 Task: Send an email with the signature Julia Brown with the subject Request for feedback on a website redesign and the message I am writing to confirm the details of the project kickoff meeting. from softage.2@softage.net to softage.7@softage.net with an attached image file Pinterest_board_cover.jpg and move the email from Sent Items to the folder Cloud computing
Action: Mouse moved to (930, 598)
Screenshot: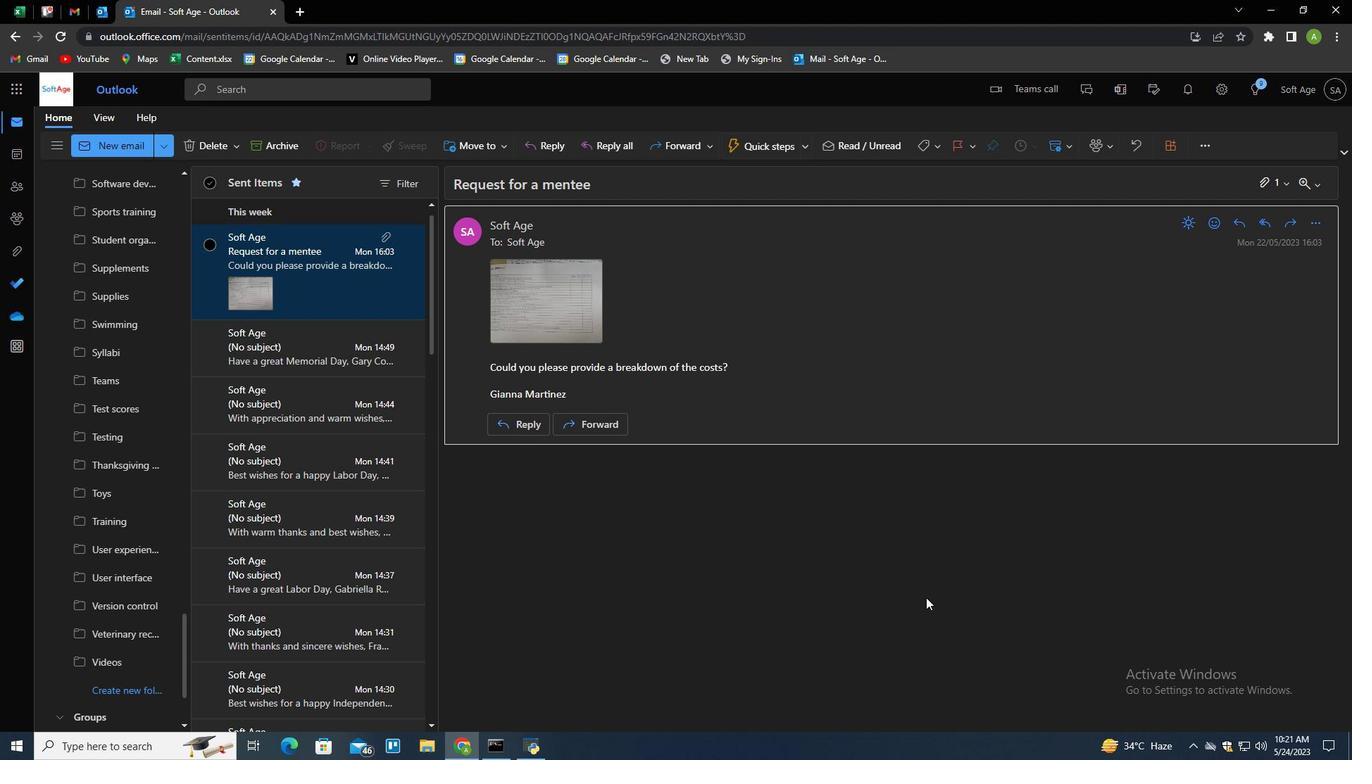 
Action: Mouse pressed left at (930, 598)
Screenshot: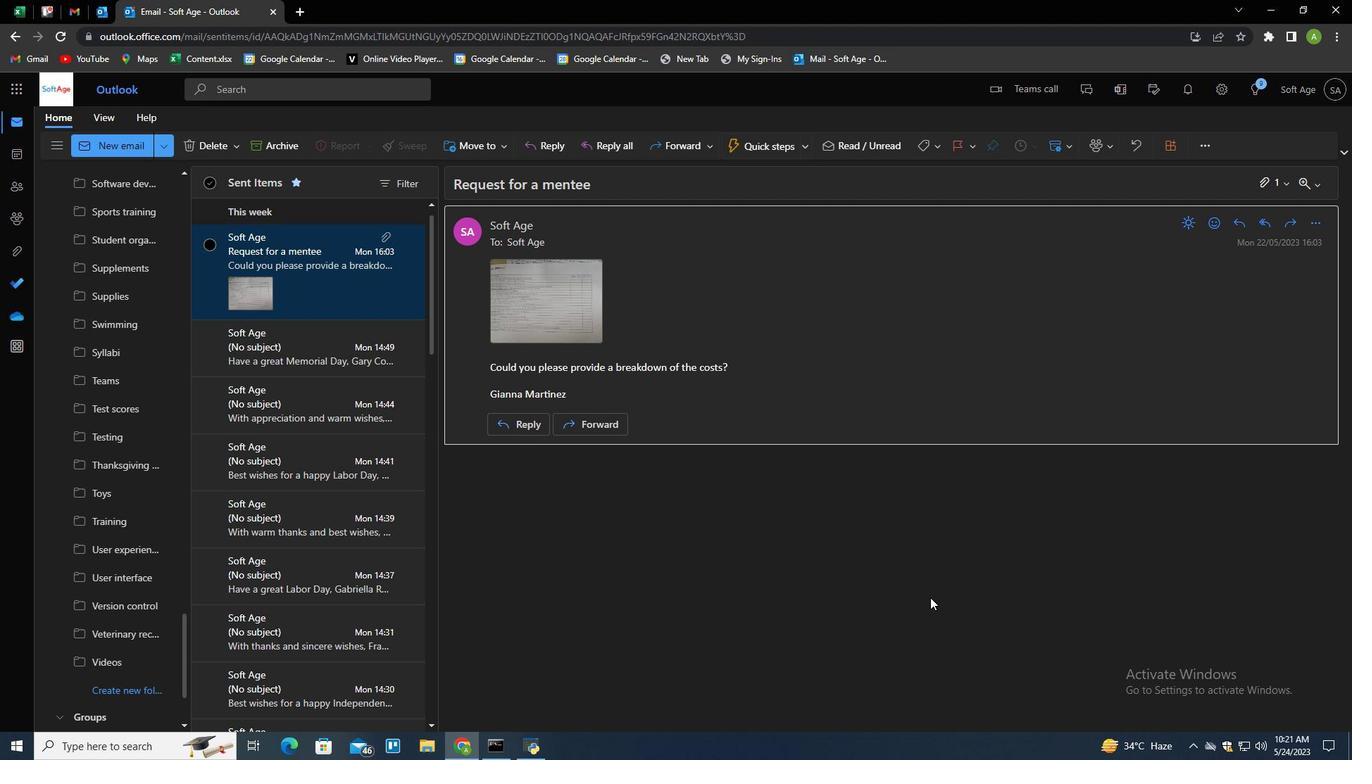 
Action: Key pressed n
Screenshot: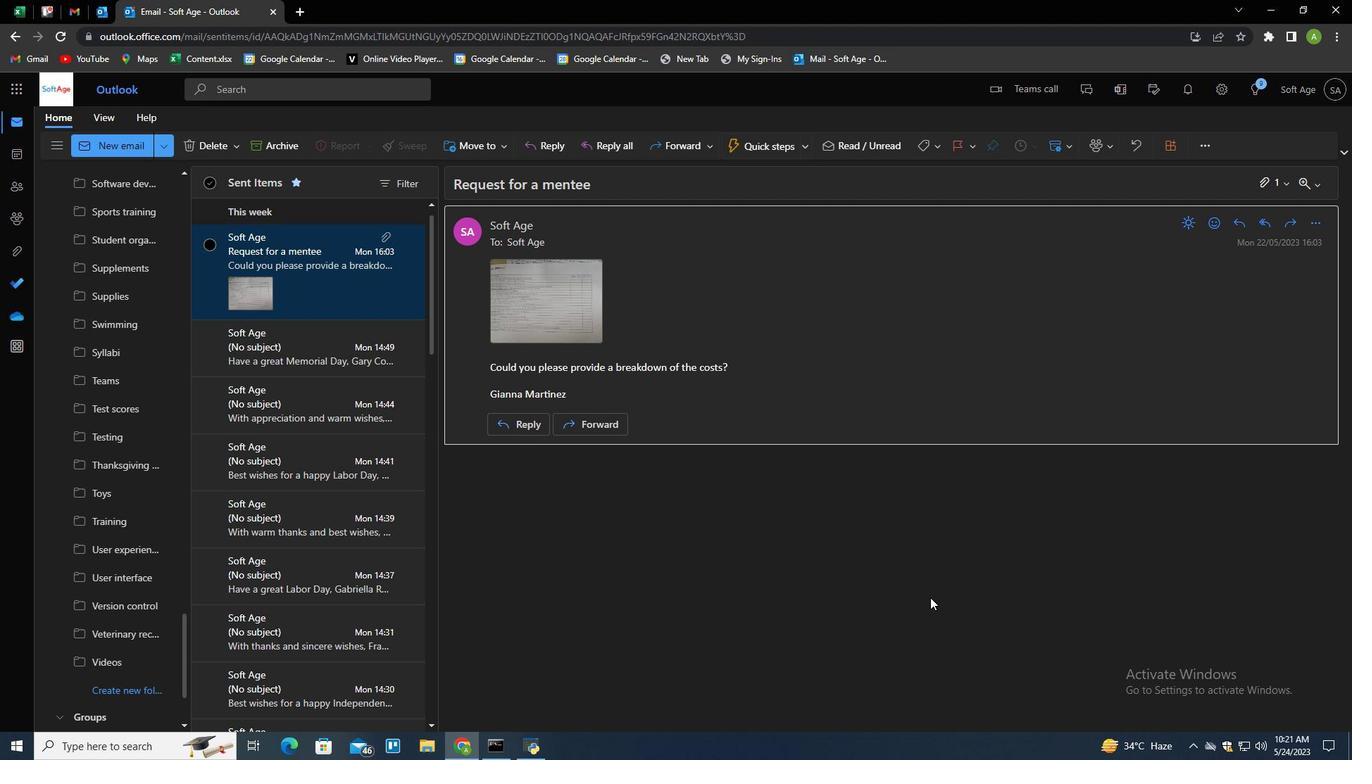 
Action: Mouse moved to (943, 149)
Screenshot: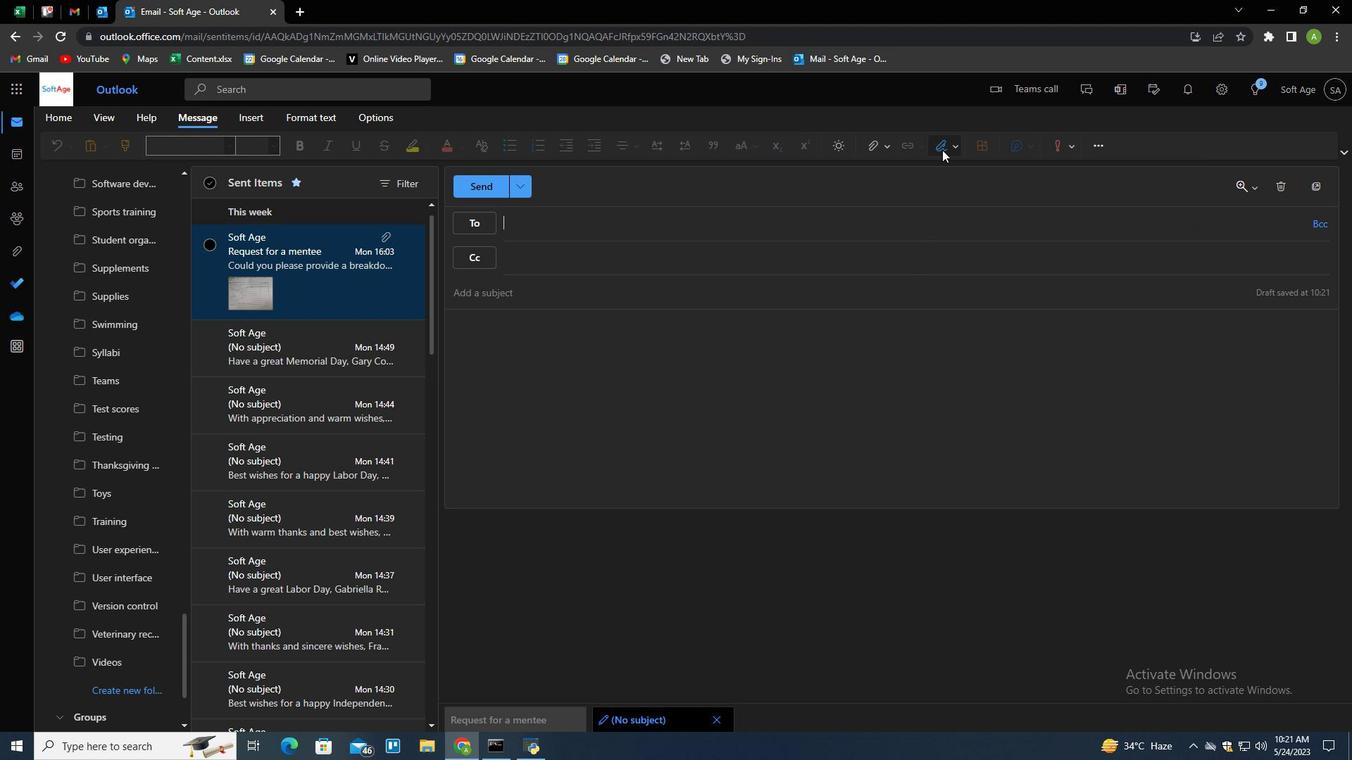 
Action: Mouse pressed left at (943, 149)
Screenshot: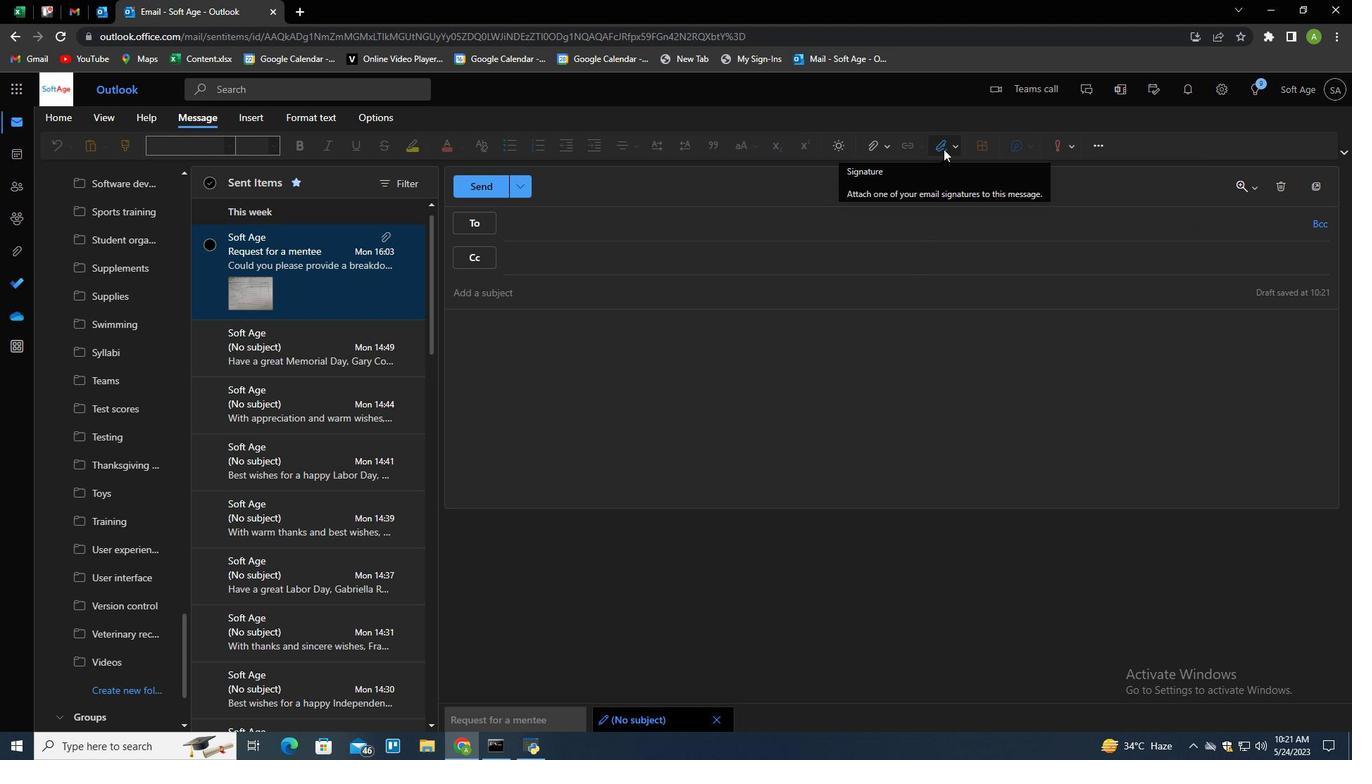 
Action: Mouse moved to (927, 195)
Screenshot: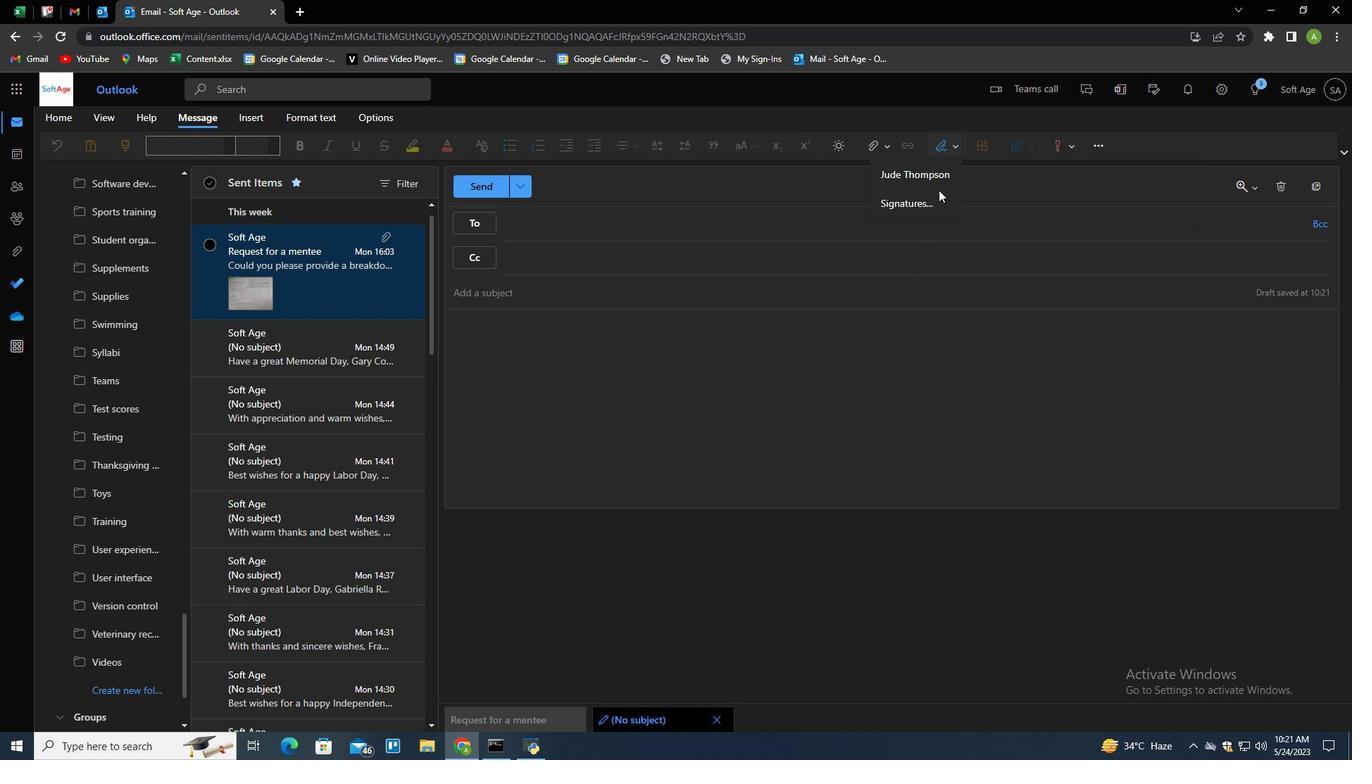
Action: Mouse pressed left at (927, 195)
Screenshot: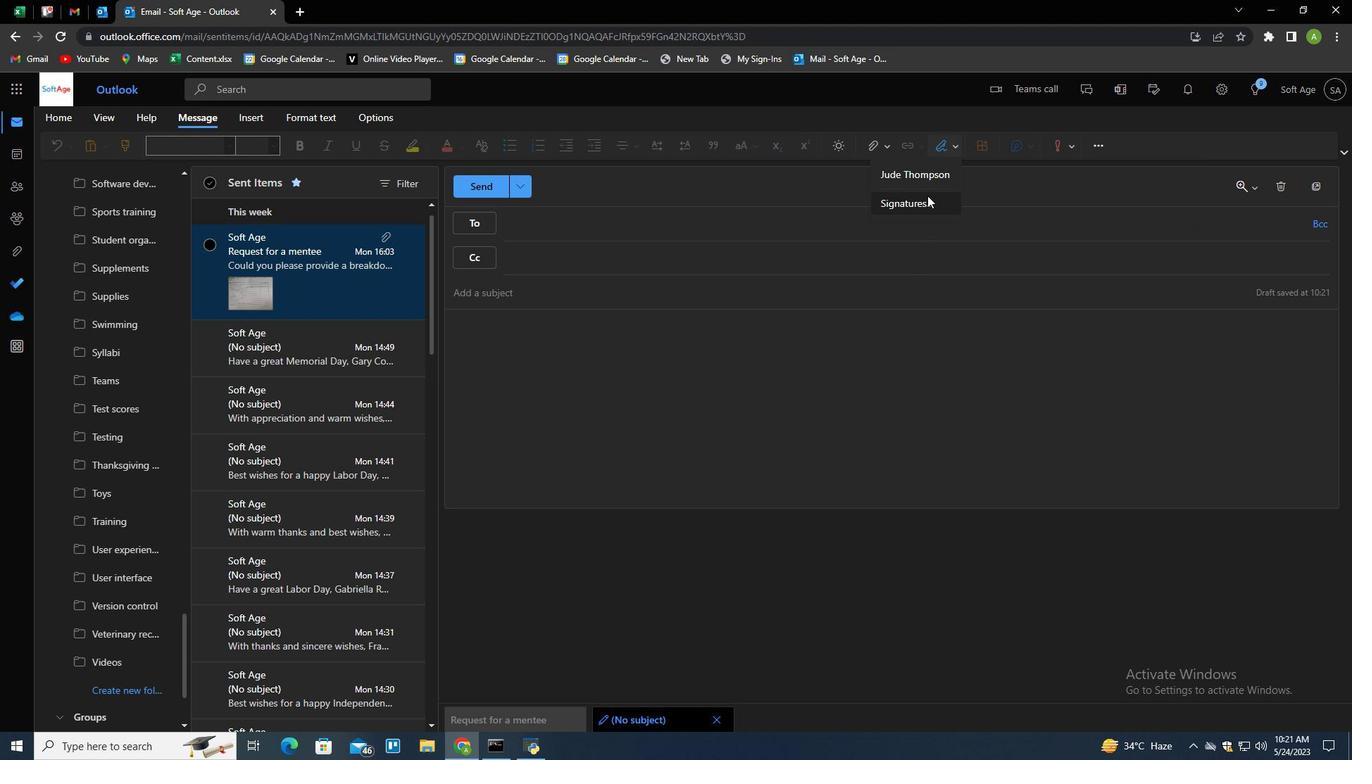 
Action: Mouse moved to (958, 252)
Screenshot: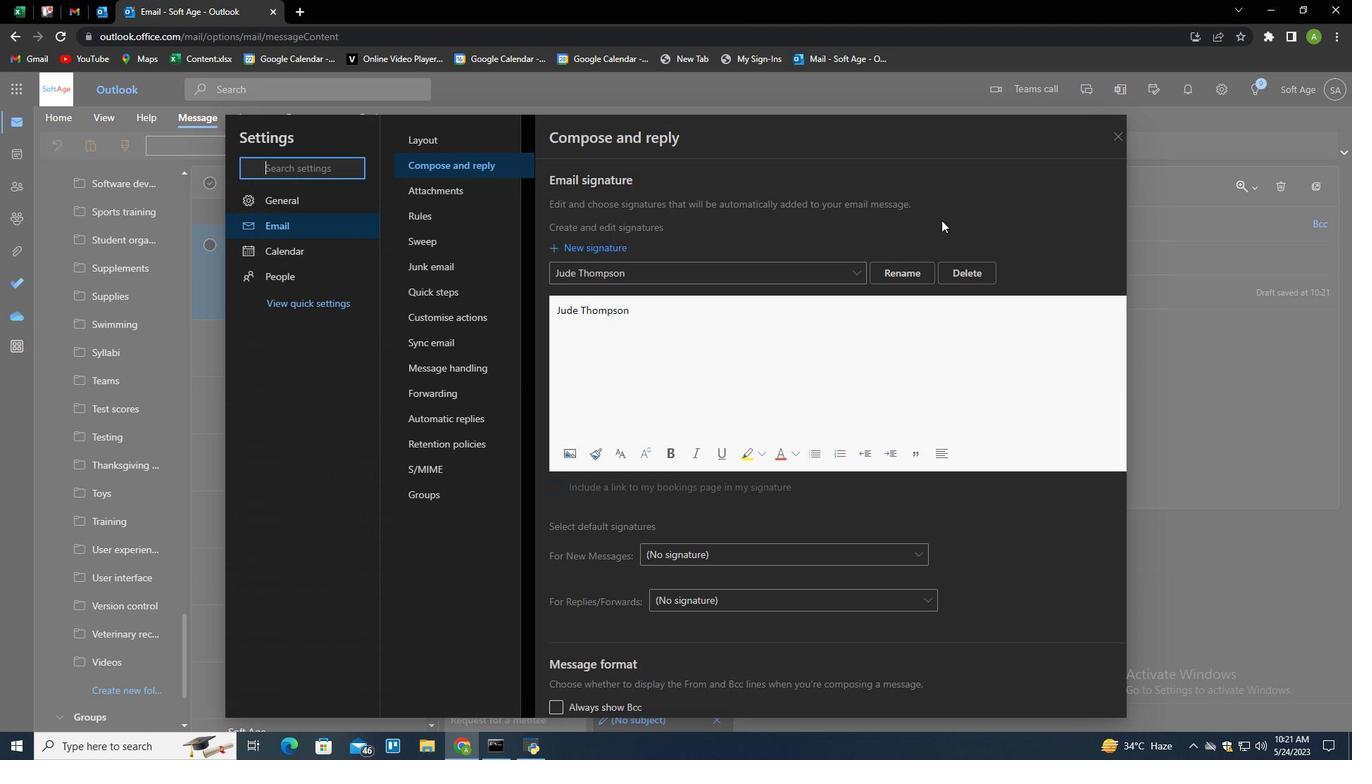 
Action: Mouse pressed left at (958, 252)
Screenshot: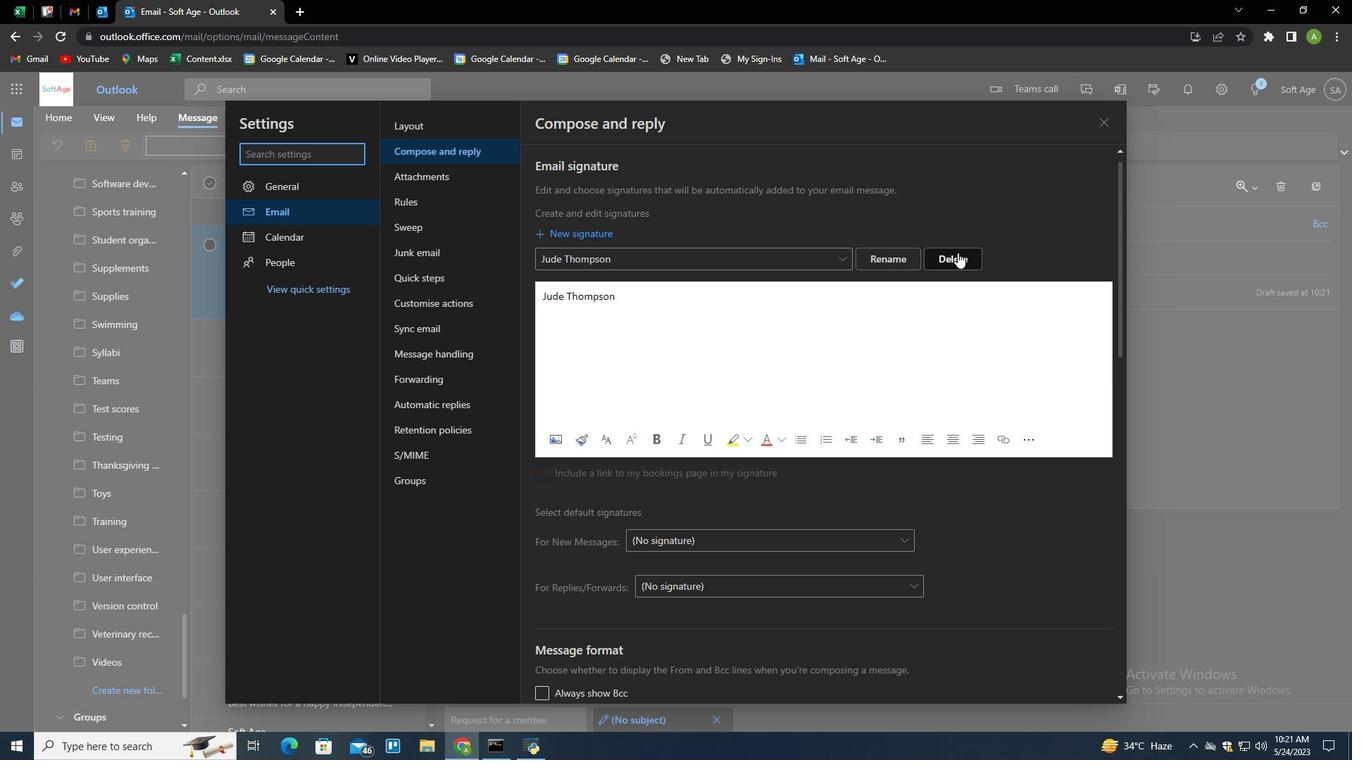 
Action: Mouse moved to (958, 252)
Screenshot: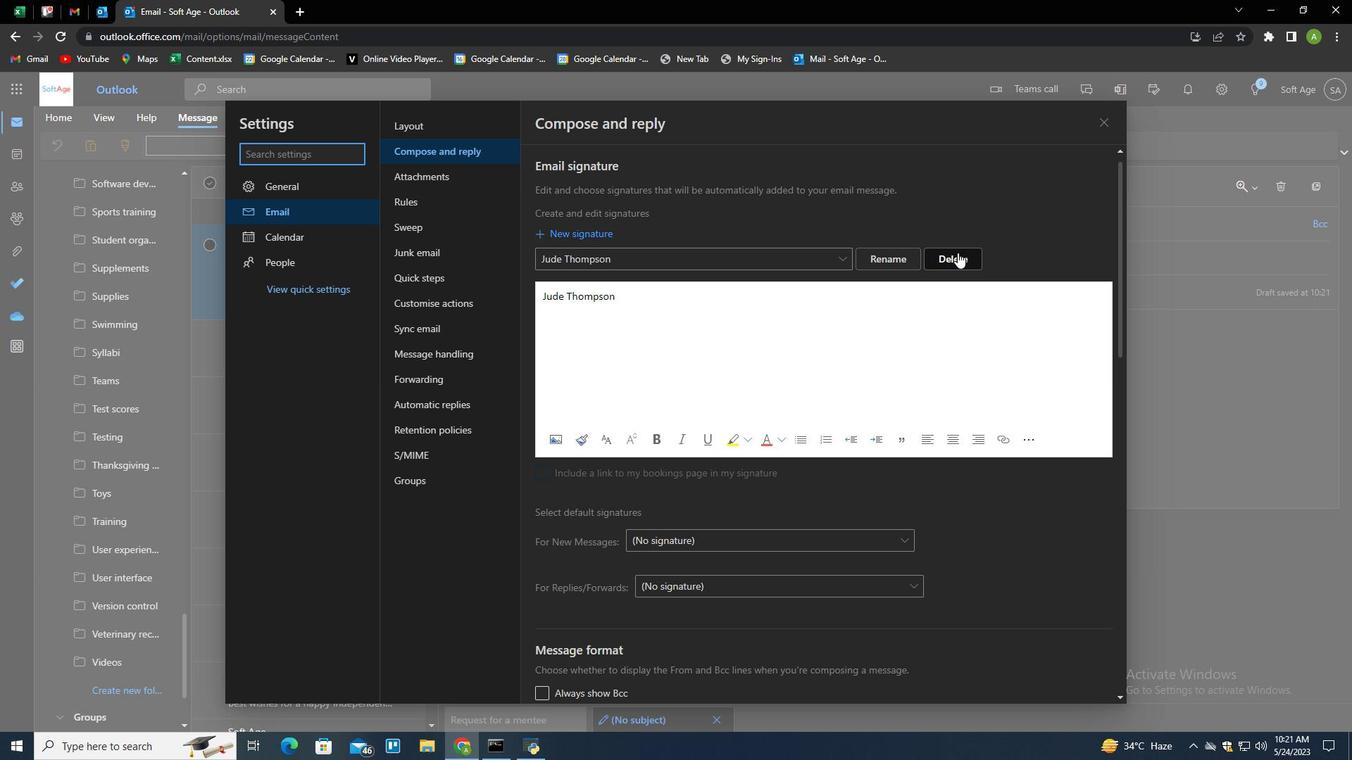 
Action: Mouse pressed left at (958, 252)
Screenshot: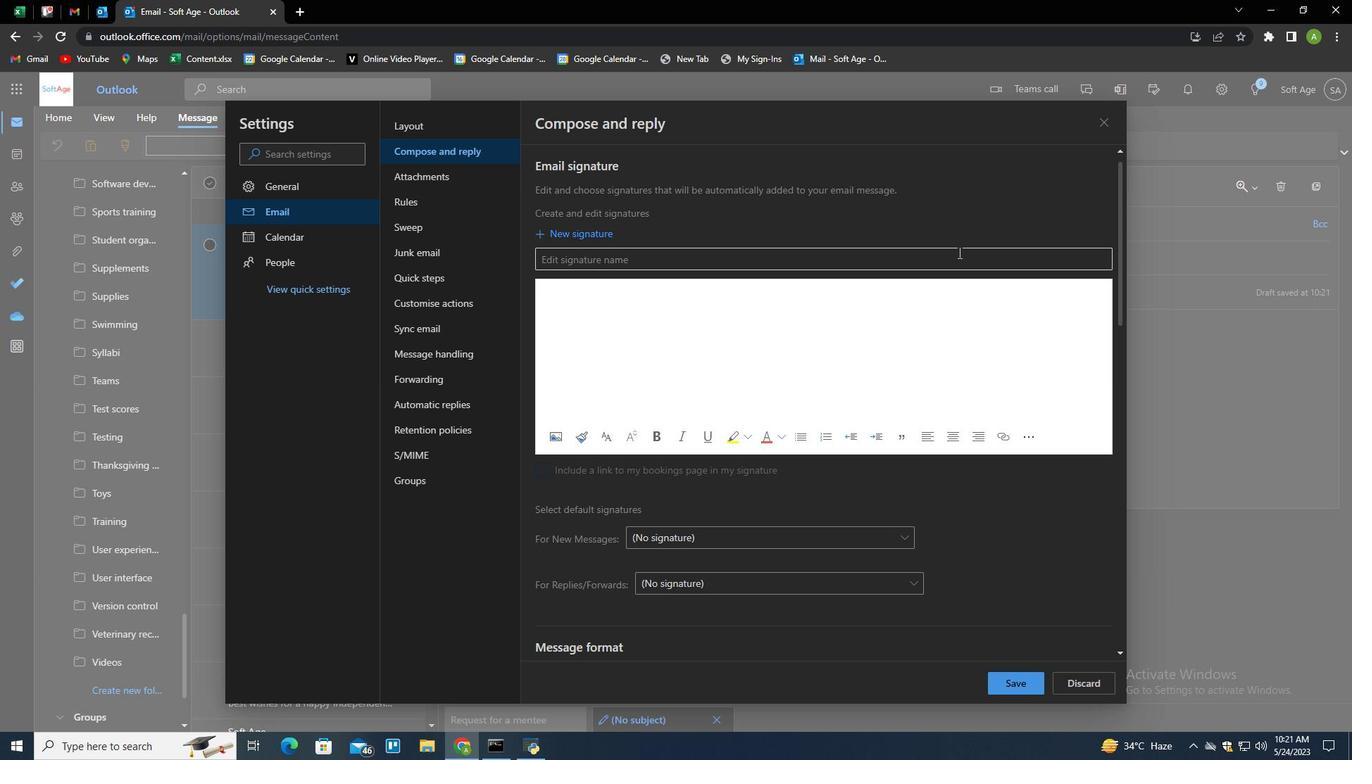 
Action: Key pressed <Key.shift>Julia<Key.space><Key.shift>Broq<Key.backspace>wn<Key.tab><Key.shift>Julis<Key.backspace>a<Key.space><Key.shift>Brown
Screenshot: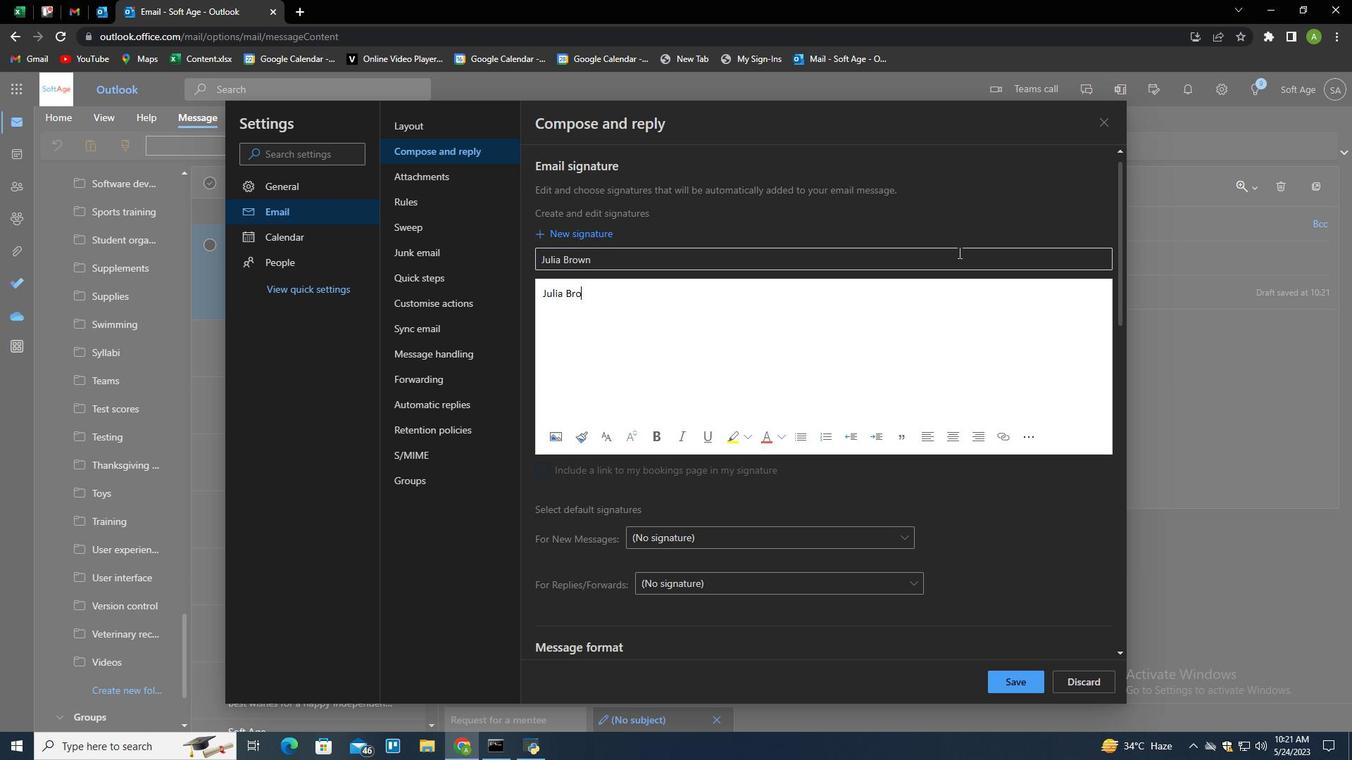 
Action: Mouse moved to (1008, 689)
Screenshot: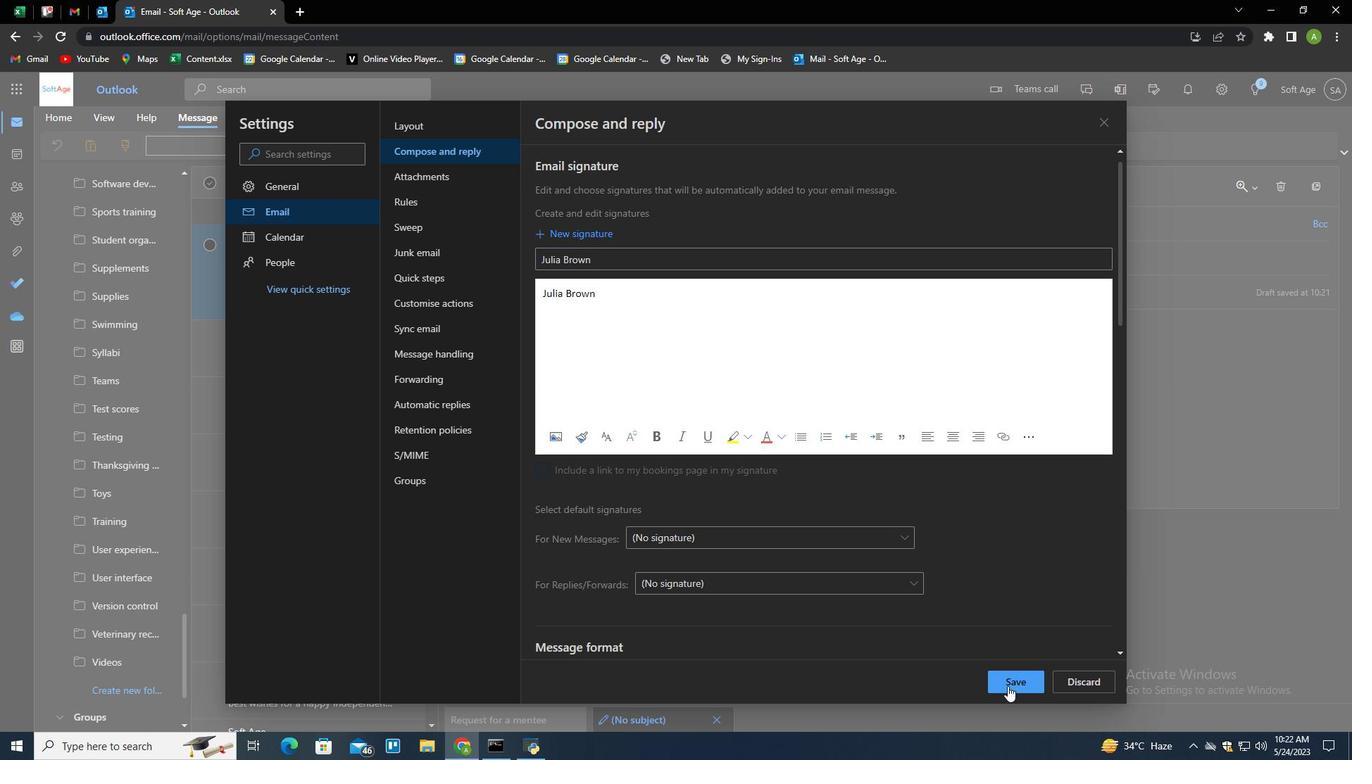 
Action: Mouse pressed left at (1008, 689)
Screenshot: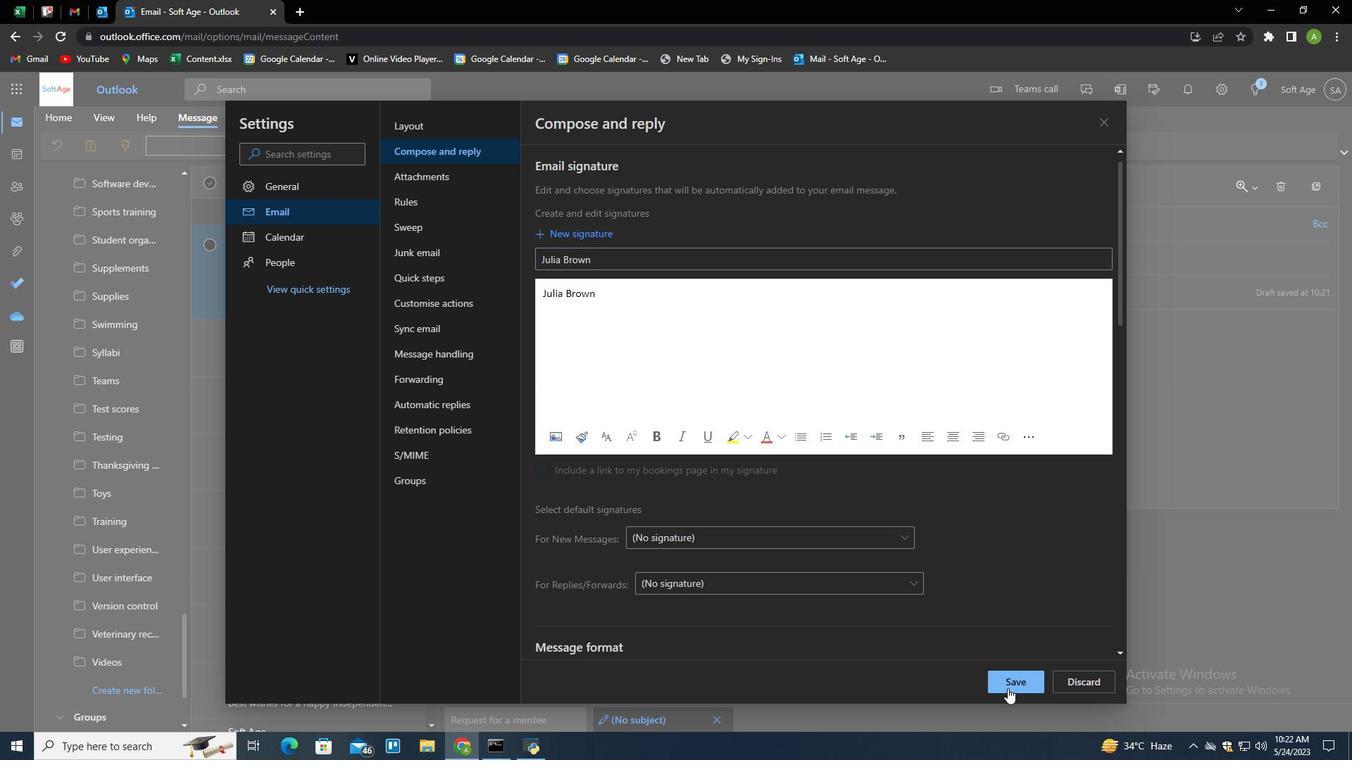 
Action: Mouse moved to (1179, 460)
Screenshot: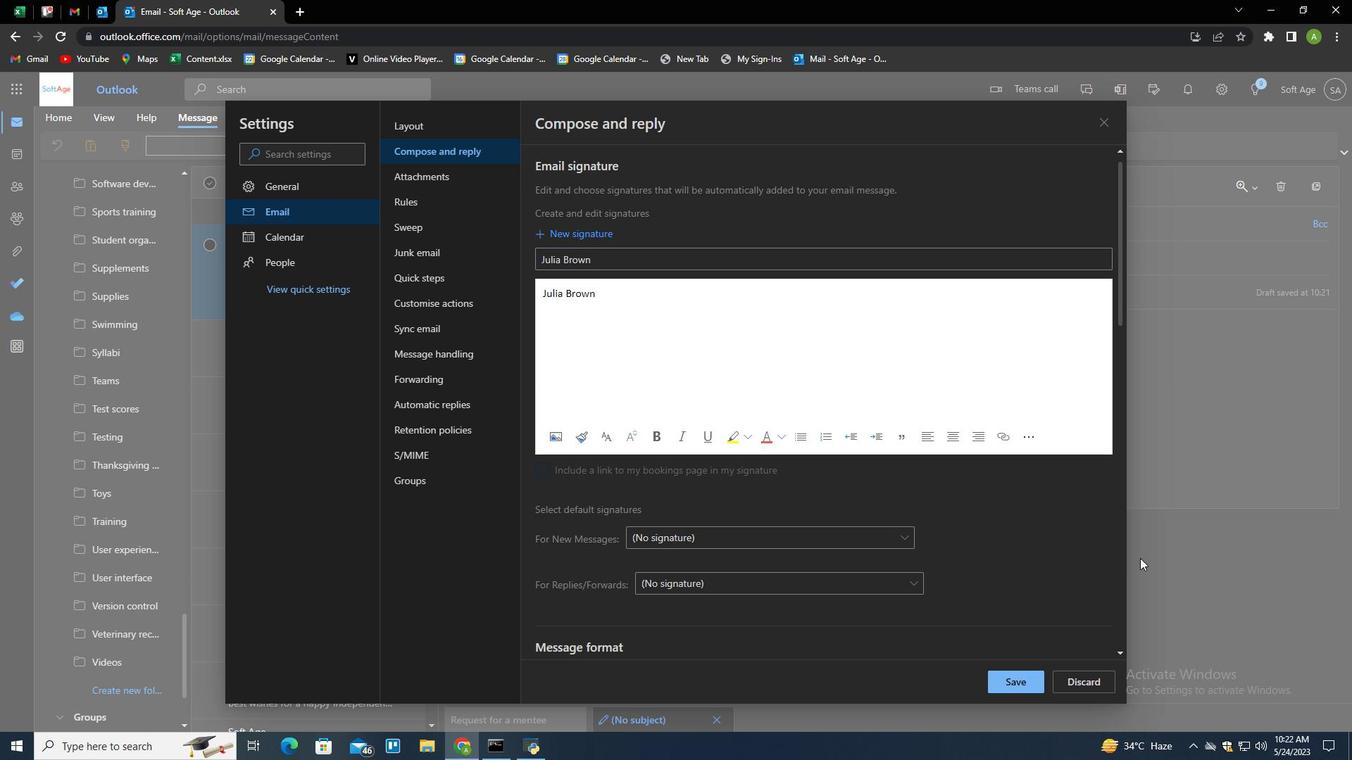 
Action: Mouse pressed left at (1179, 460)
Screenshot: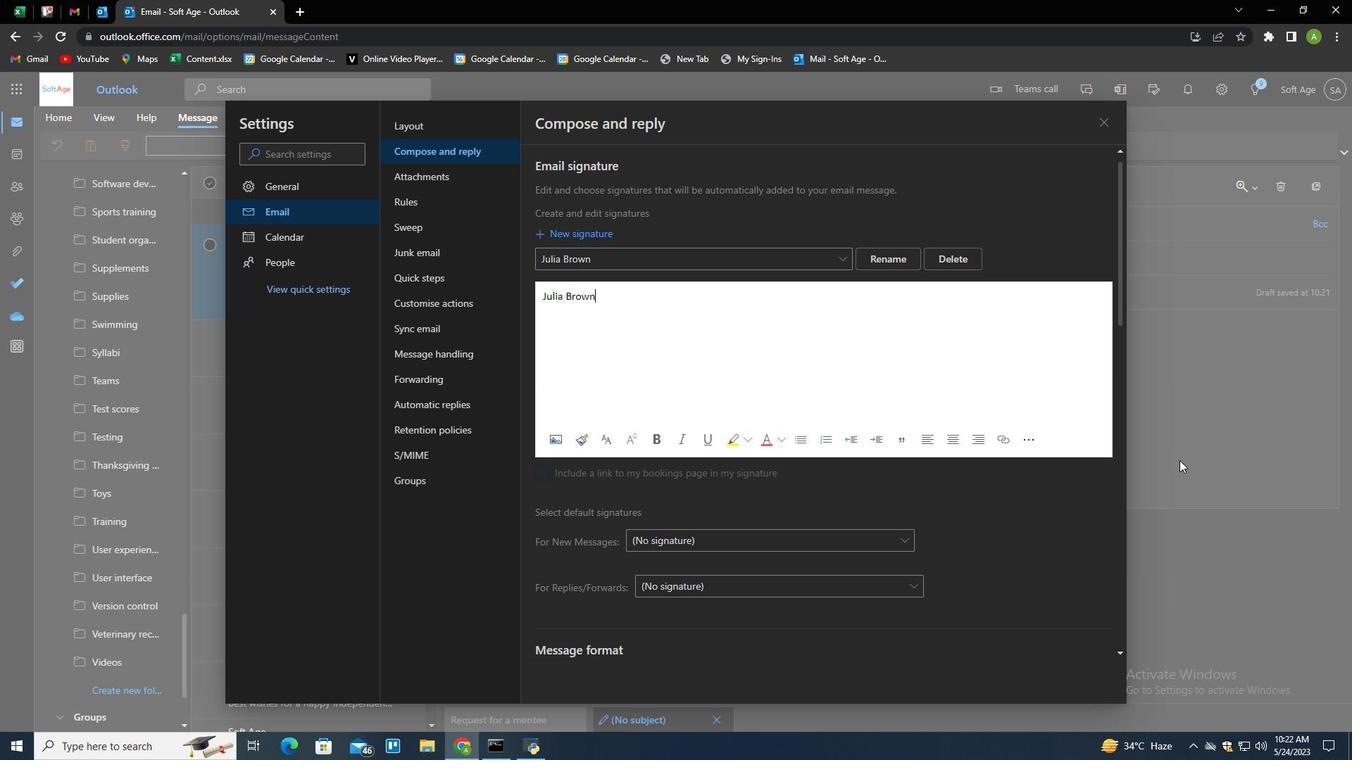 
Action: Mouse moved to (941, 153)
Screenshot: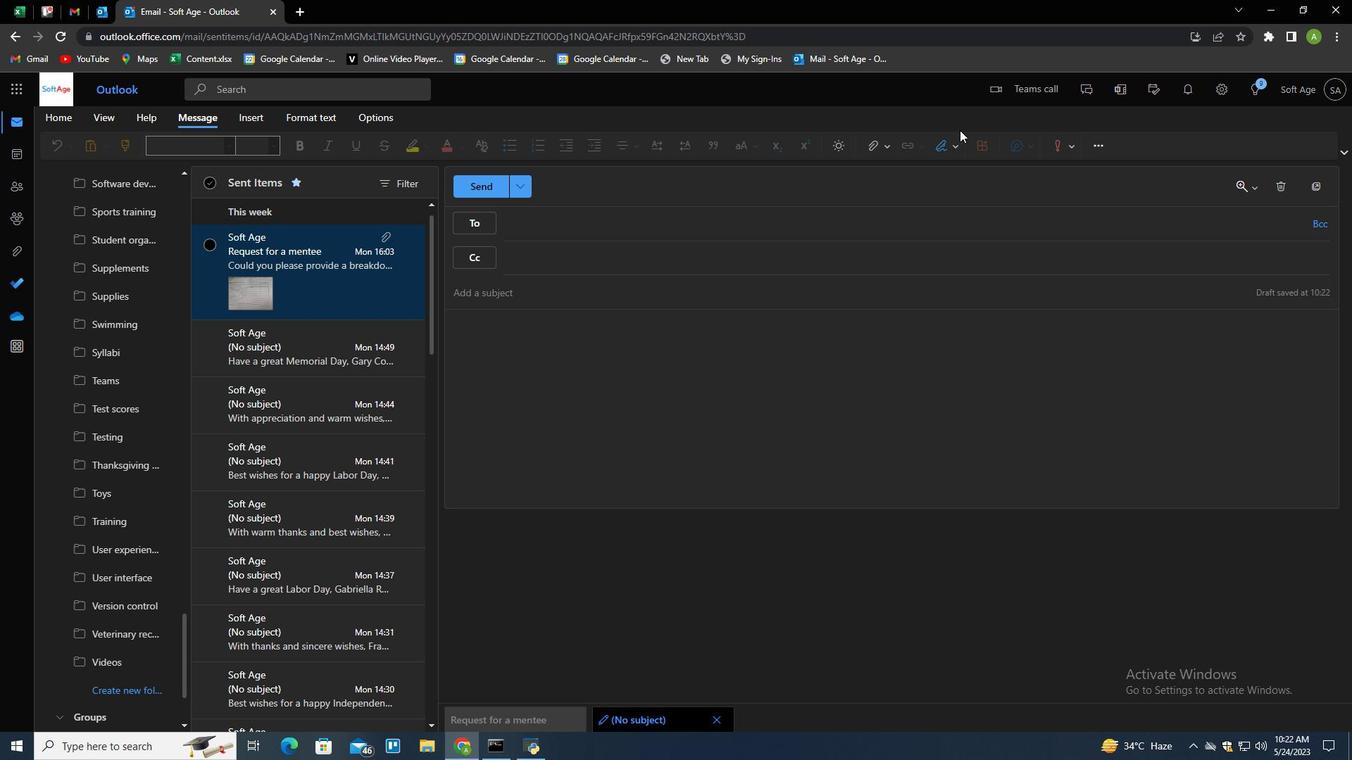 
Action: Mouse pressed left at (941, 153)
Screenshot: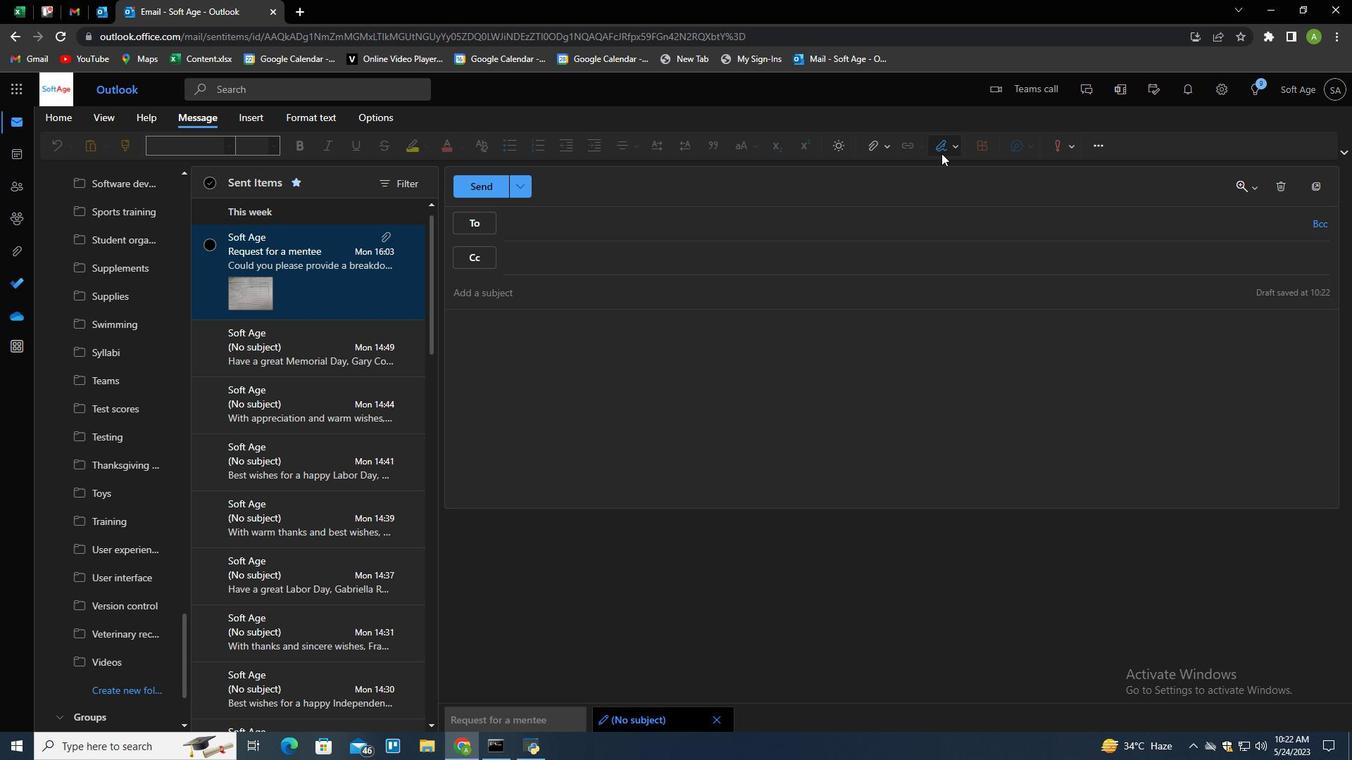 
Action: Mouse moved to (928, 178)
Screenshot: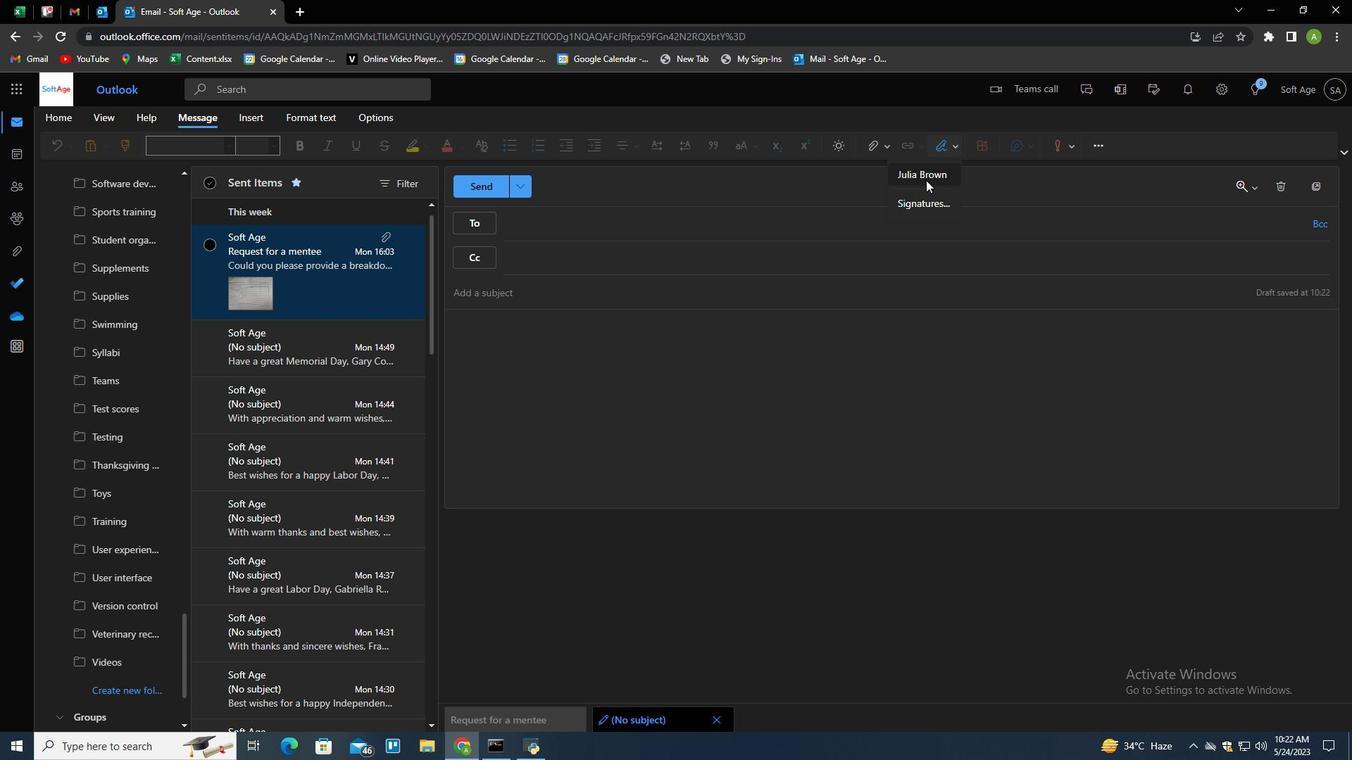 
Action: Mouse pressed left at (928, 178)
Screenshot: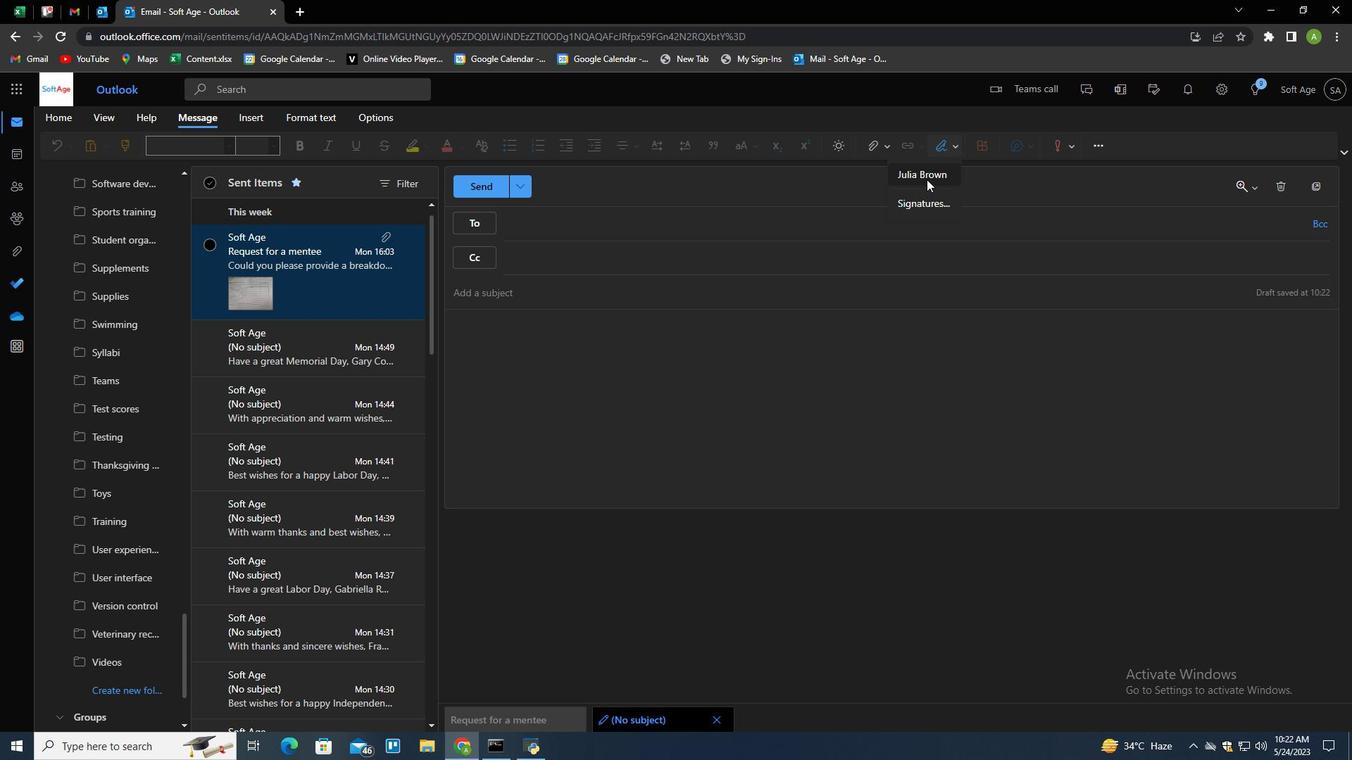
Action: Mouse moved to (581, 292)
Screenshot: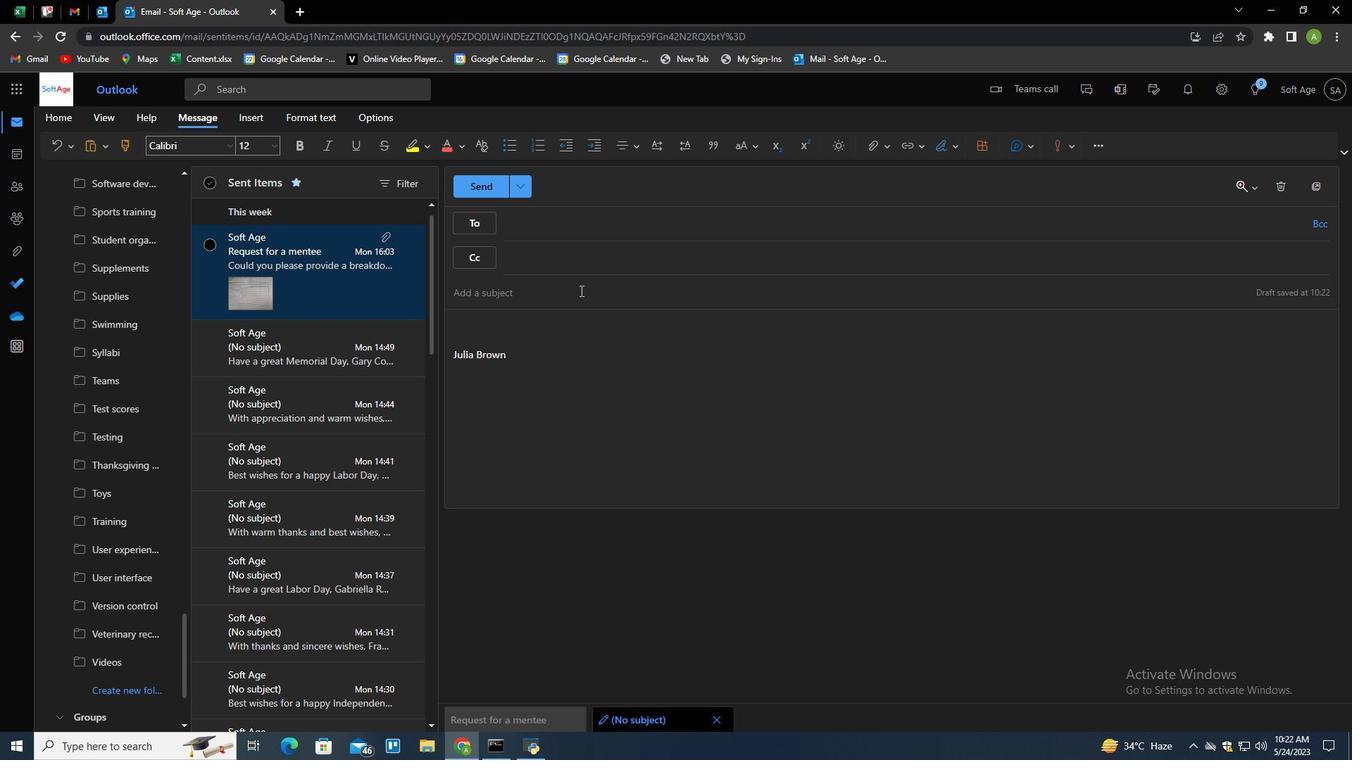 
Action: Mouse pressed left at (581, 292)
Screenshot: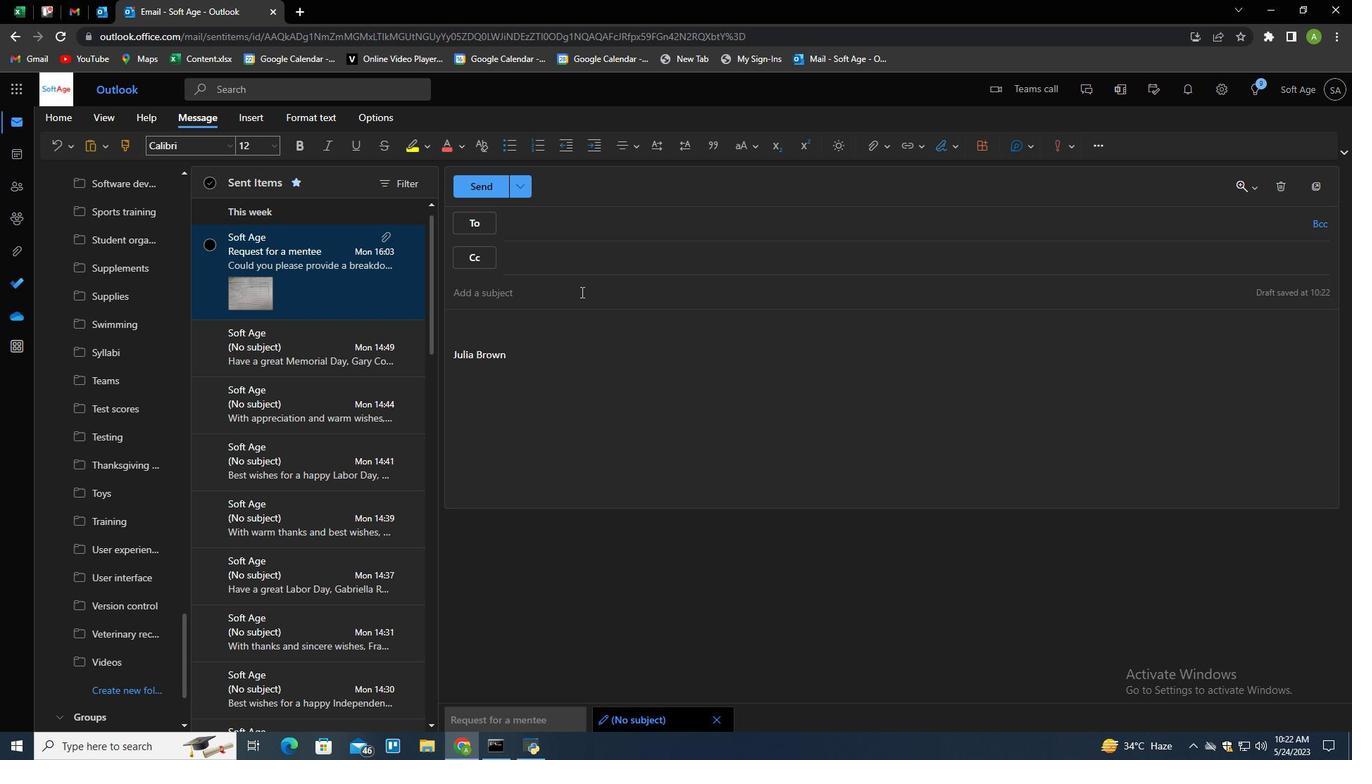 
Action: Key pressed <Key.shift>Reuest<Key.space><Key.backspace><Key.backspace><Key.backspace><Key.backspace><Key.backspace>quest<Key.space>for<Key.space>feedback<Key.space>on<Key.space>a<Key.space>website<Key.space>redesign<Key.tab><Key.shift>I<Key.space>am<Key.space>writing<Key.space>to<Key.space>confirm<Key.space>the<Key.space>details<Key.space>of<Key.space>the<Key.space>project<Key.space>kickoff<Key.space>m<Key.backspace><Key.backspace><Key.space>meeting.
Screenshot: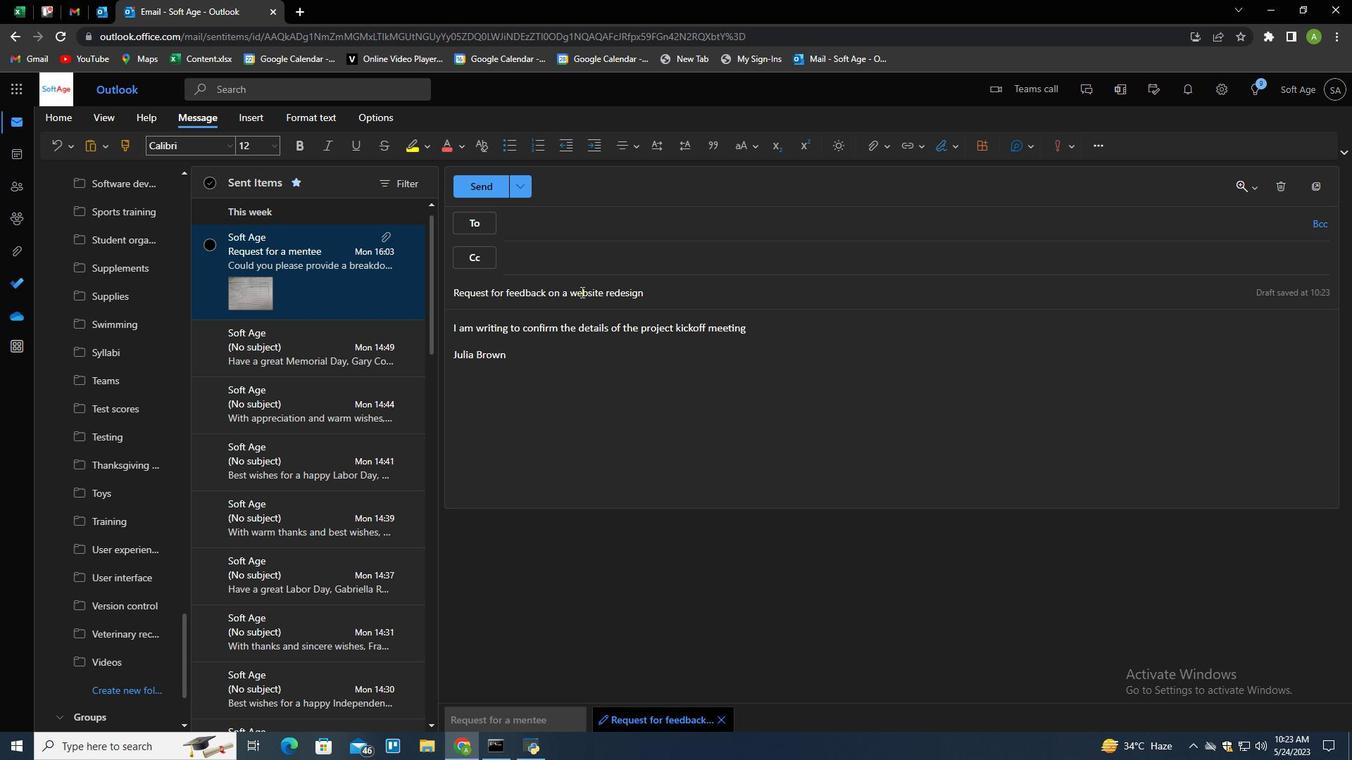 
Action: Mouse moved to (603, 226)
Screenshot: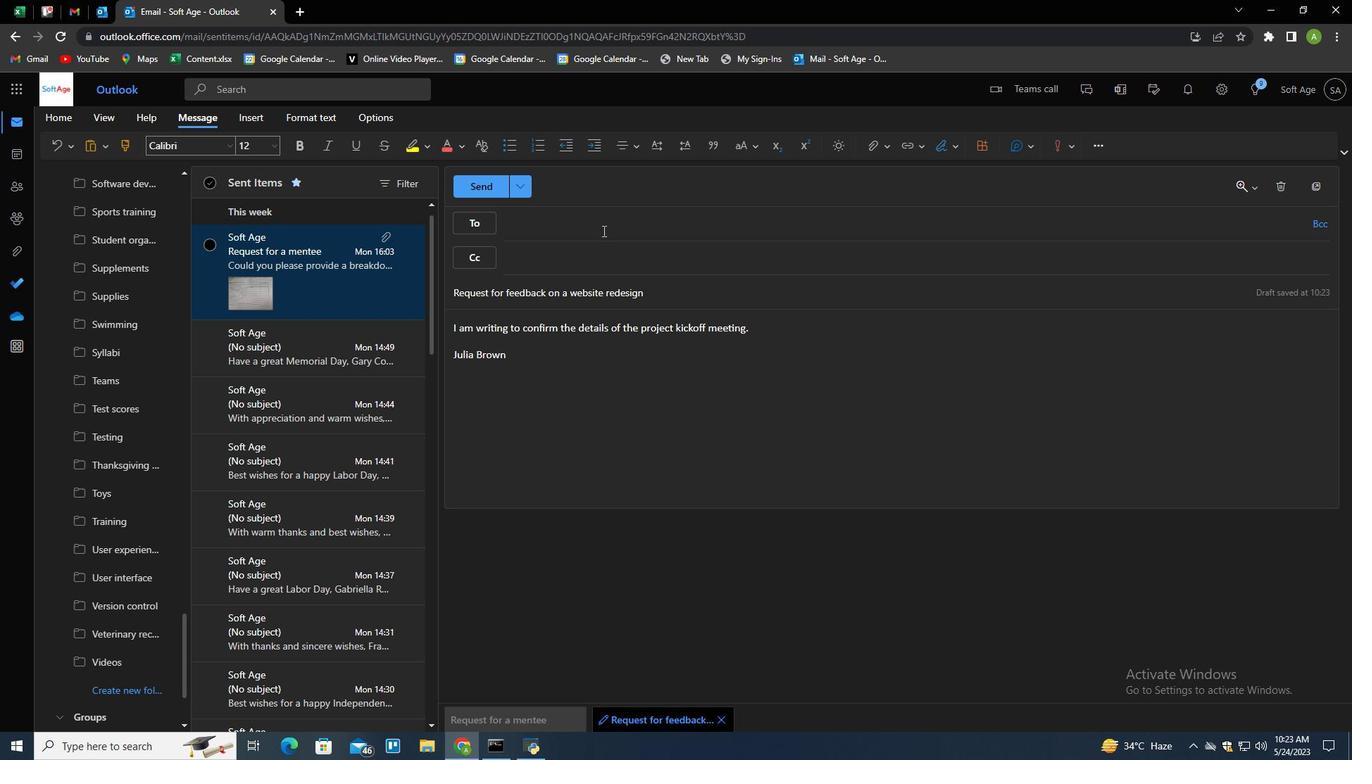 
Action: Mouse pressed left at (603, 226)
Screenshot: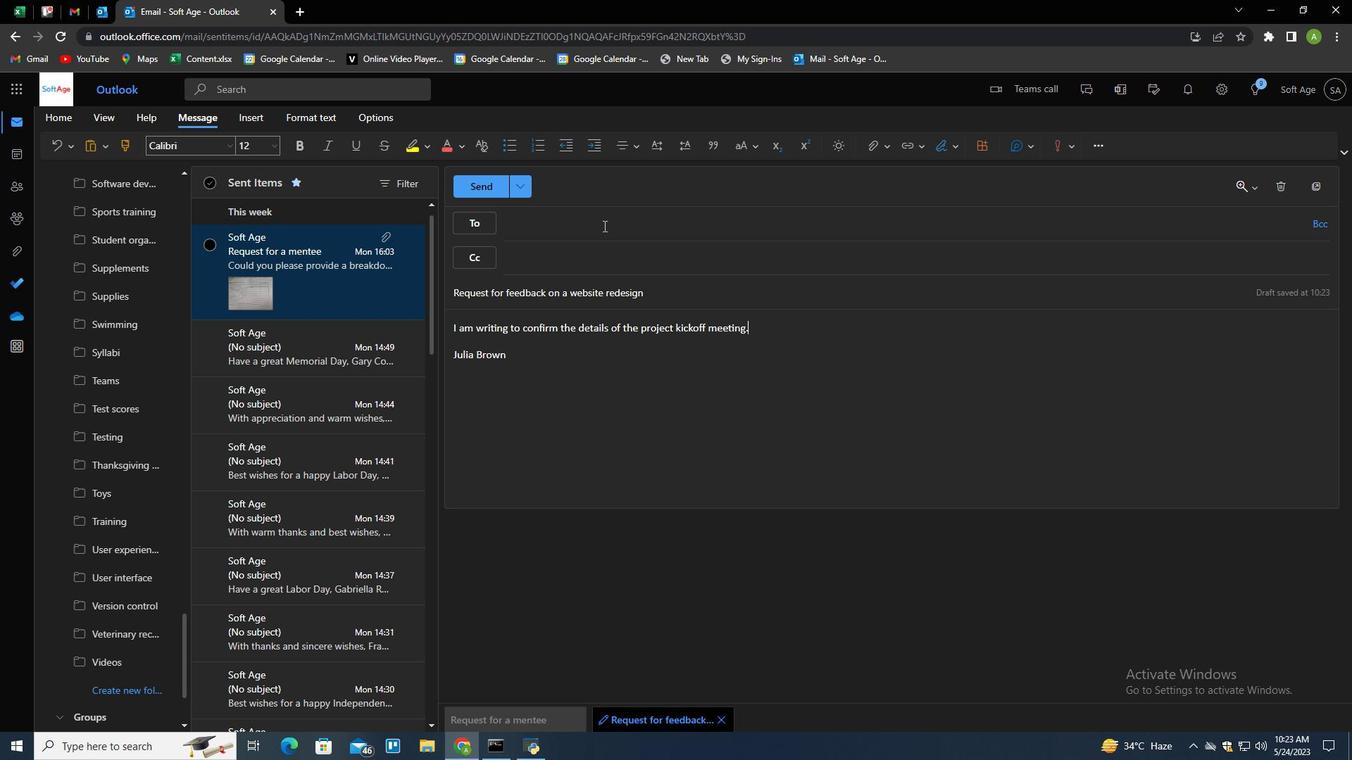 
Action: Mouse moved to (603, 225)
Screenshot: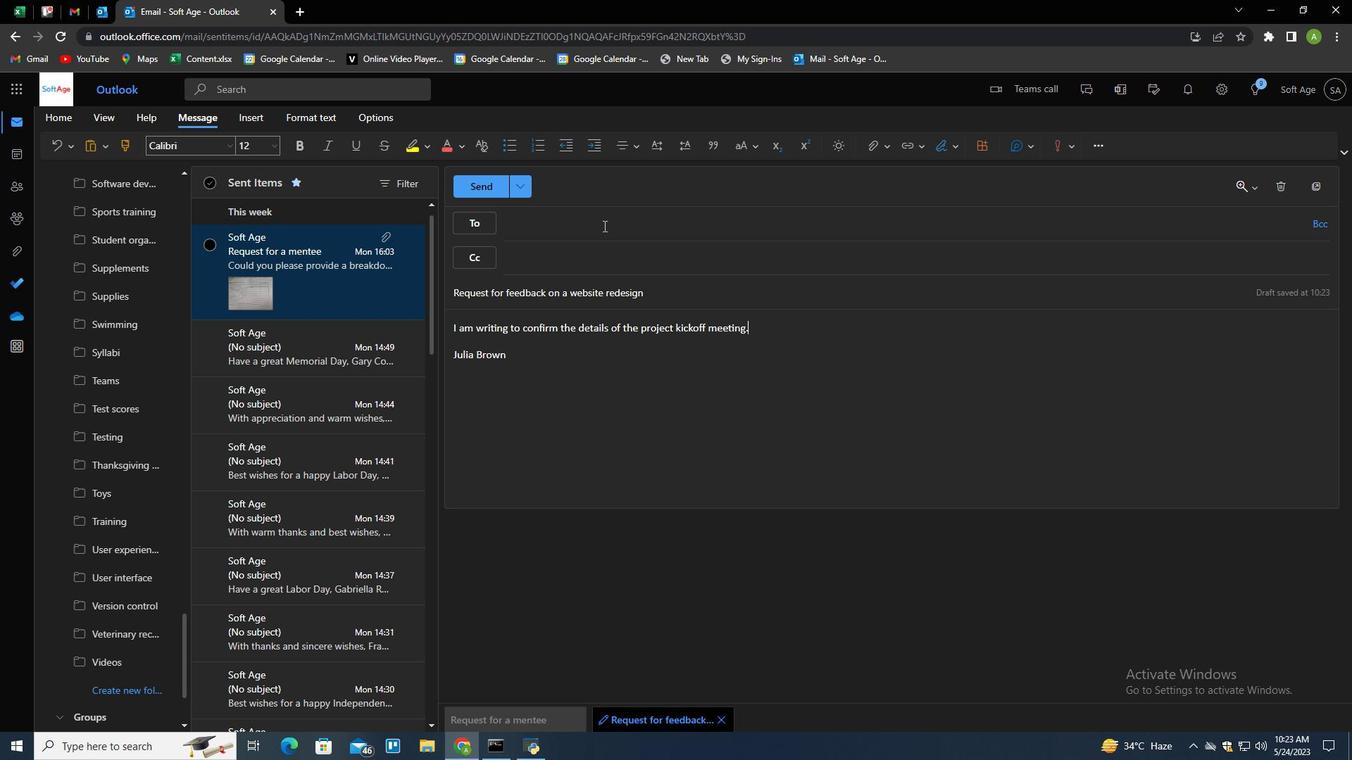 
Action: Key pressed softage.7softage.net<Key.left><Key.left><Key.left><Key.left><Key.left><Key.left><Key.left><Key.left><Key.left><Key.left><Key.left><Key.shift>@<Key.down><Key.up><Key.enter>
Screenshot: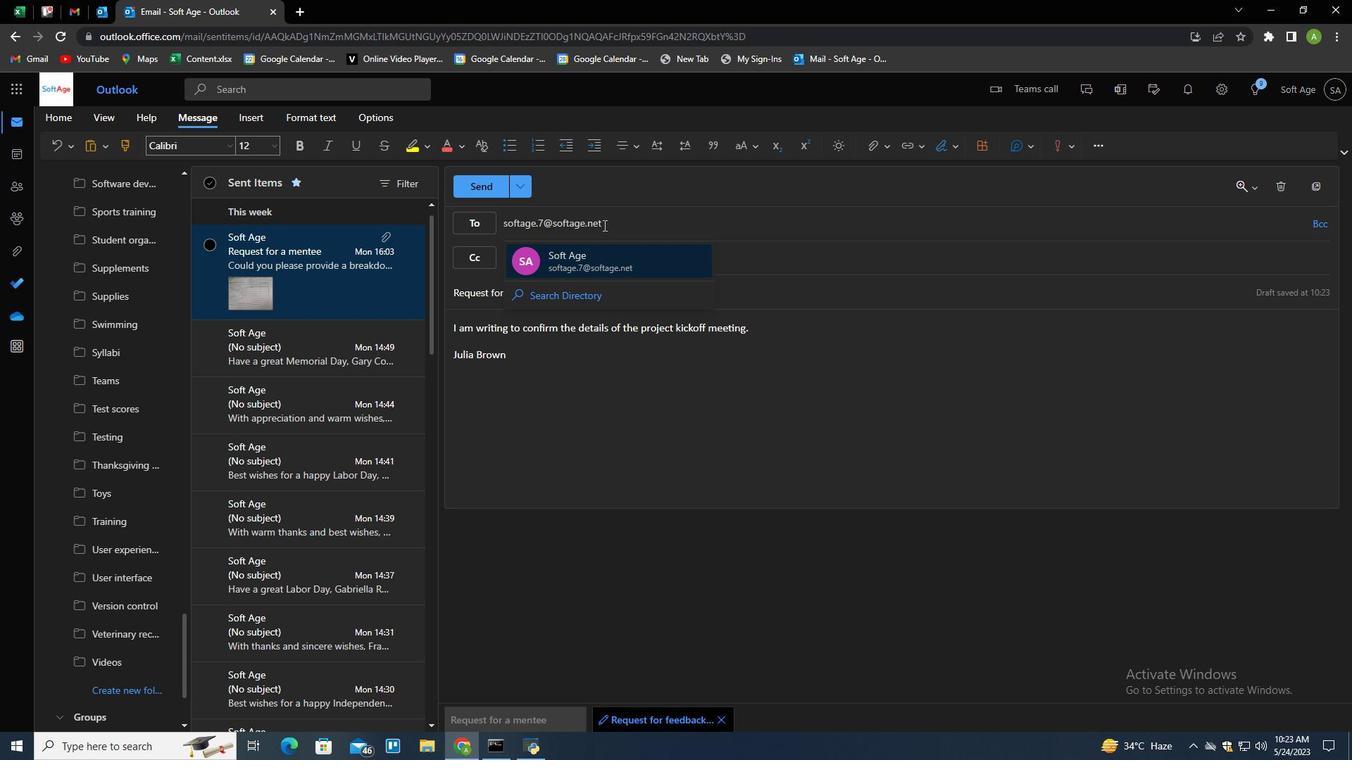
Action: Mouse moved to (675, 358)
Screenshot: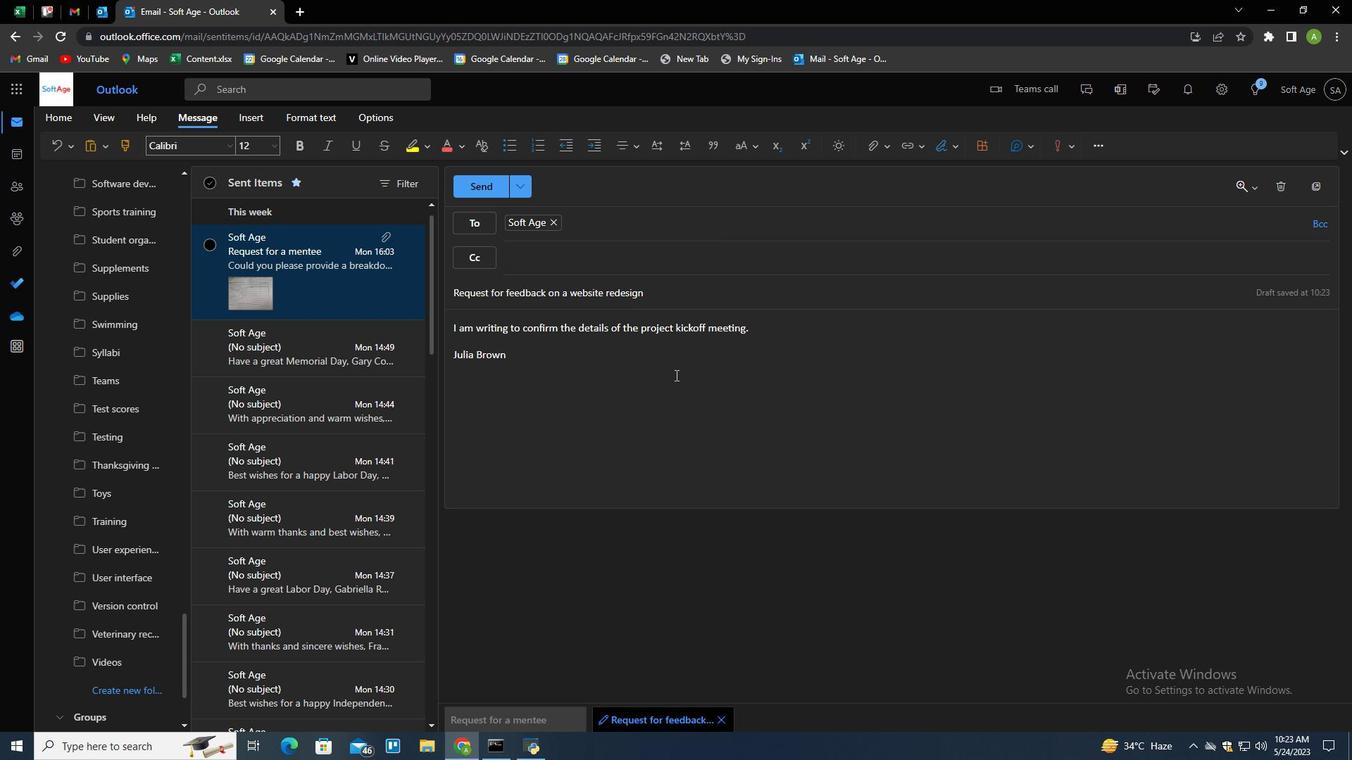 
Action: Mouse pressed left at (675, 358)
Screenshot: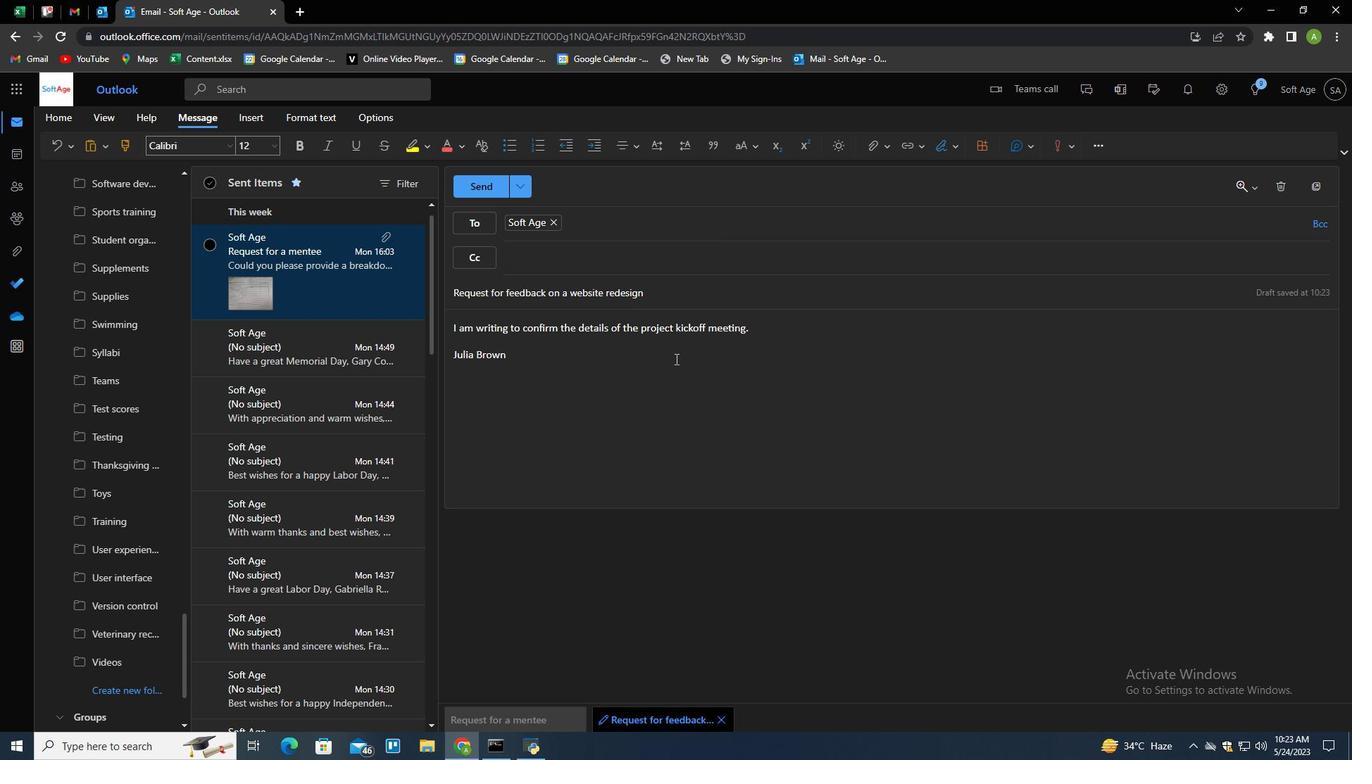 
Action: Mouse moved to (889, 143)
Screenshot: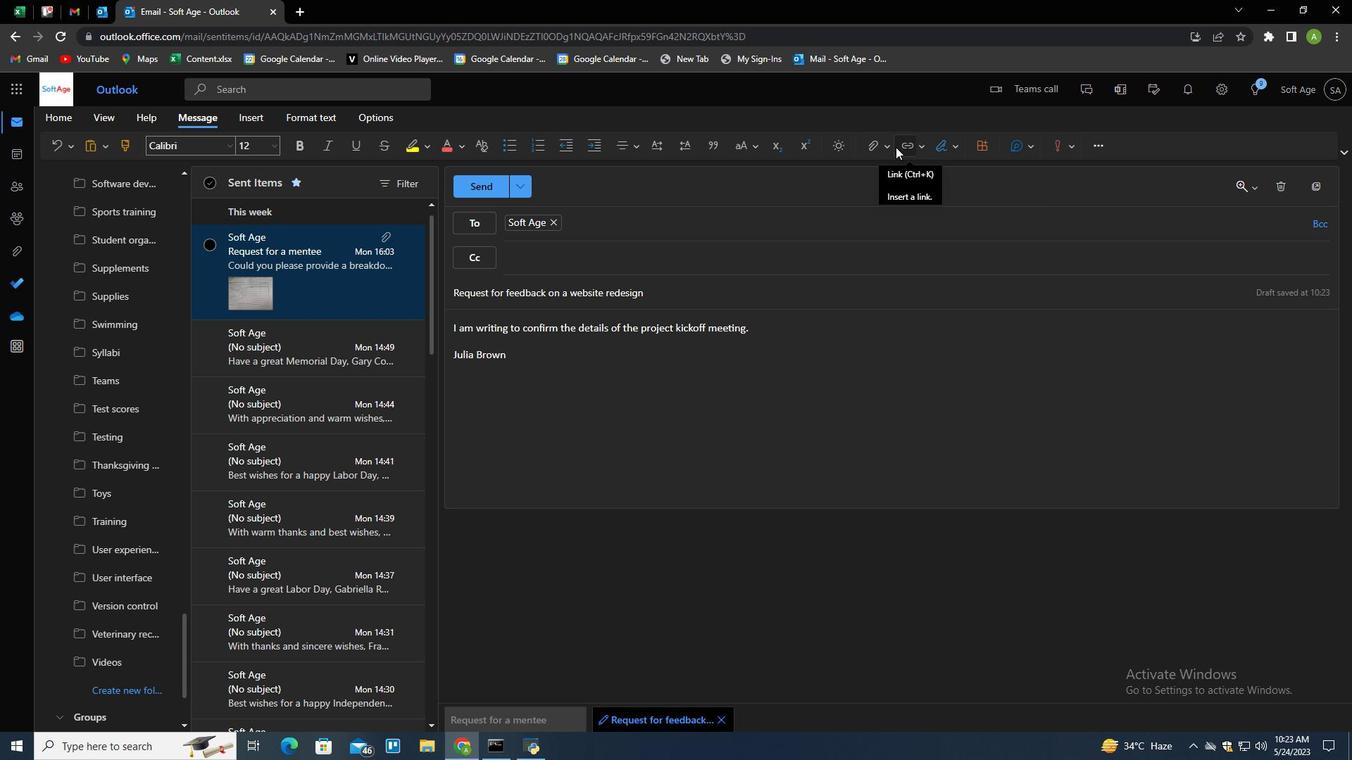 
Action: Mouse pressed left at (889, 143)
Screenshot: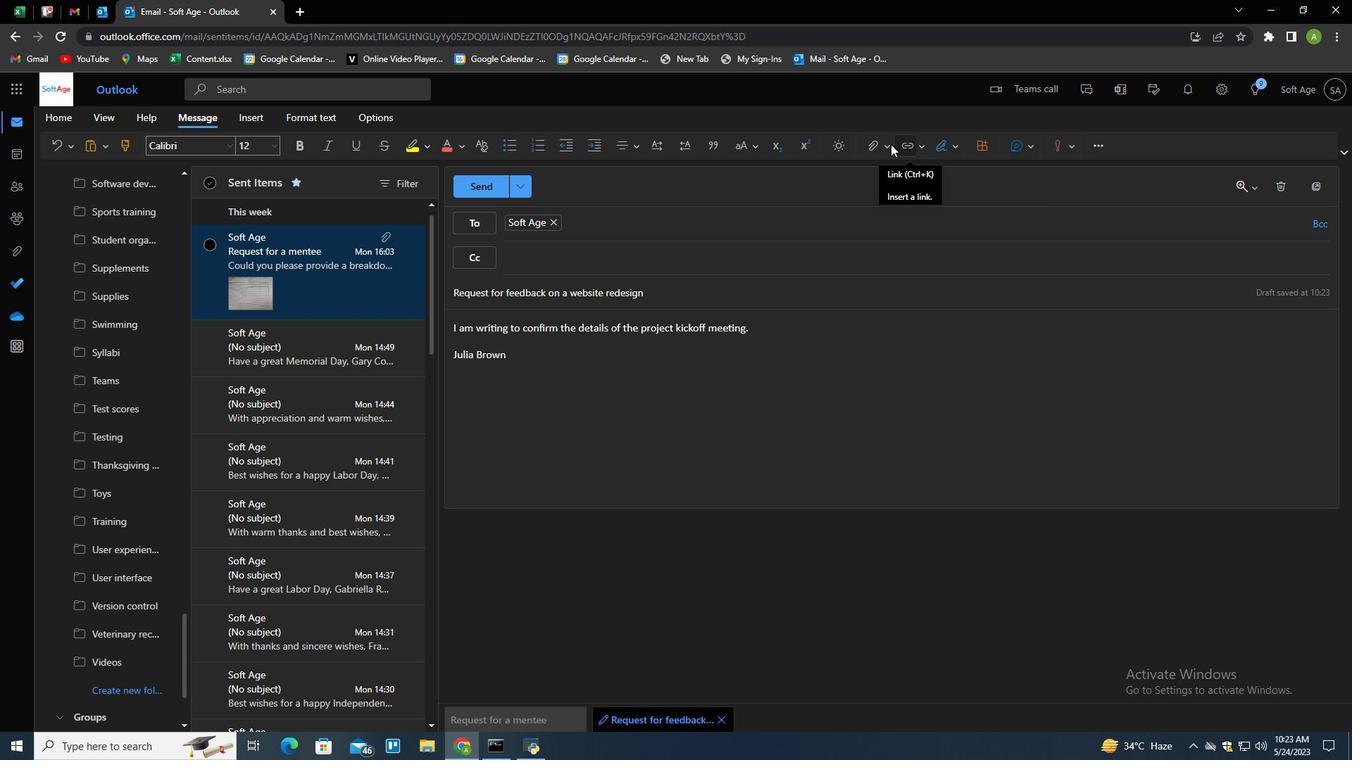 
Action: Mouse moved to (824, 169)
Screenshot: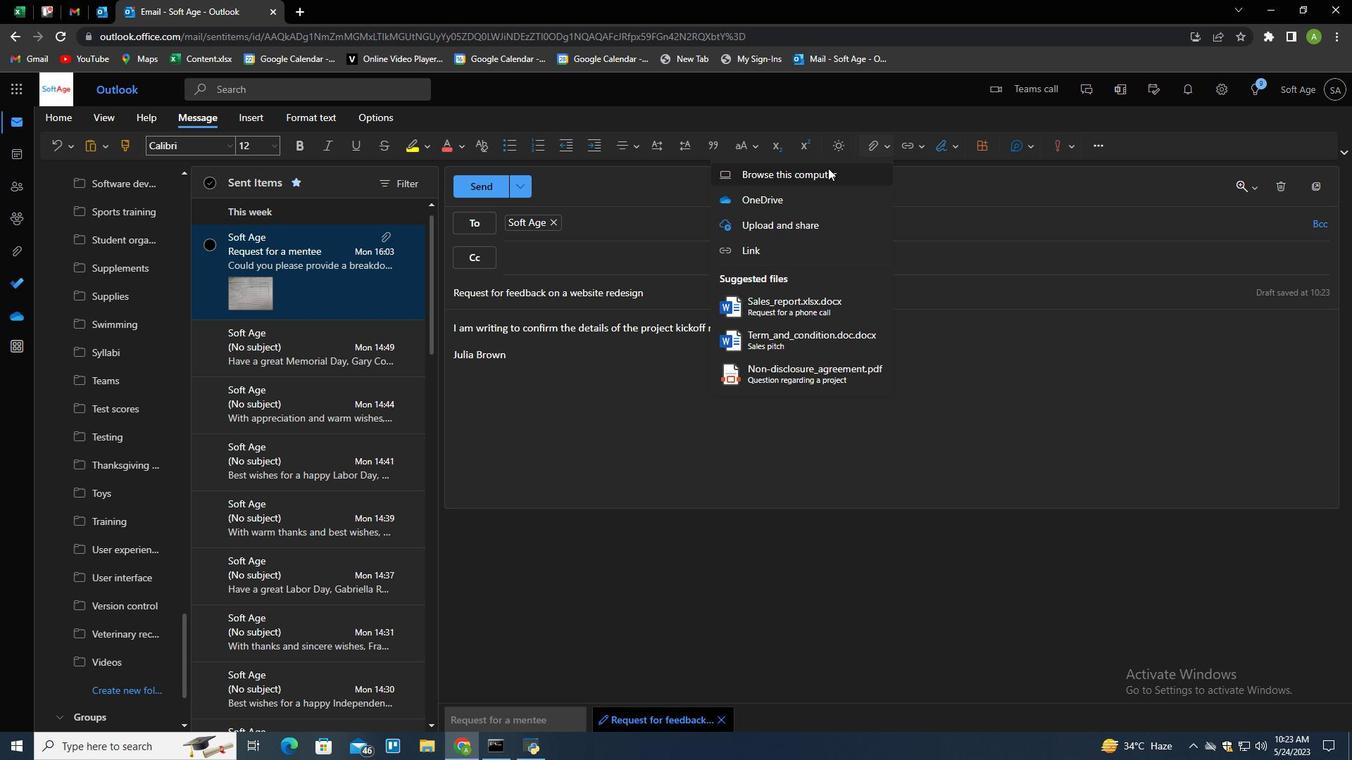 
Action: Mouse pressed left at (824, 169)
Screenshot: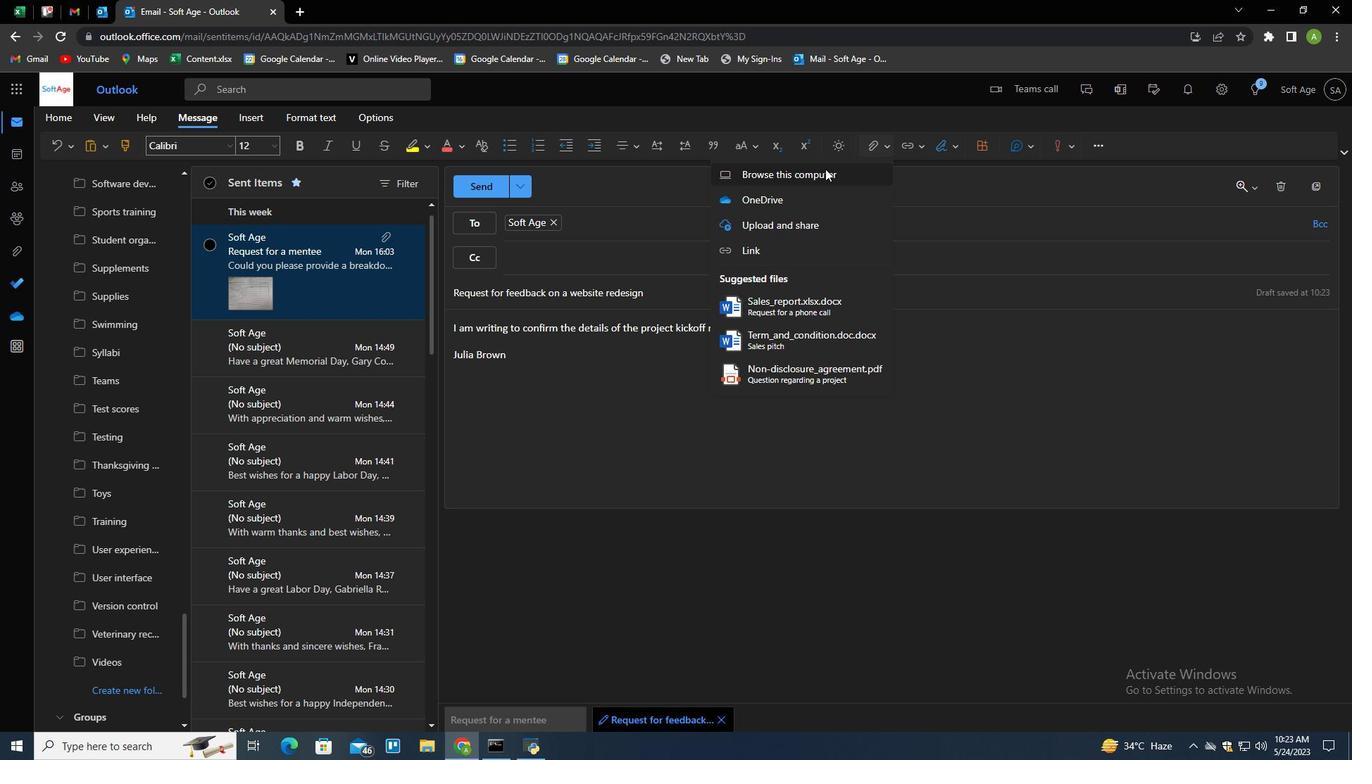 
Action: Mouse moved to (291, 121)
Screenshot: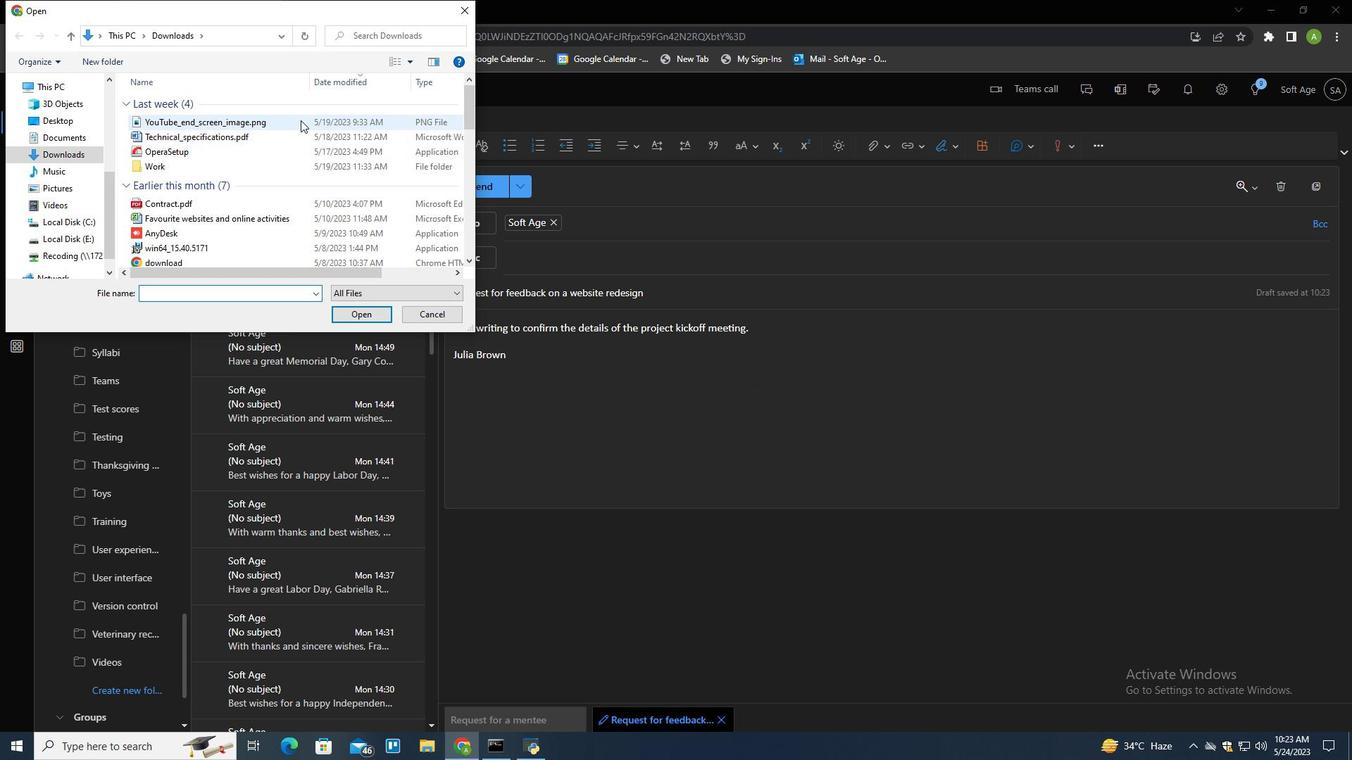 
Action: Mouse pressed left at (291, 121)
Screenshot: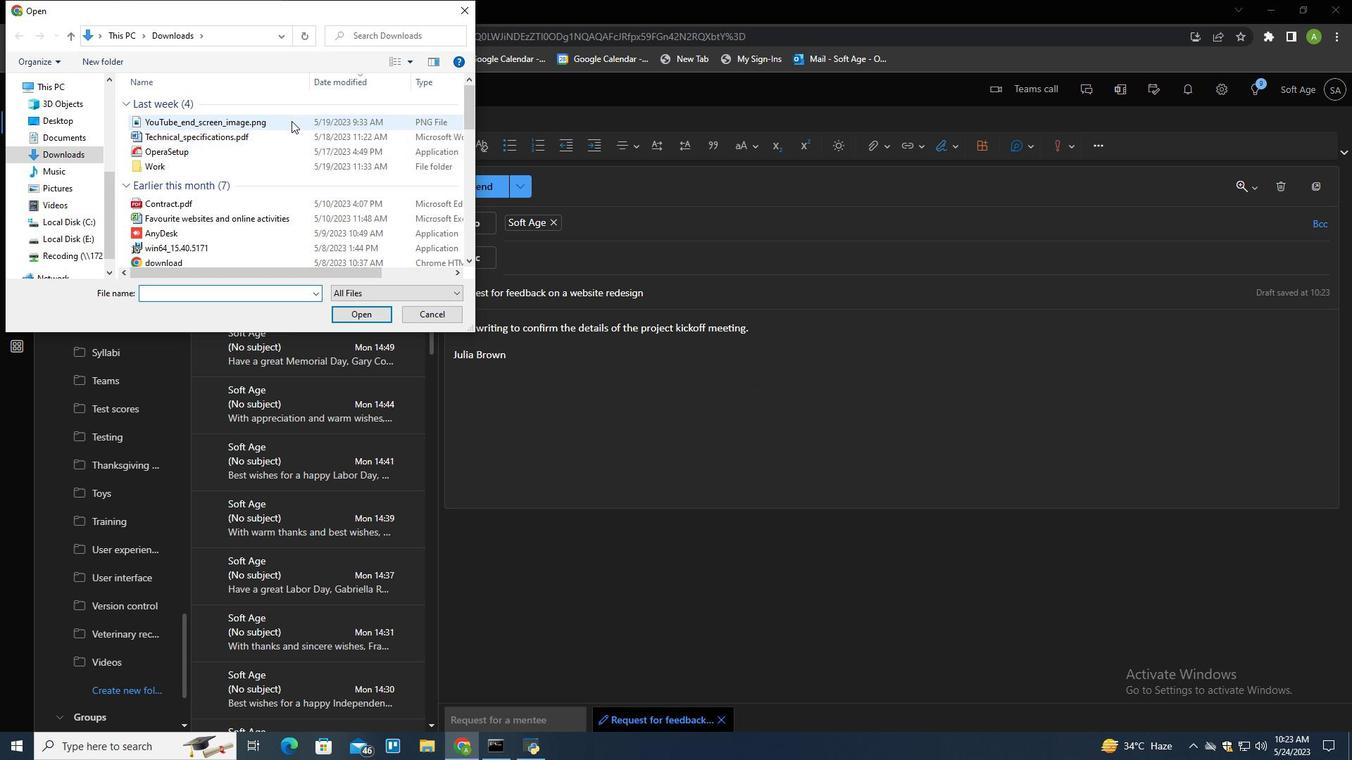 
Action: Key pressed <Key.f2><Key.shift>Pinterest<Key.shift>_board<Key.shift>_vo<Key.backspace><Key.backspace>cover.jpg
Screenshot: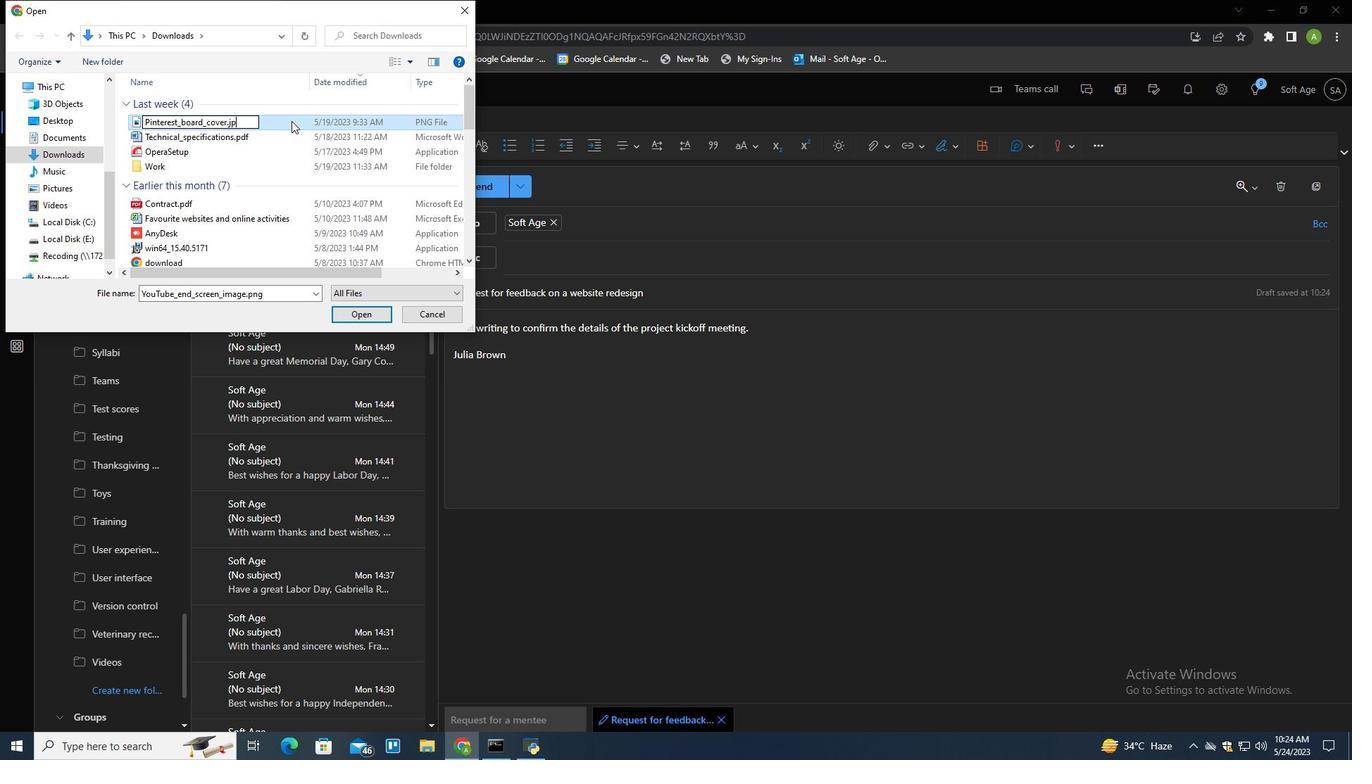 
Action: Mouse pressed left at (291, 121)
Screenshot: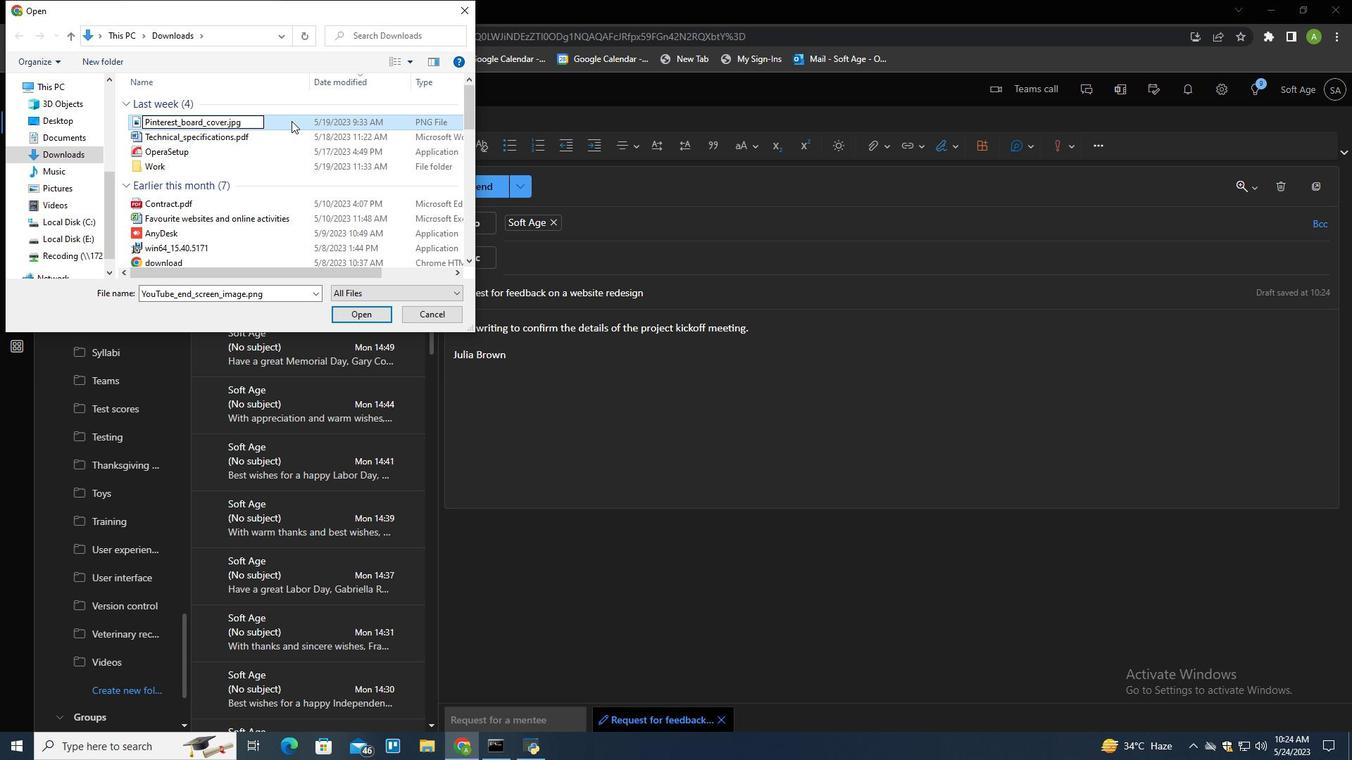 
Action: Mouse moved to (351, 312)
Screenshot: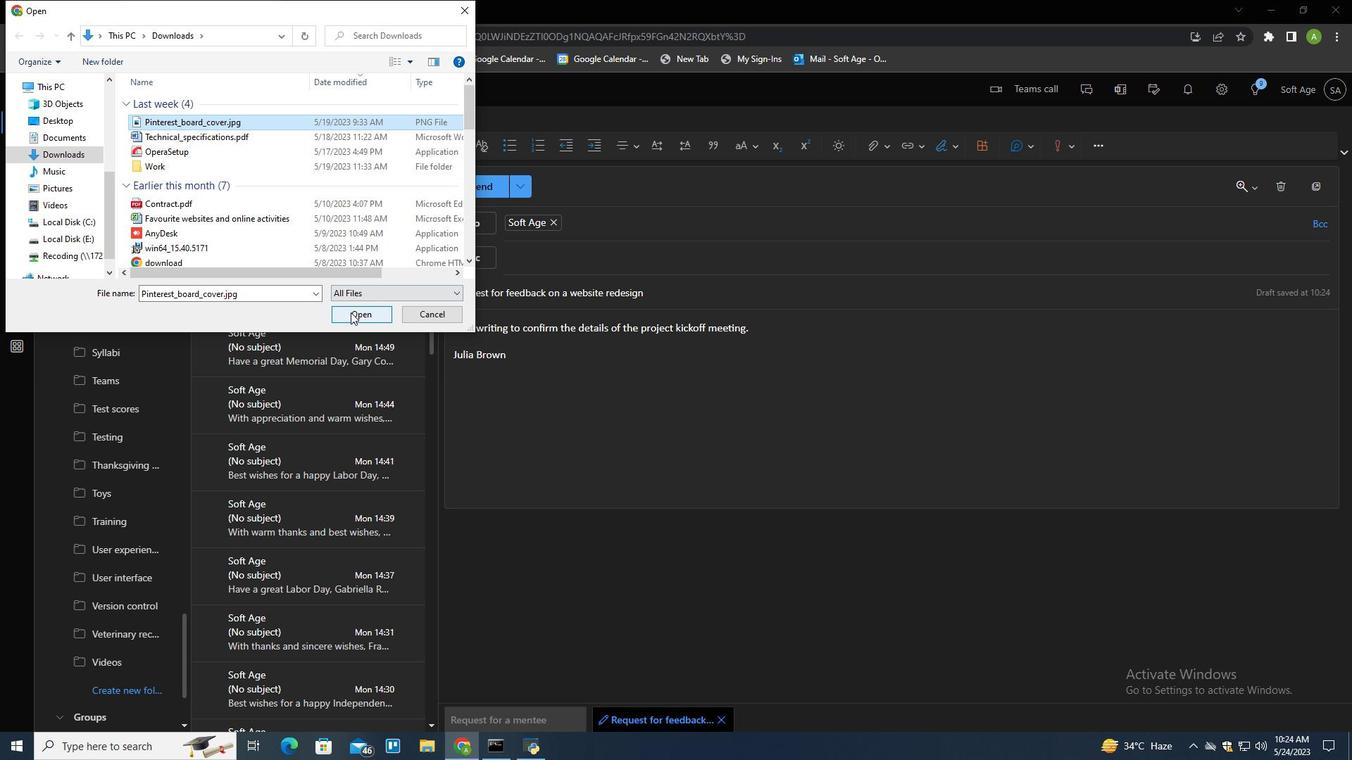 
Action: Mouse pressed left at (351, 312)
Screenshot: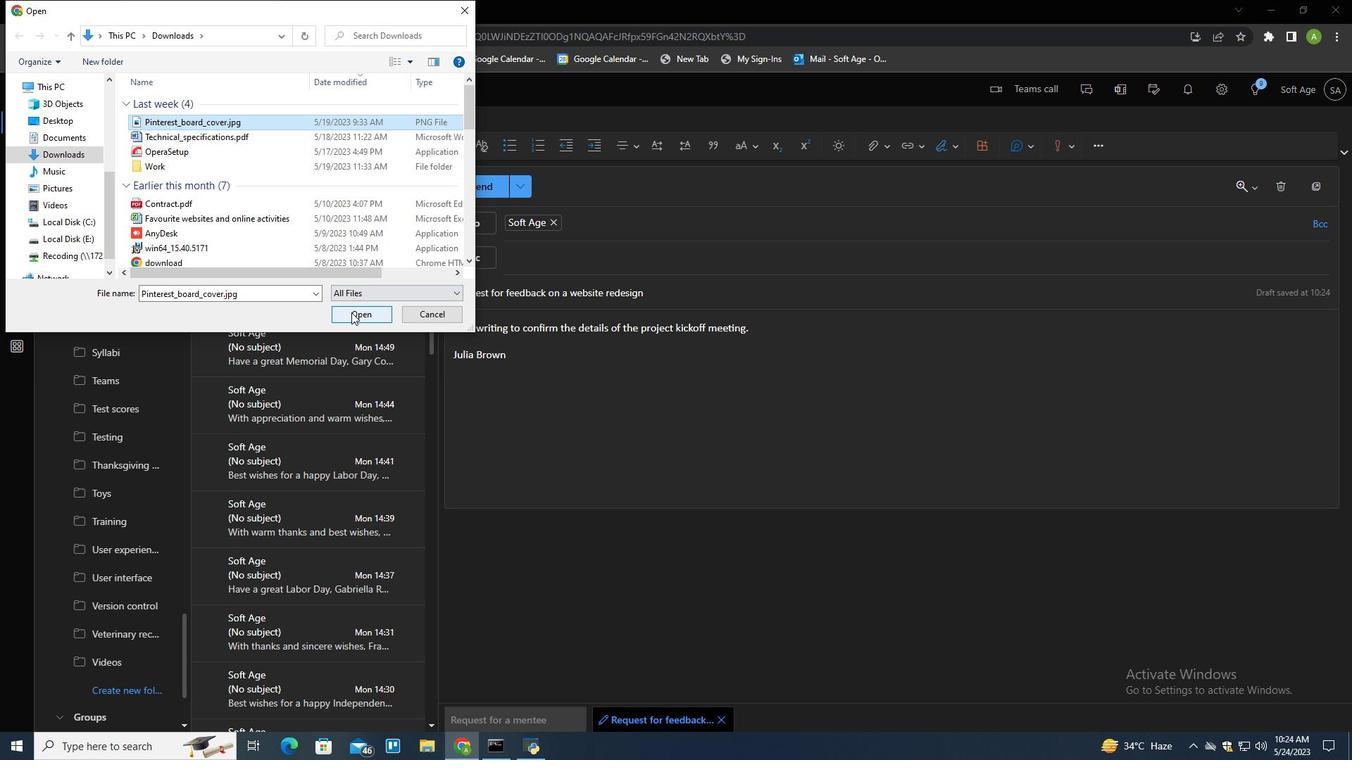 
Action: Mouse moved to (690, 462)
Screenshot: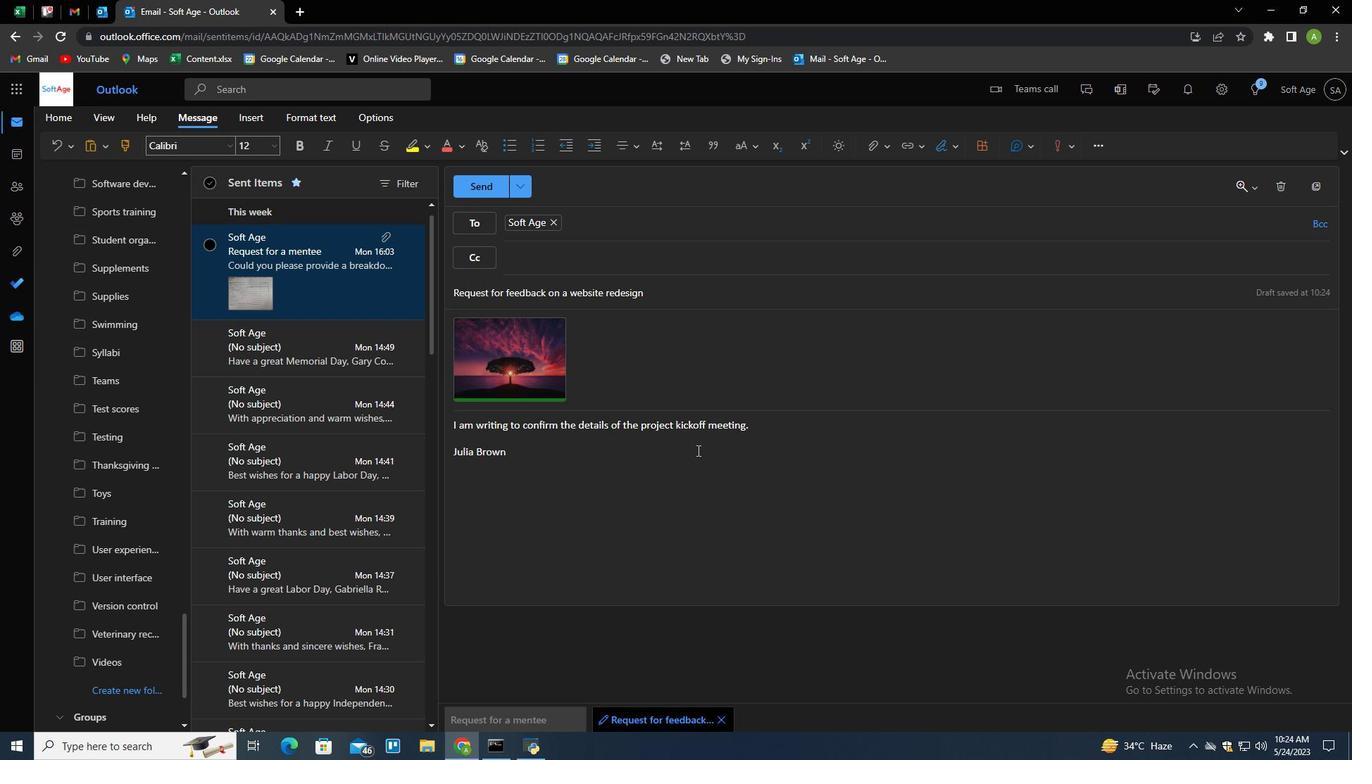 
Action: Mouse pressed left at (690, 462)
Screenshot: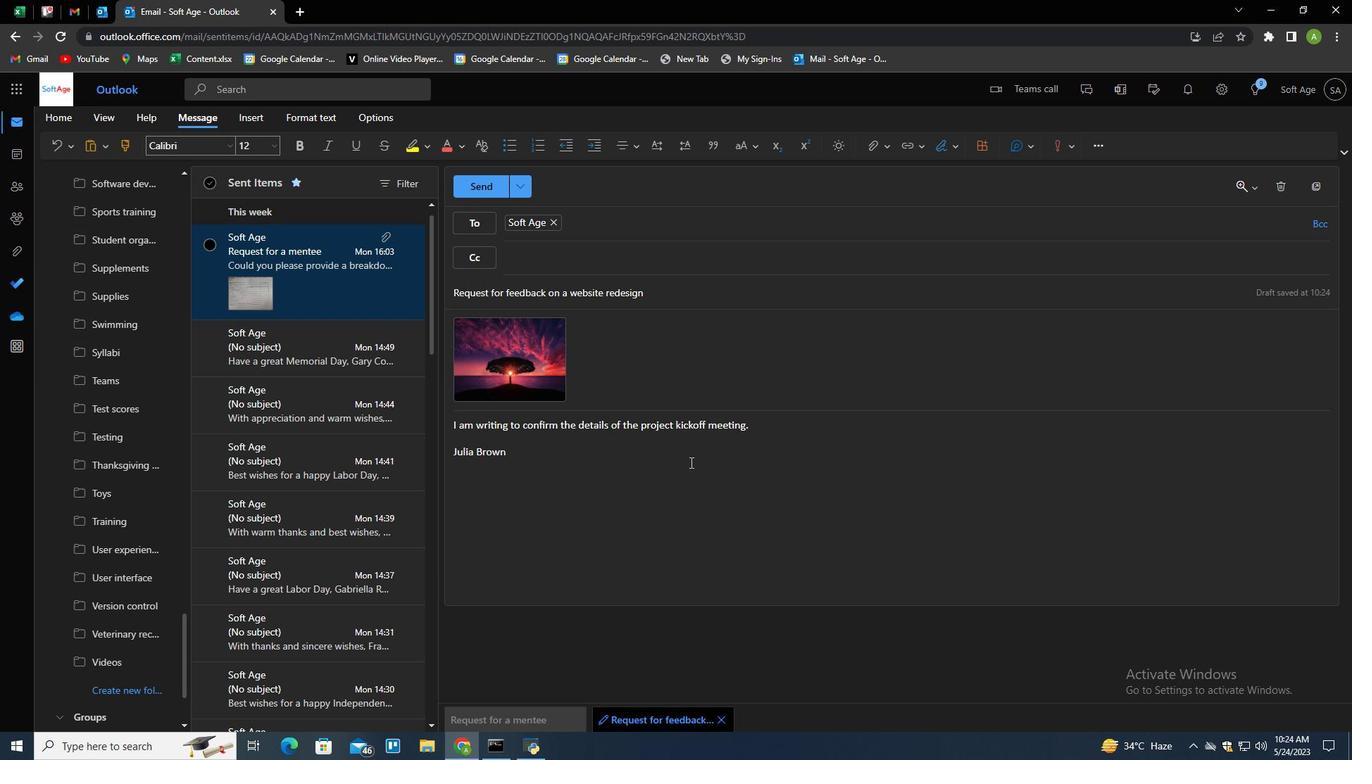 
Action: Mouse moved to (483, 186)
Screenshot: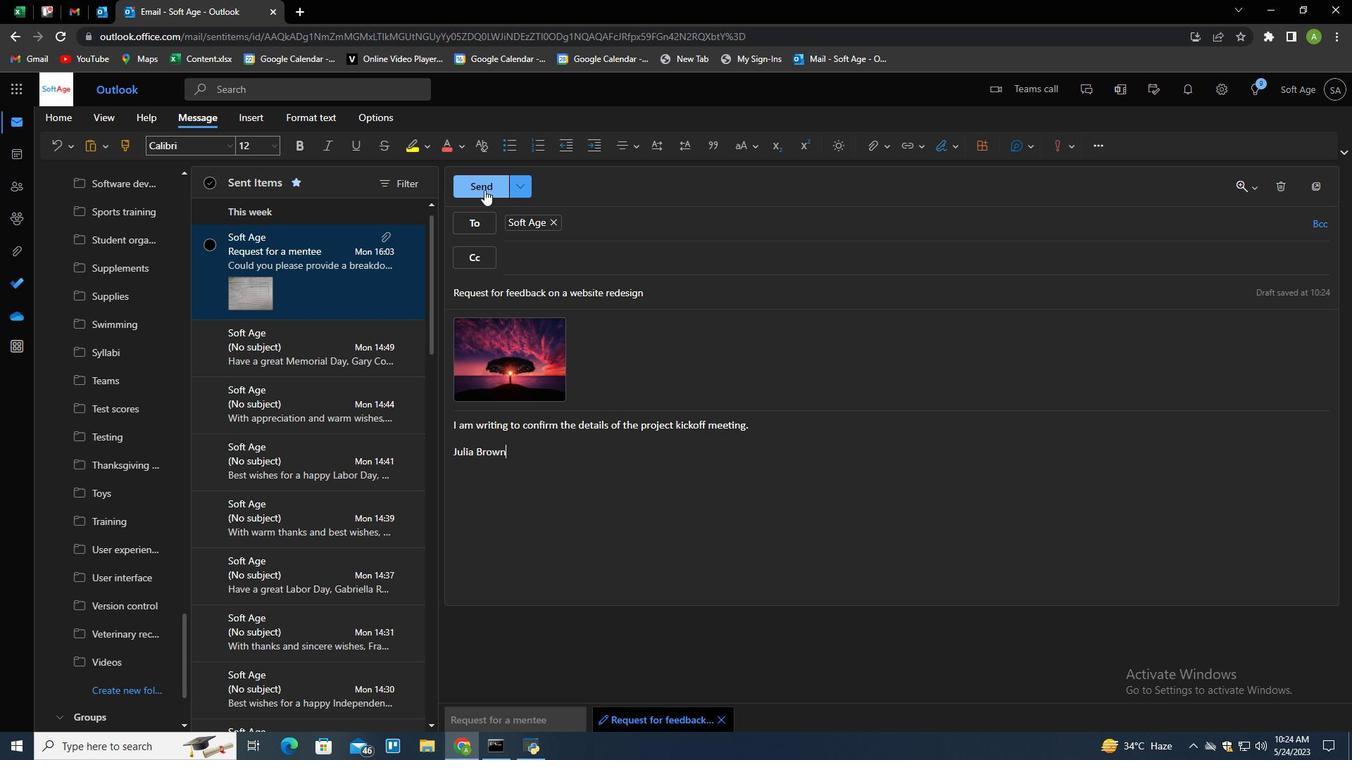 
Action: Mouse pressed left at (483, 186)
Screenshot: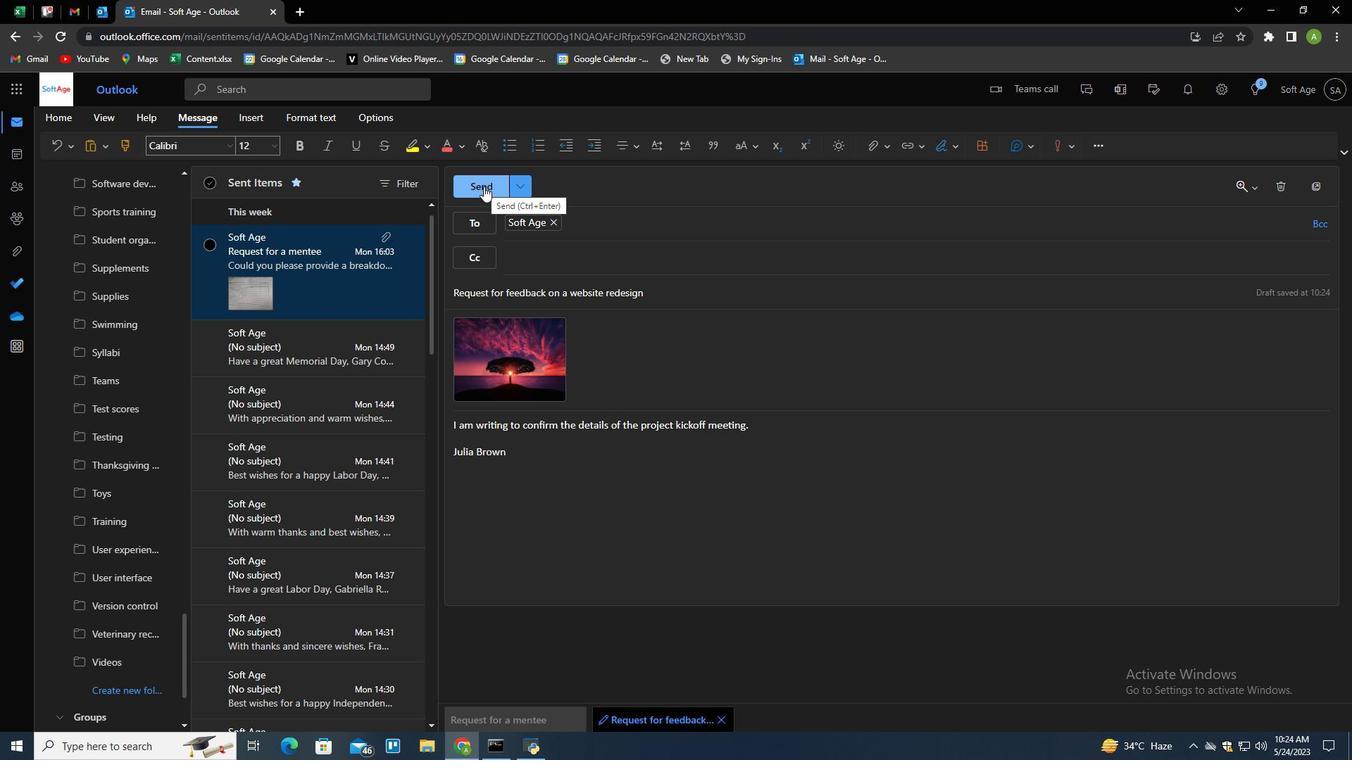 
Action: Mouse moved to (116, 495)
Screenshot: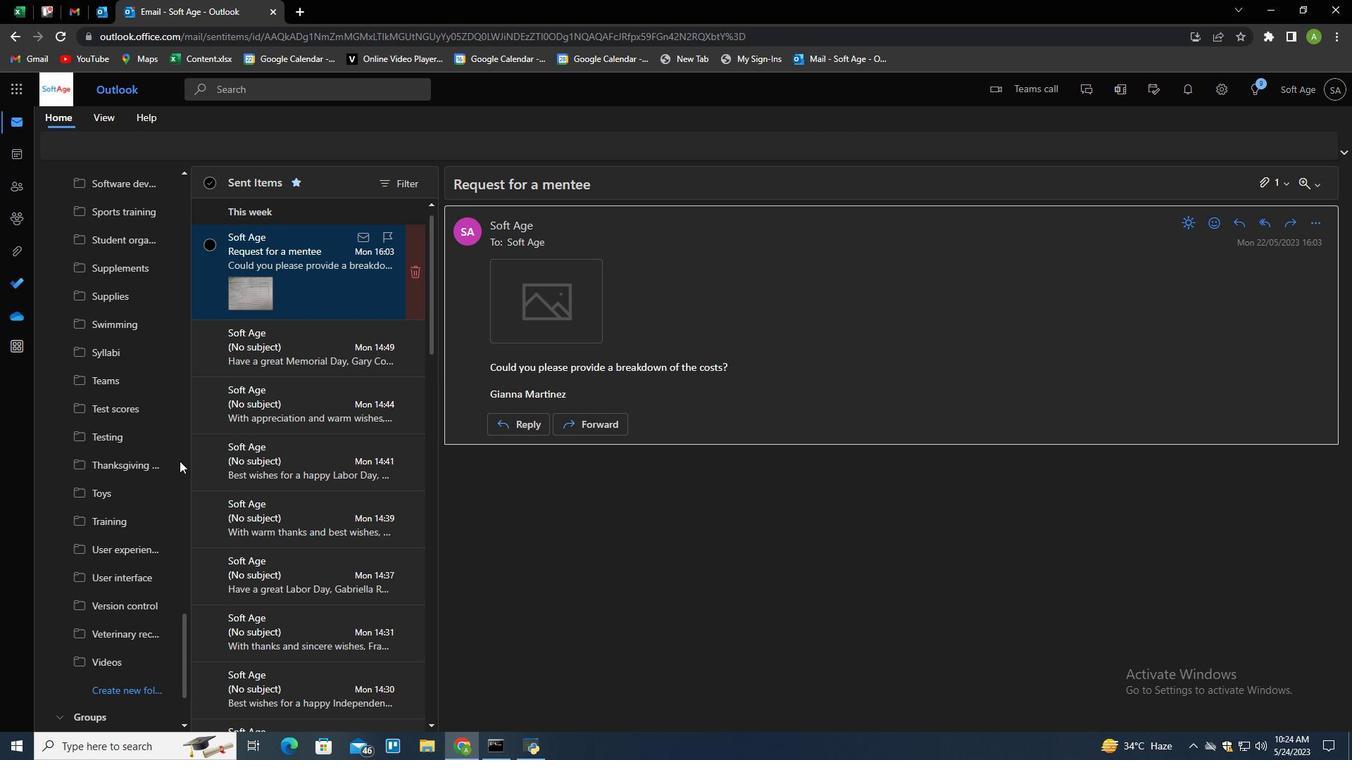 
Action: Mouse scrolled (116, 494) with delta (0, 0)
Screenshot: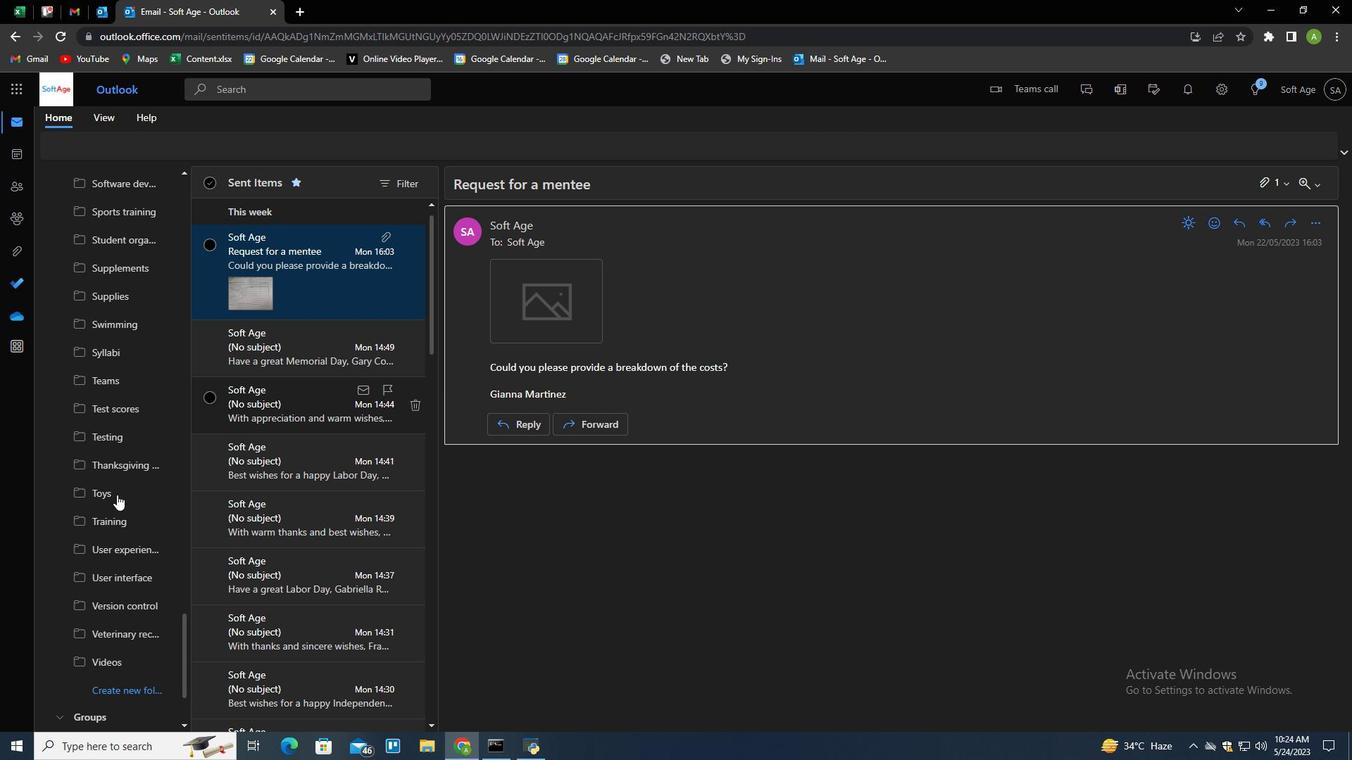 
Action: Mouse scrolled (116, 494) with delta (0, 0)
Screenshot: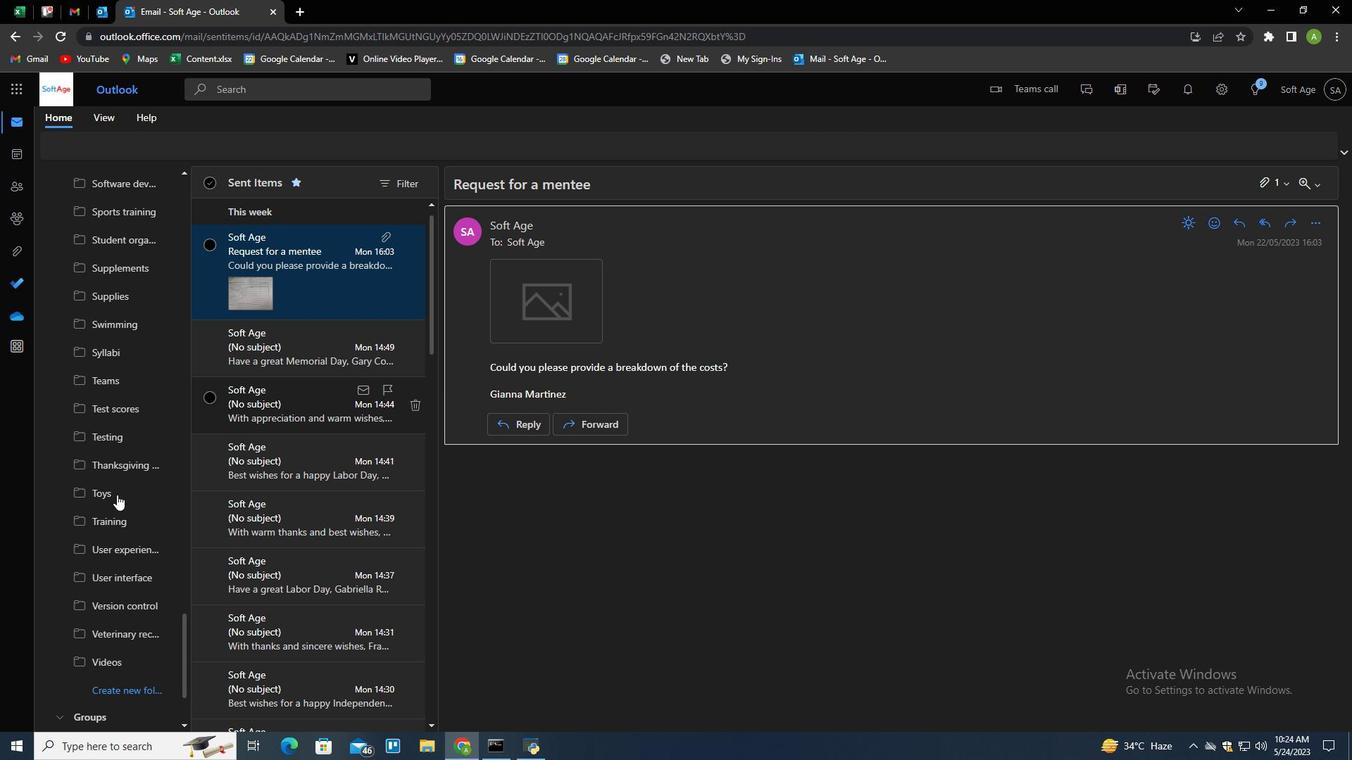 
Action: Mouse scrolled (116, 494) with delta (0, 0)
Screenshot: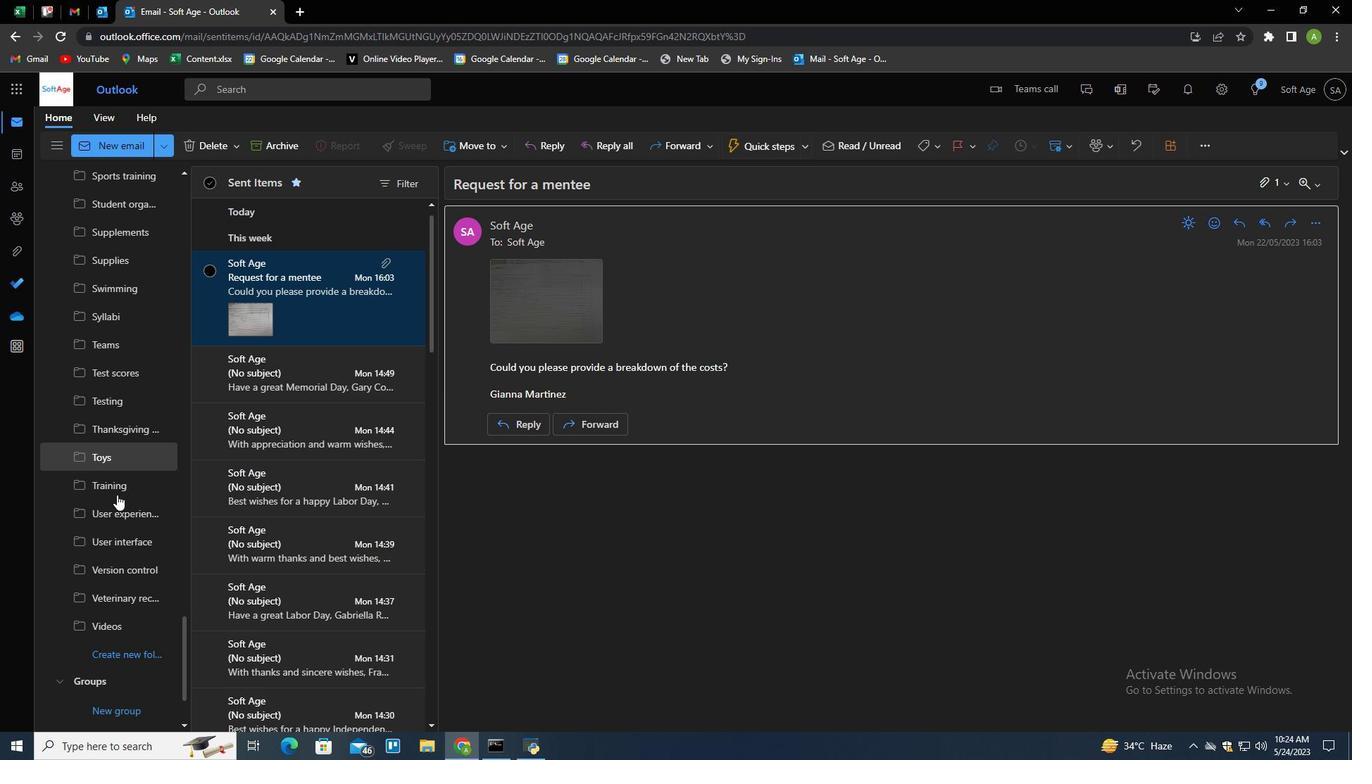
Action: Mouse scrolled (116, 494) with delta (0, 0)
Screenshot: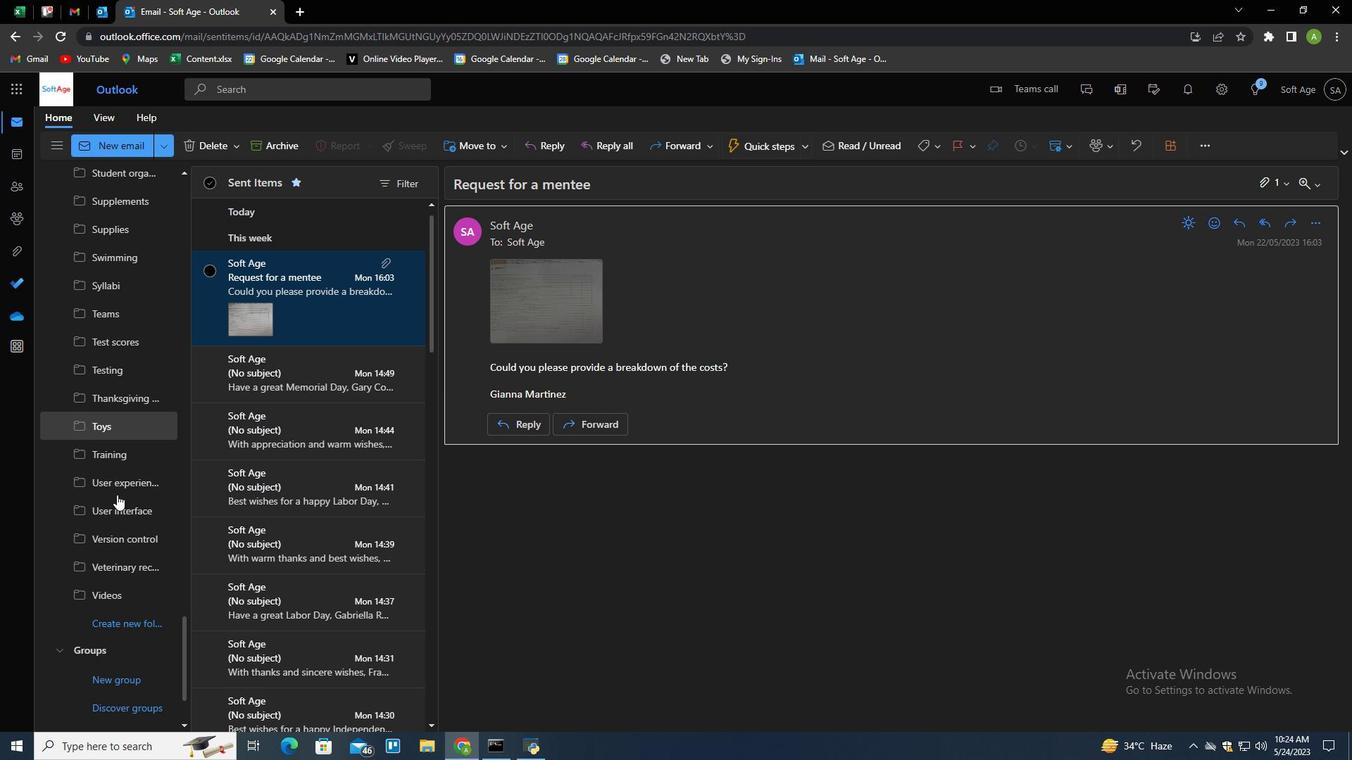 
Action: Mouse scrolled (116, 494) with delta (0, 0)
Screenshot: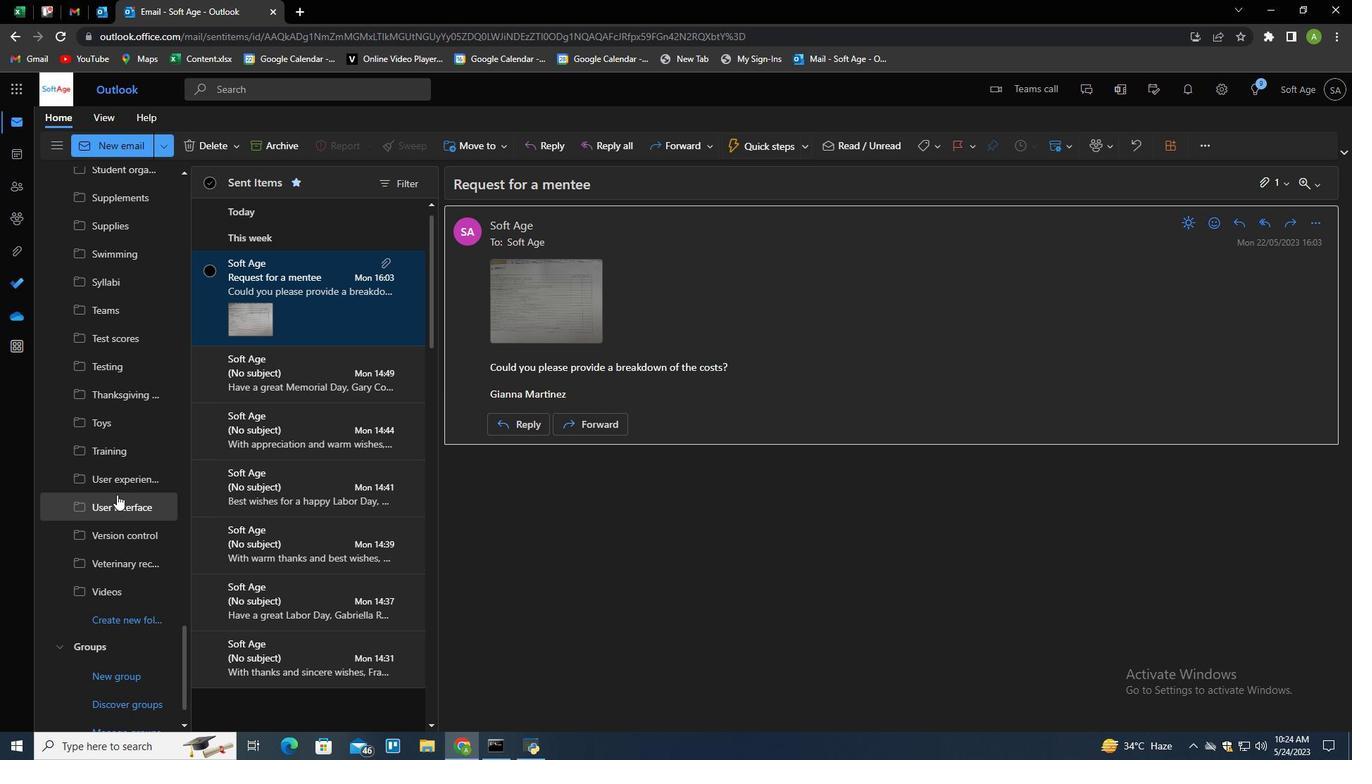 
Action: Mouse scrolled (116, 494) with delta (0, 0)
Screenshot: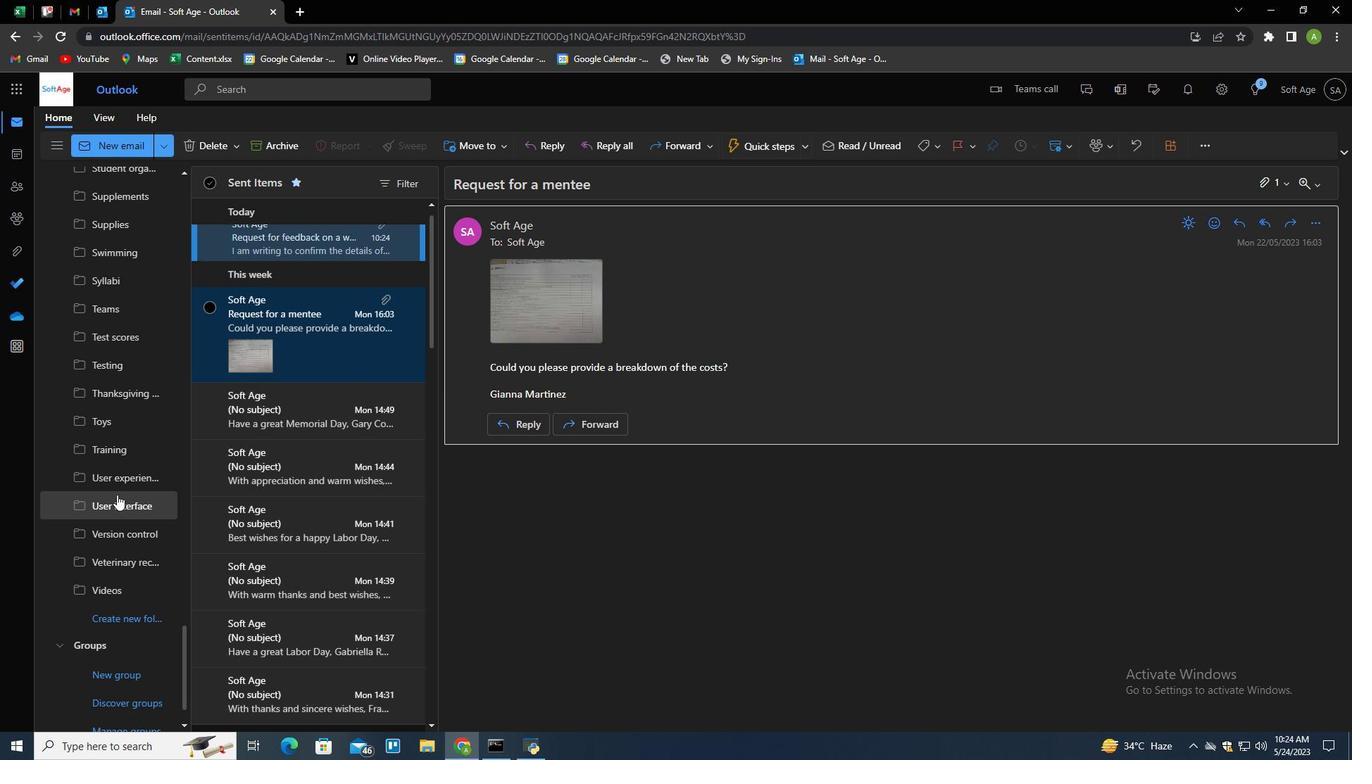 
Action: Mouse scrolled (116, 494) with delta (0, 0)
Screenshot: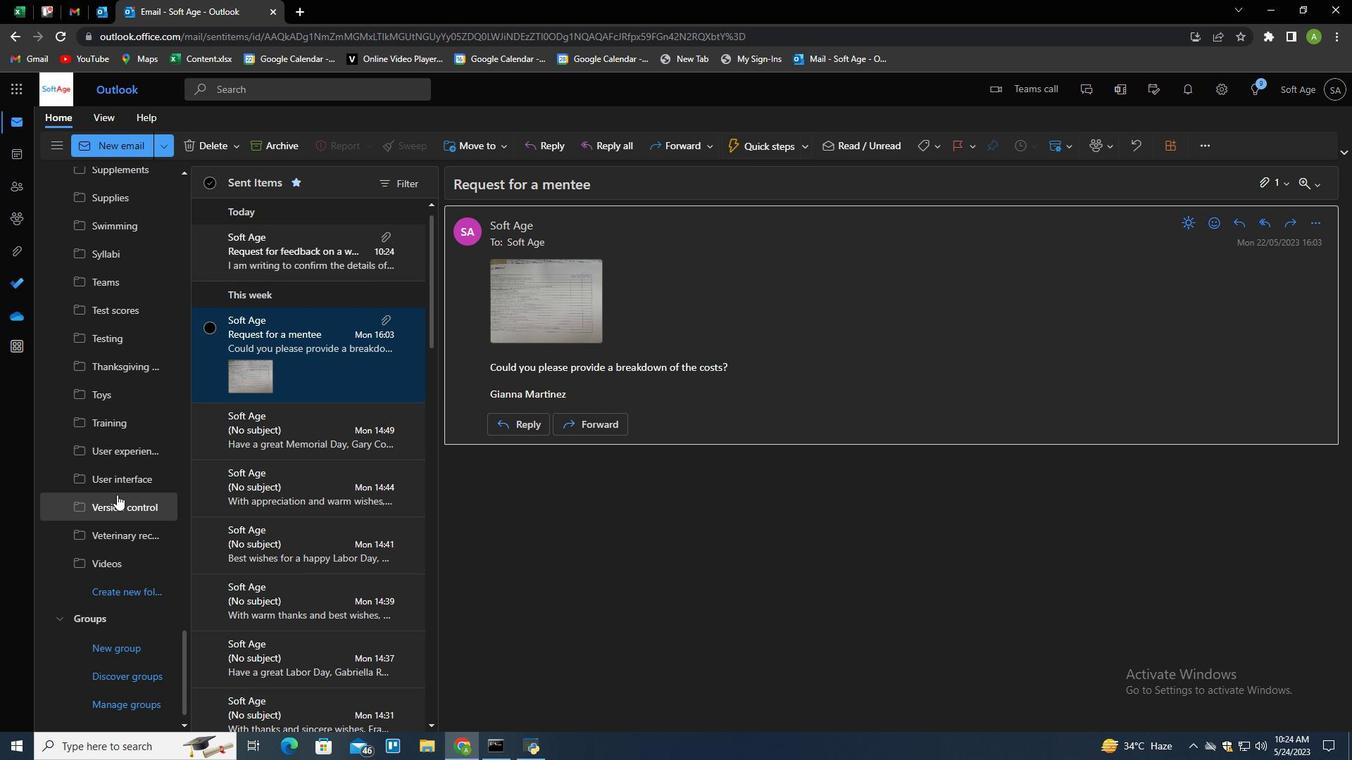 
Action: Mouse scrolled (116, 494) with delta (0, 0)
Screenshot: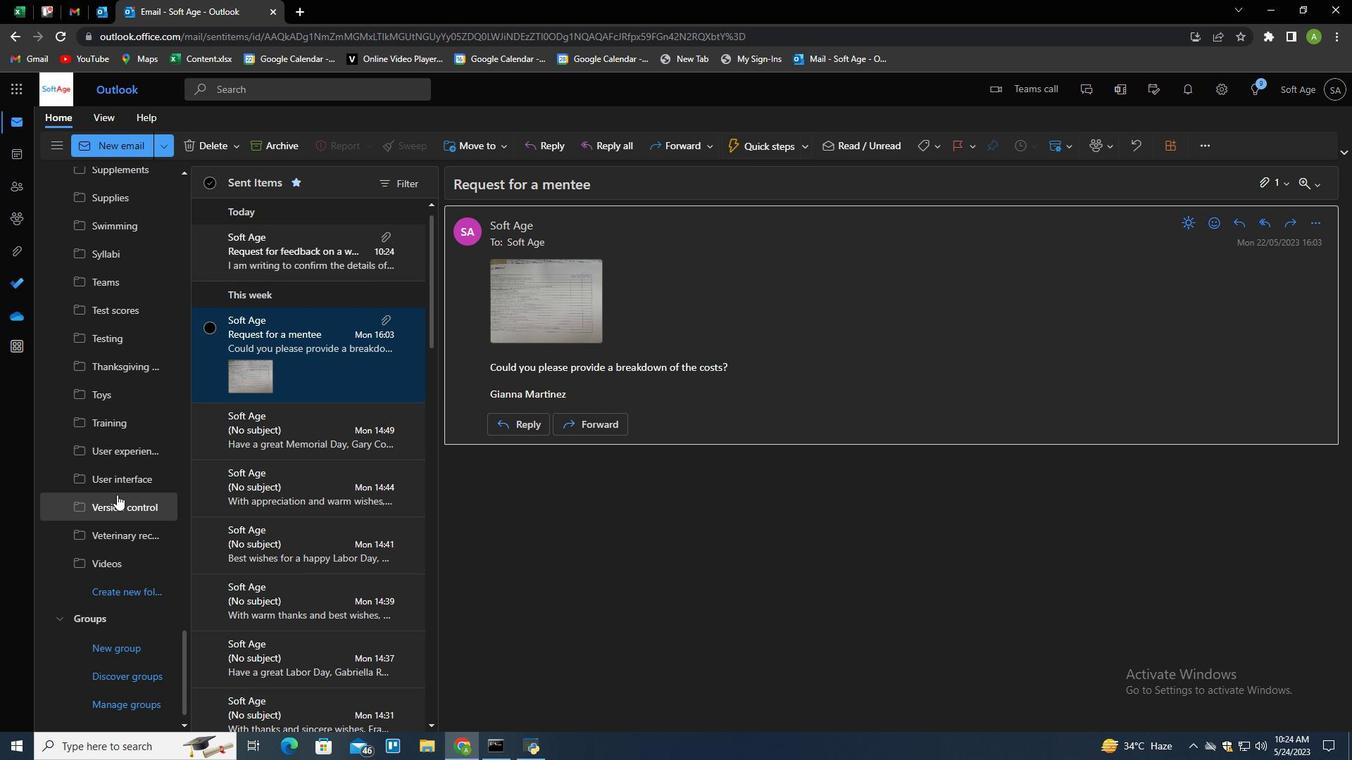 
Action: Mouse scrolled (116, 494) with delta (0, 0)
Screenshot: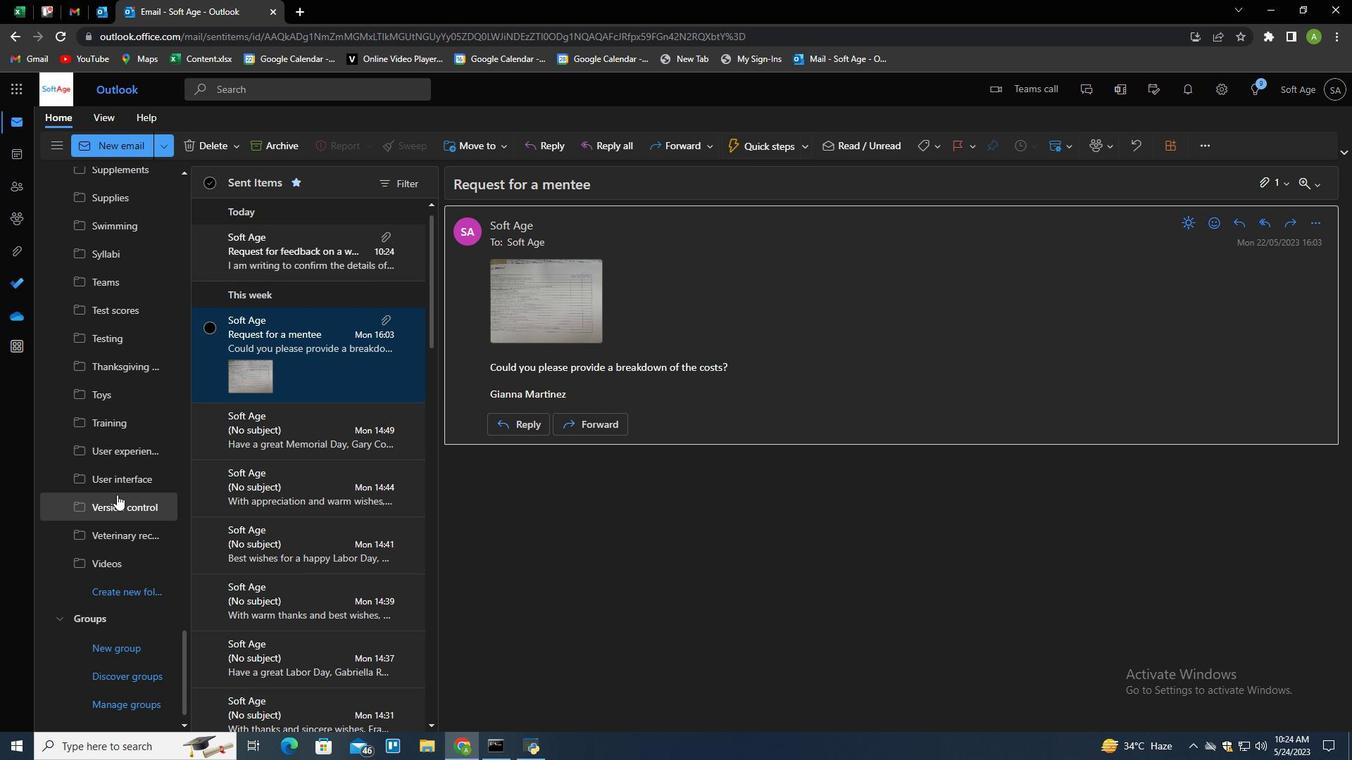 
Action: Mouse moved to (110, 588)
Screenshot: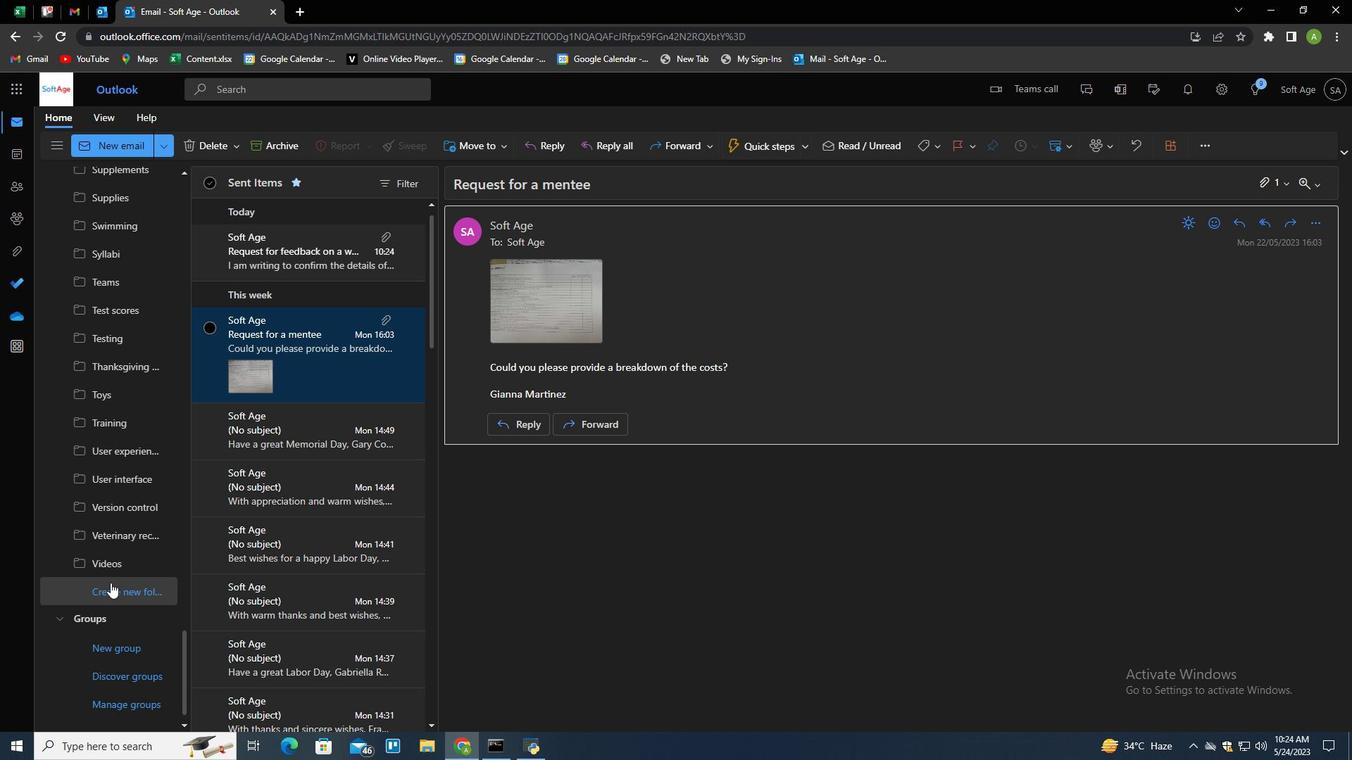 
Action: Mouse pressed left at (110, 588)
Screenshot: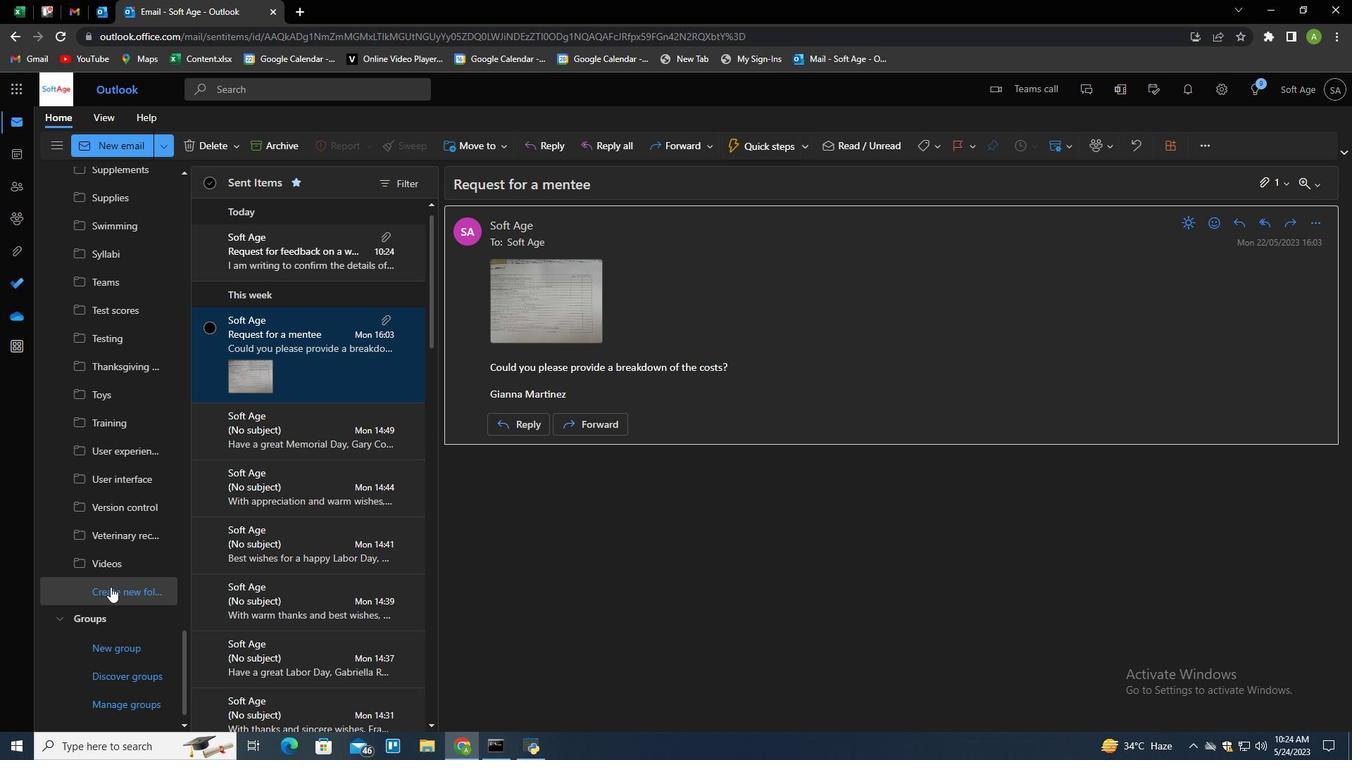 
Action: Key pressed <Key.shift>Co<Key.backspace>loud<Key.space>comjpu<Key.backspace><Key.backspace><Key.backspace>puting<Key.enter>
Screenshot: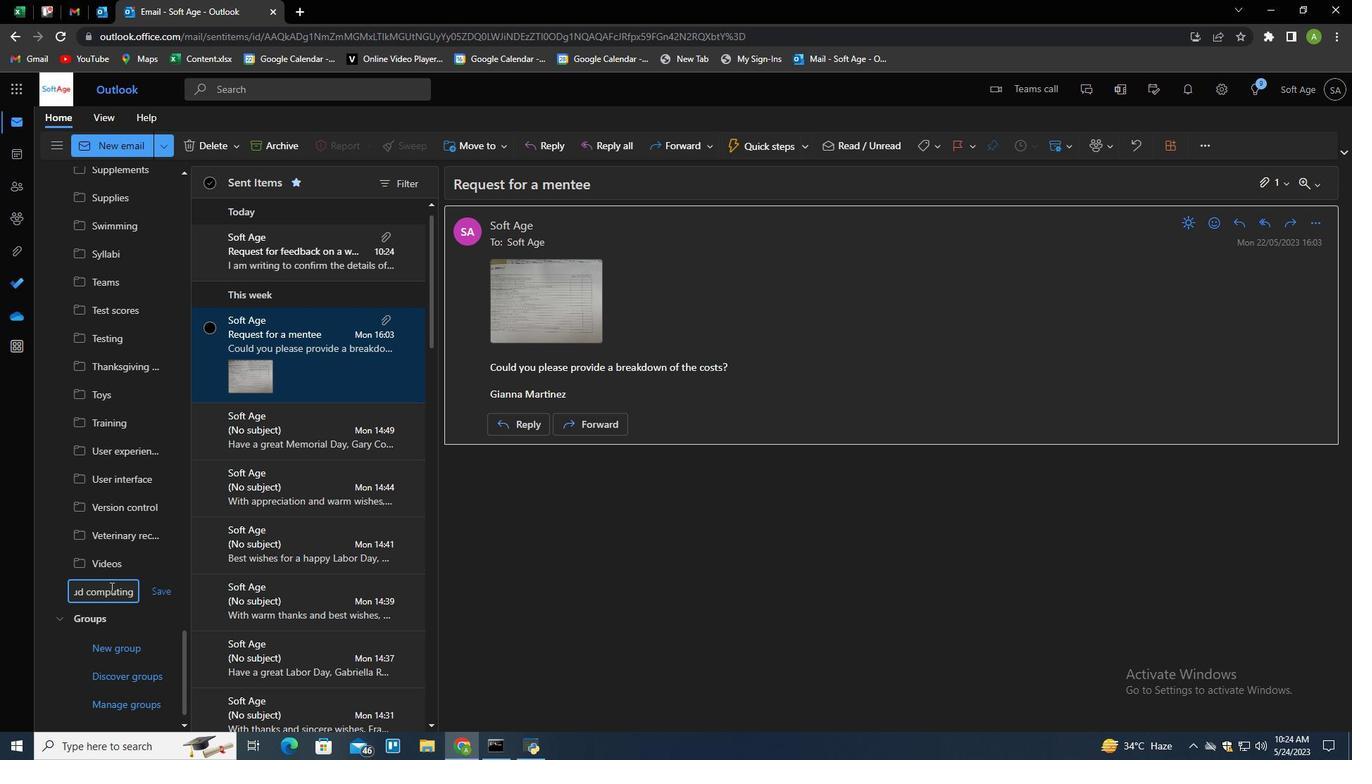 
Action: Mouse moved to (347, 537)
Screenshot: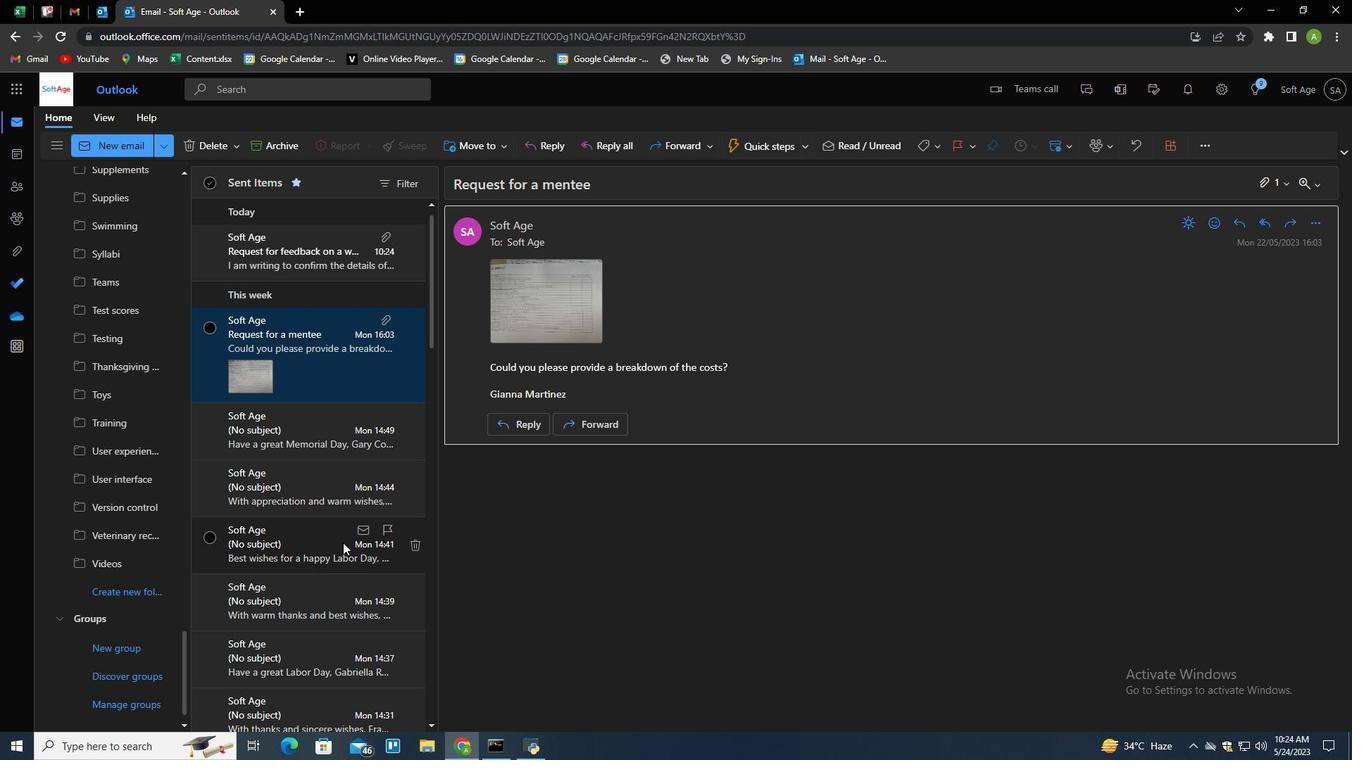 
Action: Mouse scrolled (347, 538) with delta (0, 0)
Screenshot: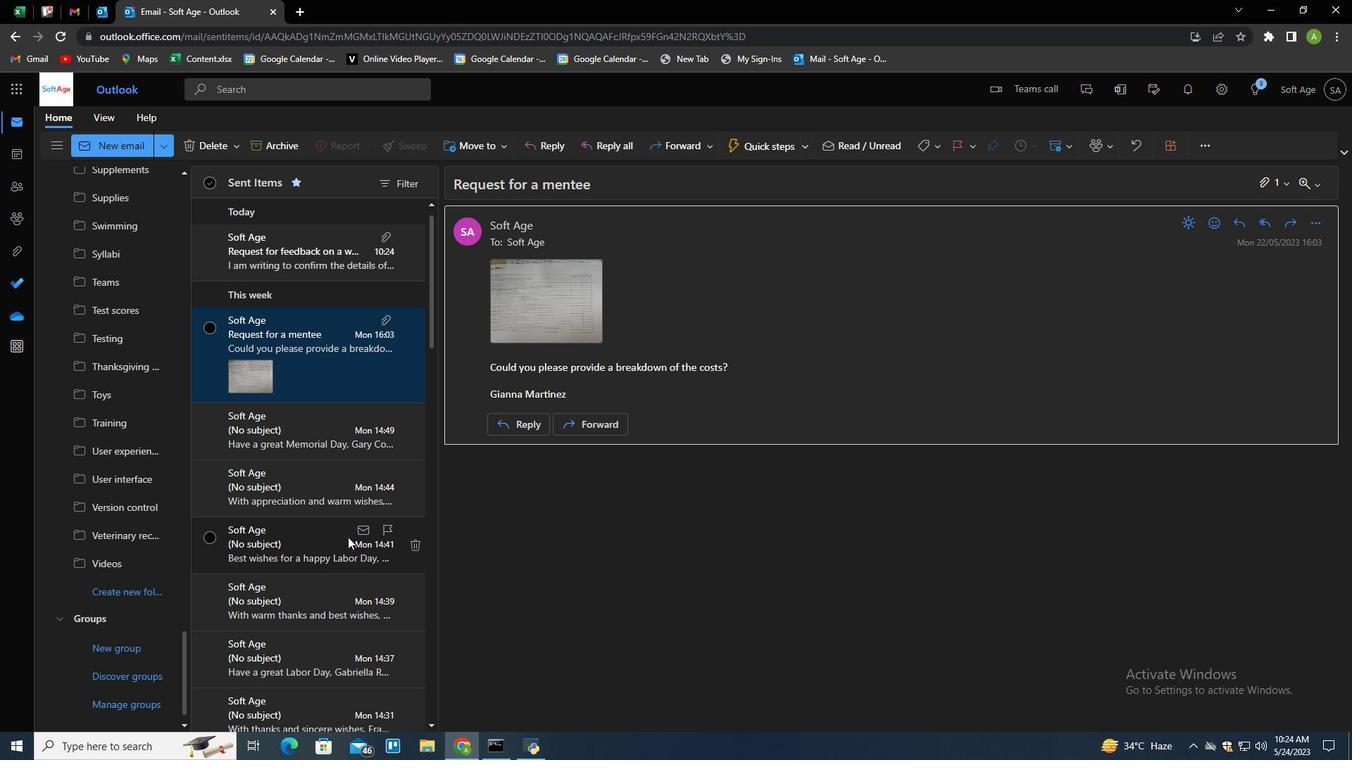 
Action: Mouse scrolled (347, 538) with delta (0, 0)
Screenshot: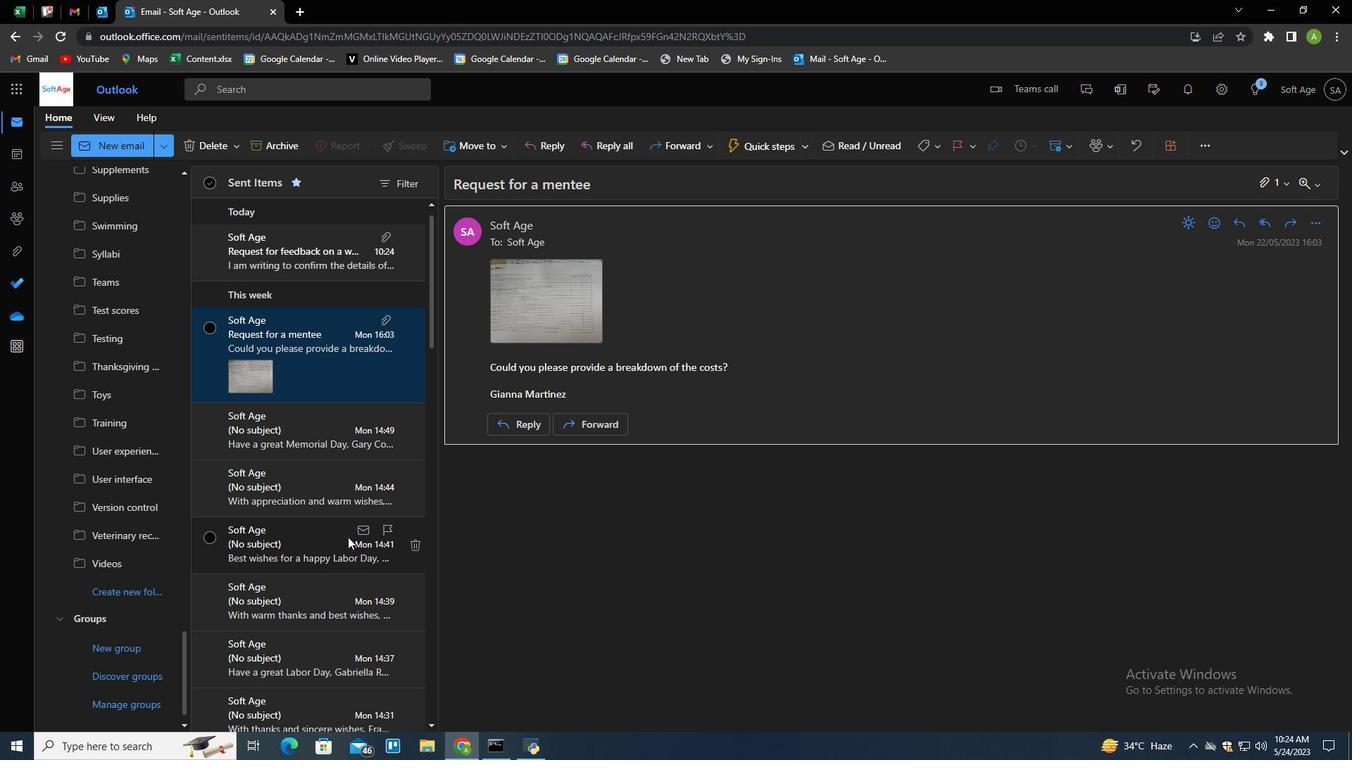 
Action: Mouse moved to (308, 253)
Screenshot: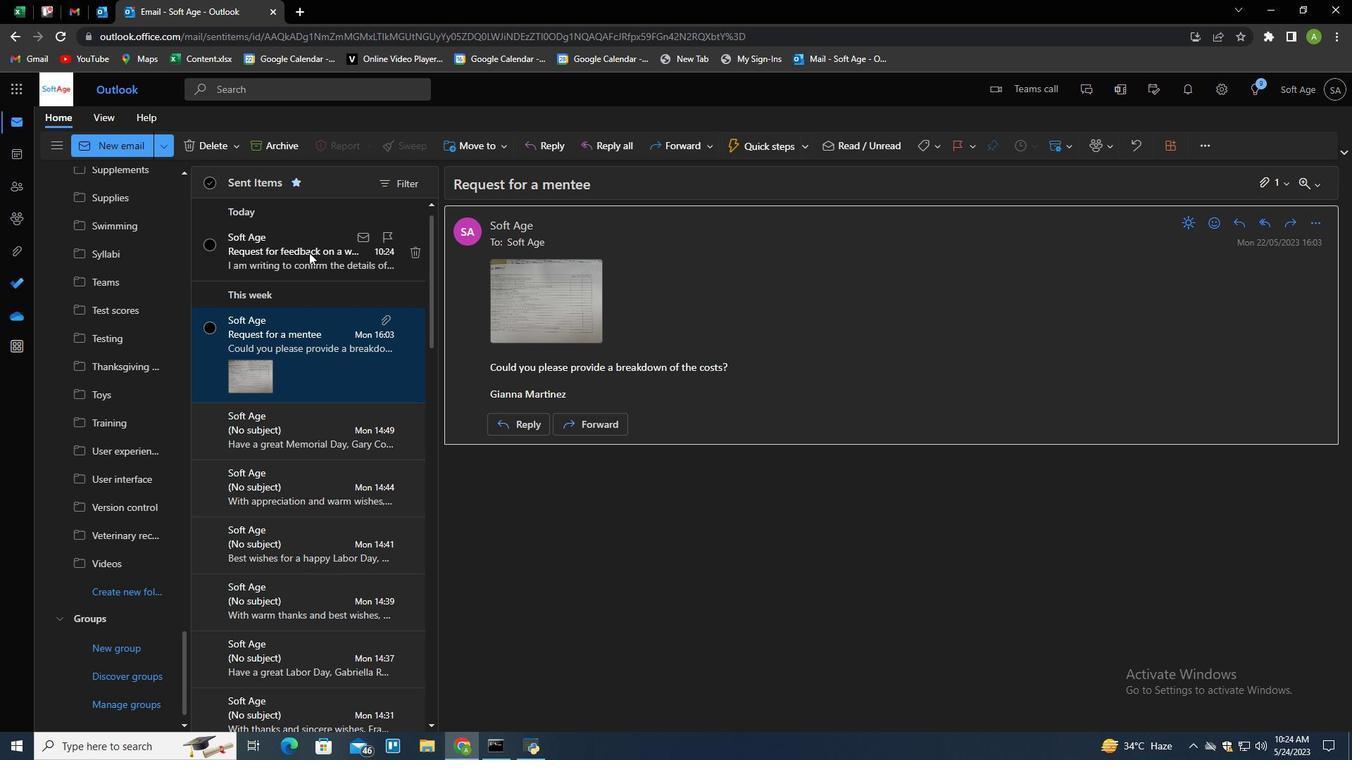 
Action: Mouse pressed right at (308, 253)
Screenshot: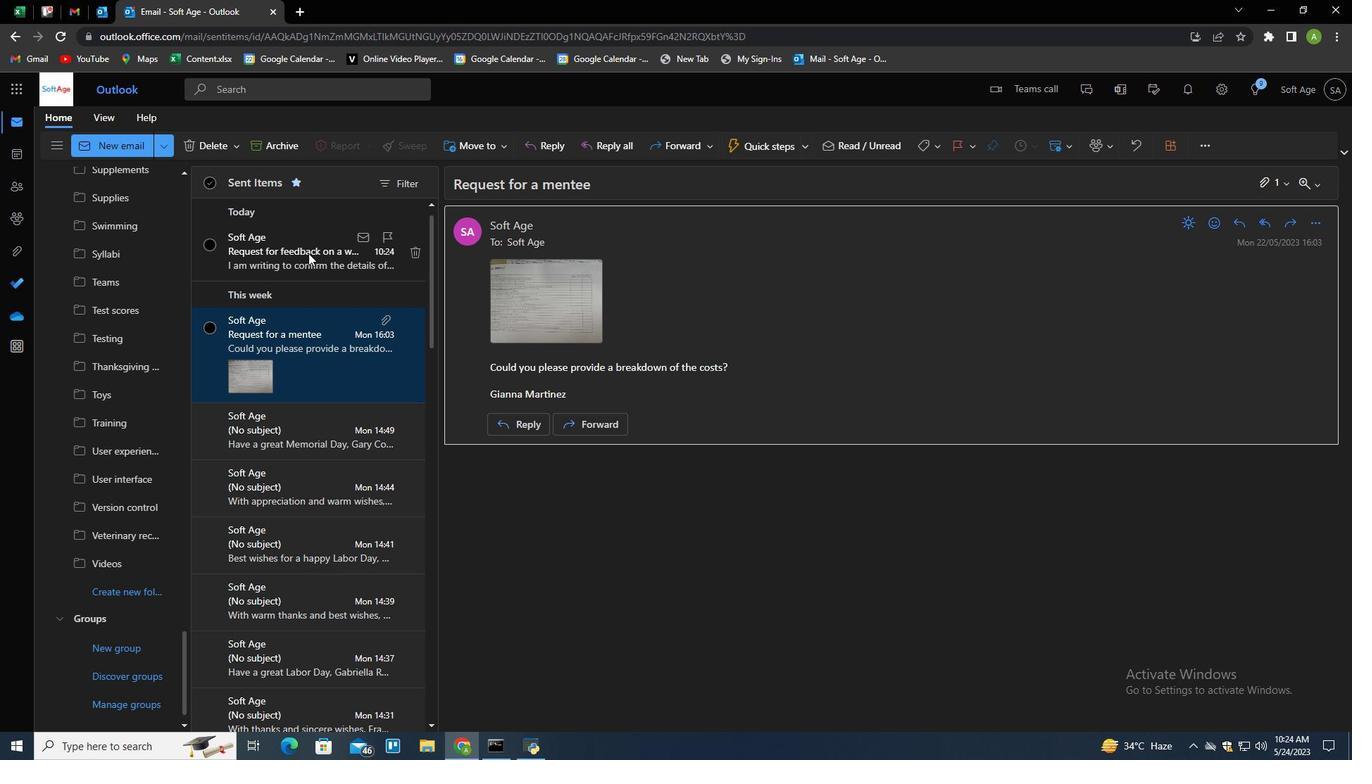 
Action: Mouse moved to (345, 310)
Screenshot: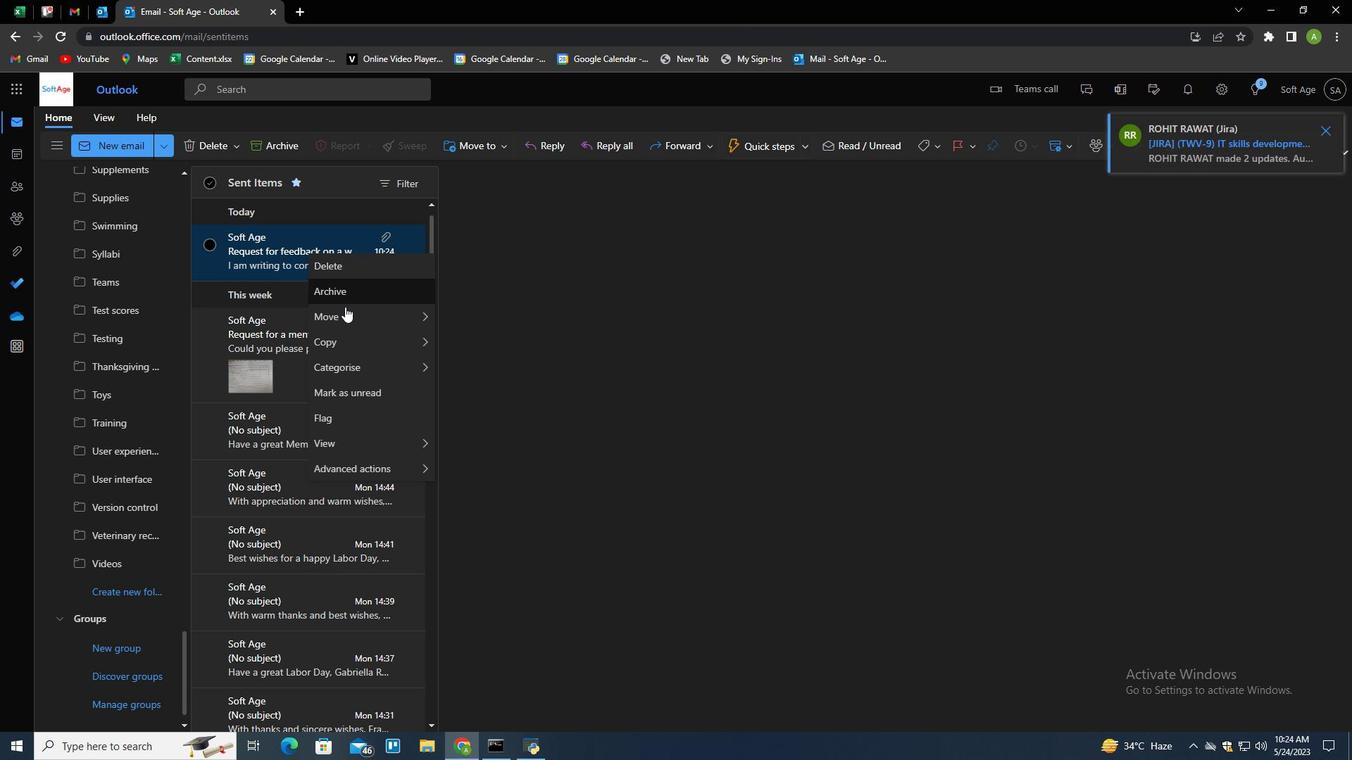 
Action: Mouse pressed left at (345, 310)
Screenshot: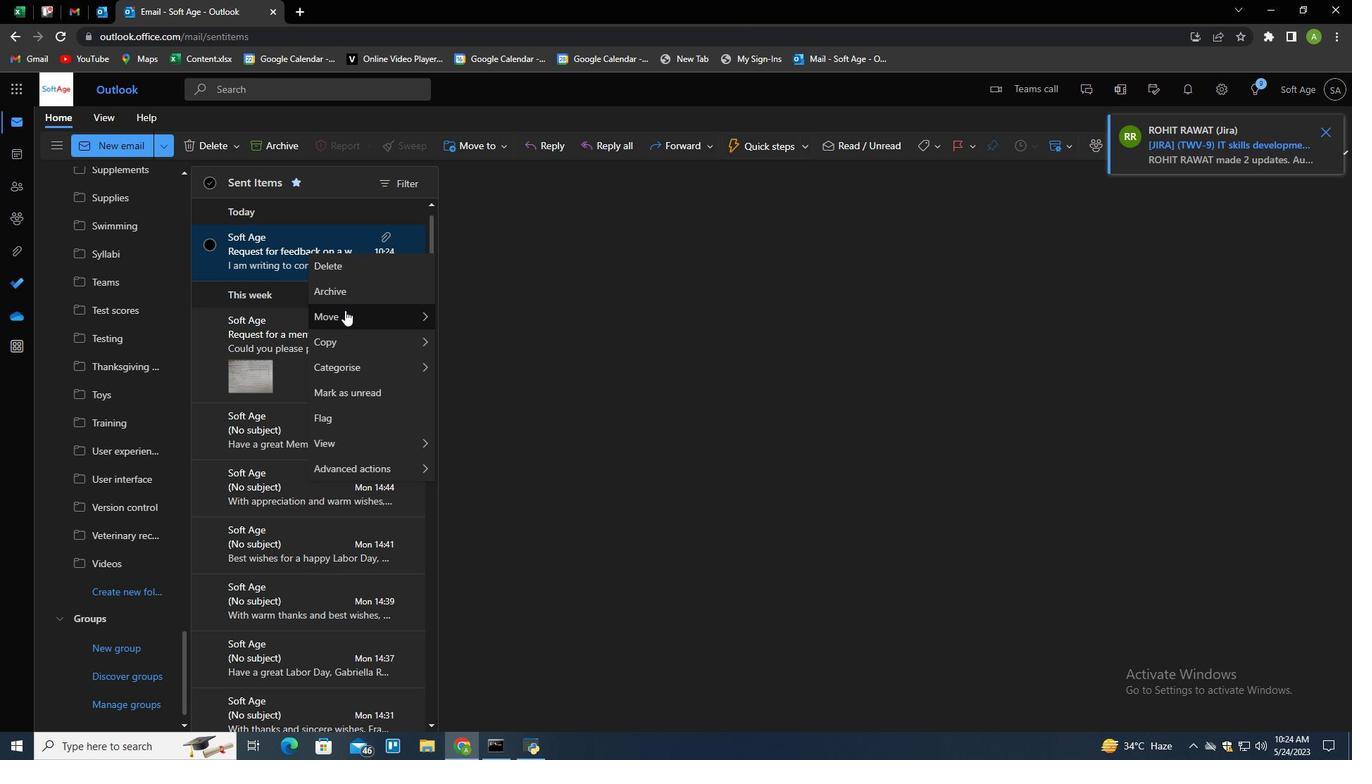 
Action: Mouse moved to (475, 313)
Screenshot: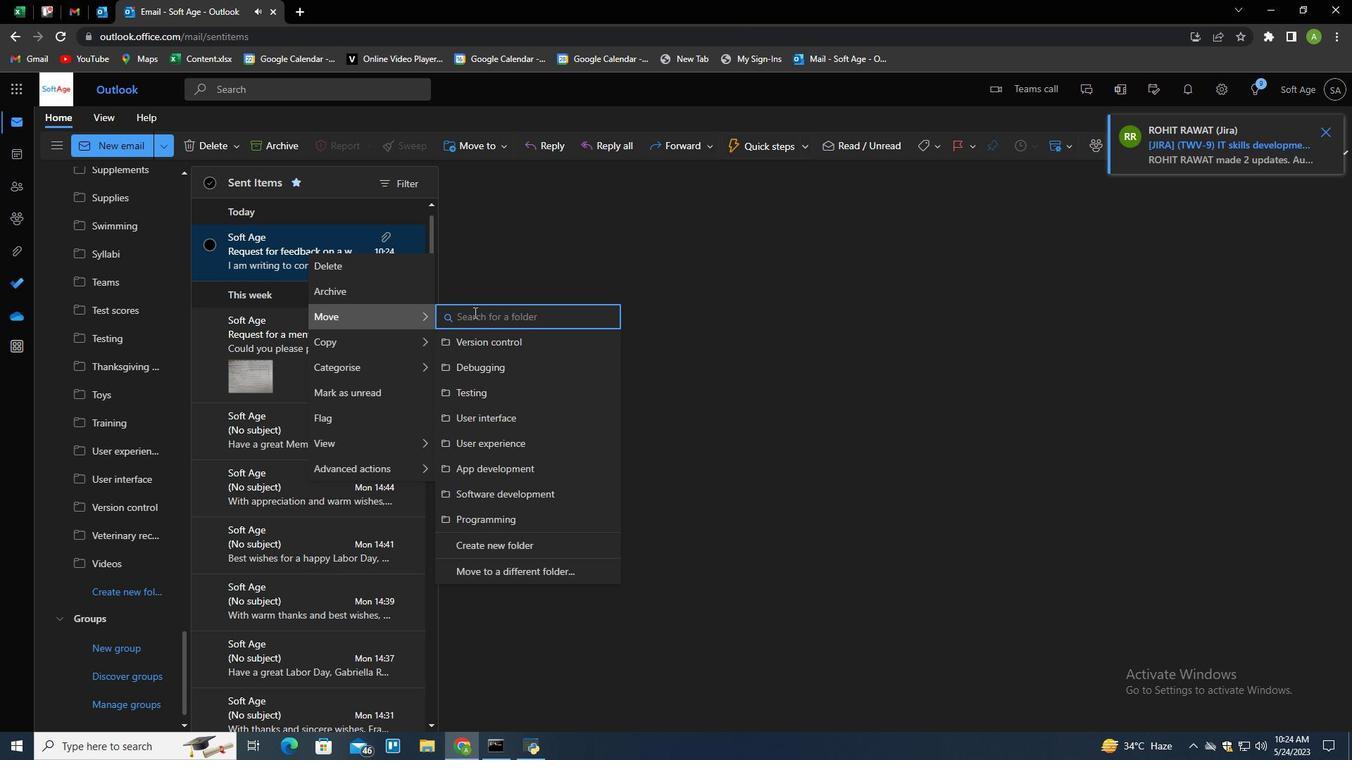 
Action: Mouse pressed left at (475, 313)
Screenshot: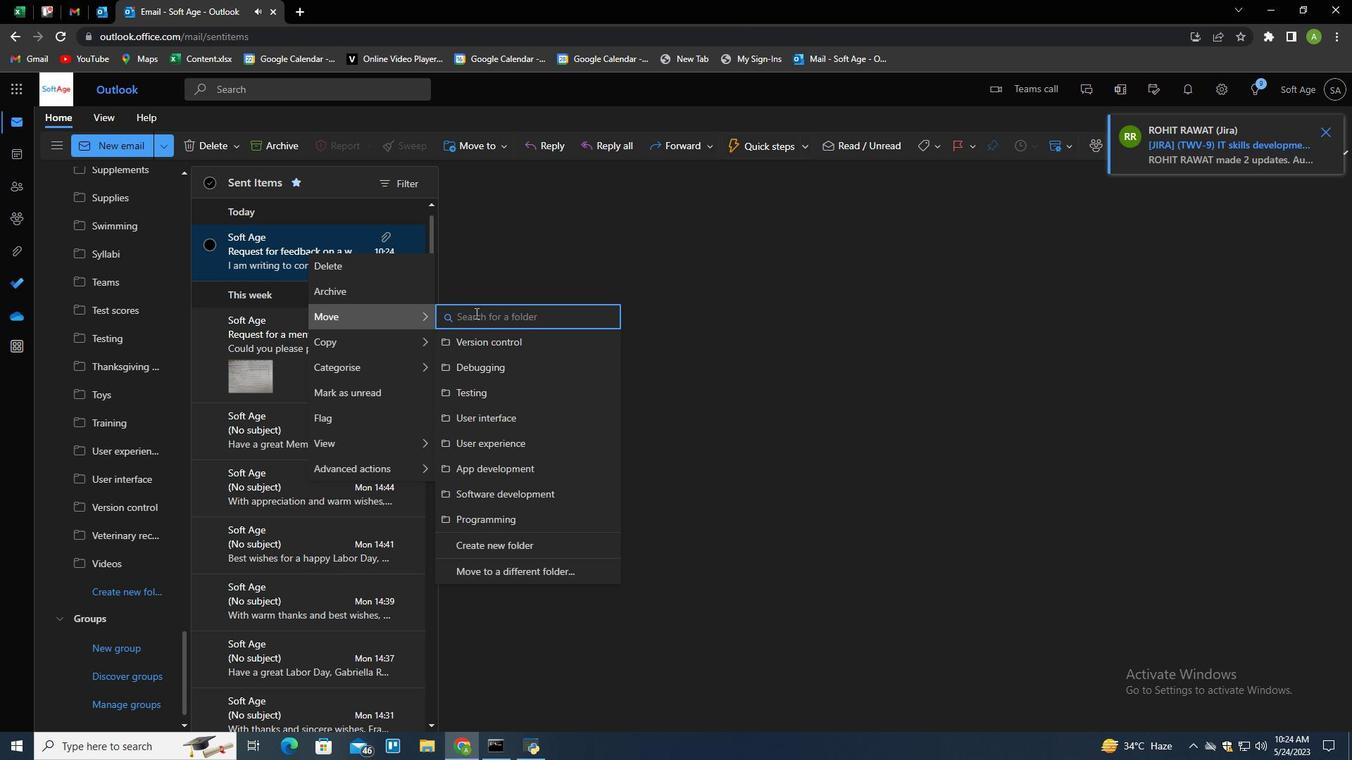
Action: Mouse moved to (476, 313)
Screenshot: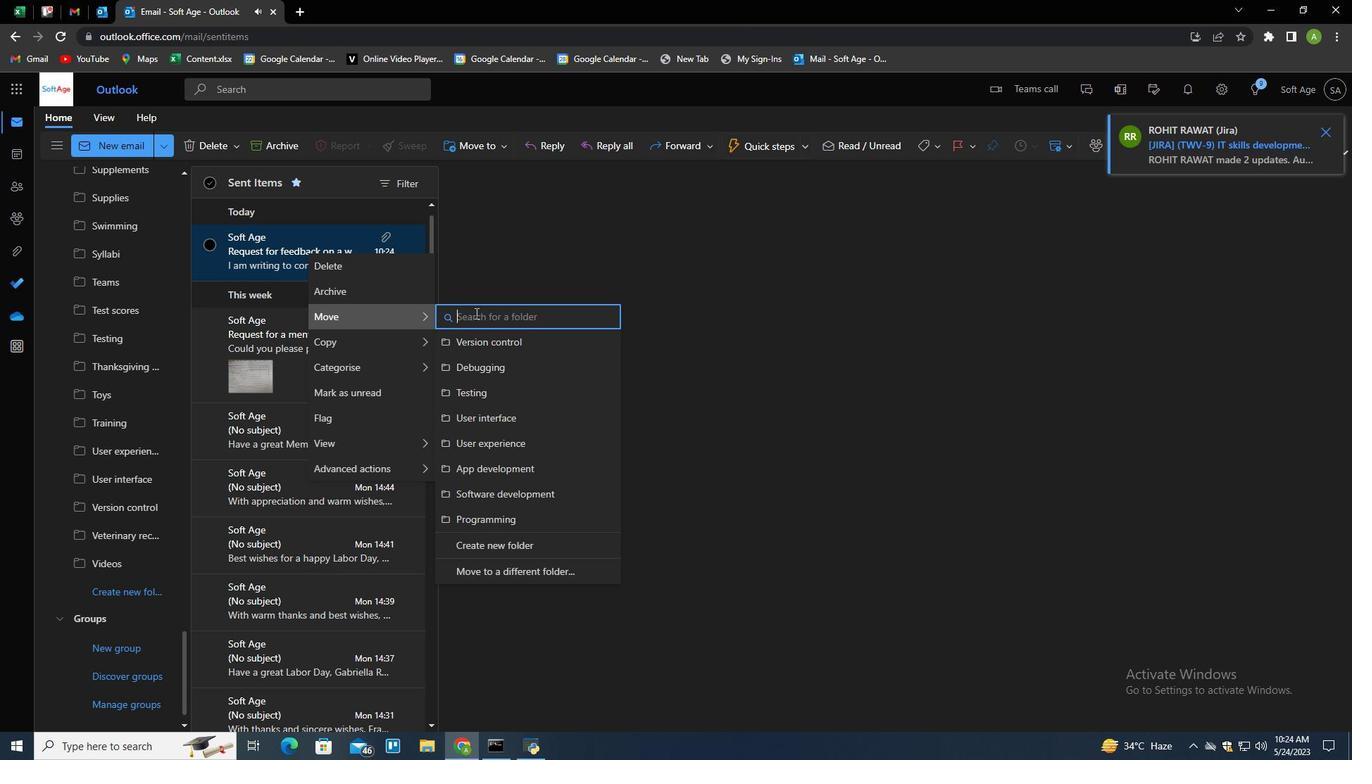 
Action: Key pressed <Key.shift><Key.shift><Key.shift>Col<Key.backspace><Key.backspace>loud<Key.space>computing<Key.down><Key.enter>
Screenshot: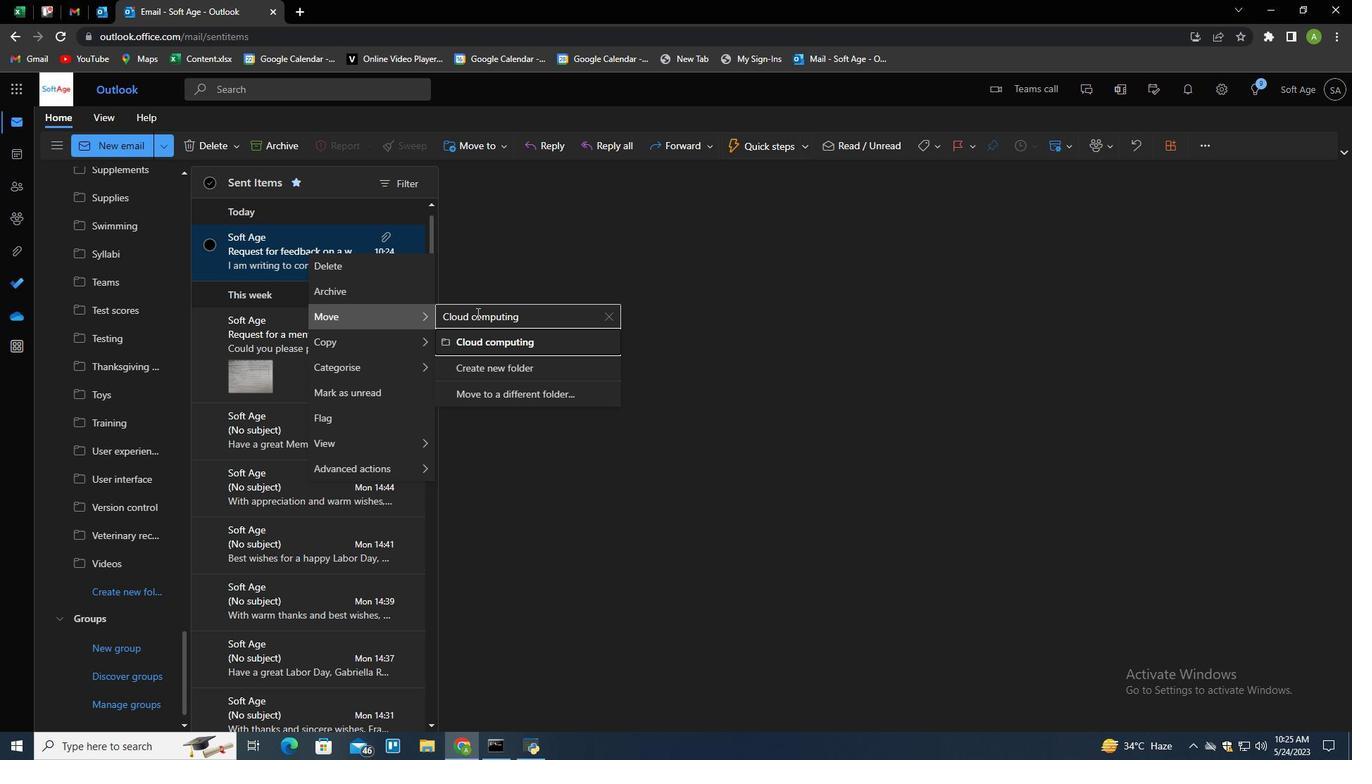 
